 Task: Look for Airbnb properties in Tumbi, Tanzania from 20th December, 2023 to 25th December, 2023 for 3 adults, 1 child. Place can be shared room with 2 bedrooms having 3 beds and 2 bathrooms. Property type can be guest house. Amenities needed are: wifi, TV, free parkinig on premises, gym, breakfast.
Action: Mouse moved to (426, 76)
Screenshot: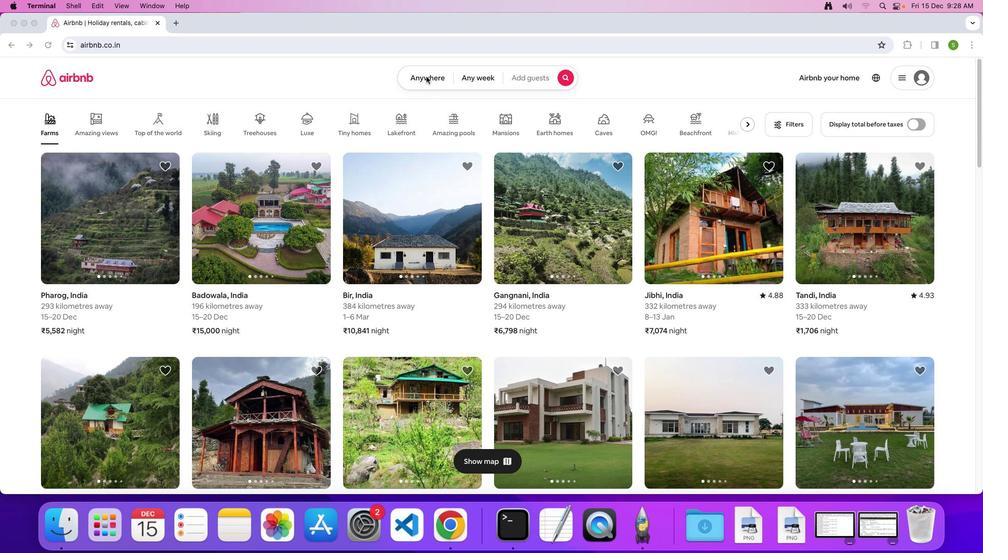 
Action: Mouse pressed left at (426, 76)
Screenshot: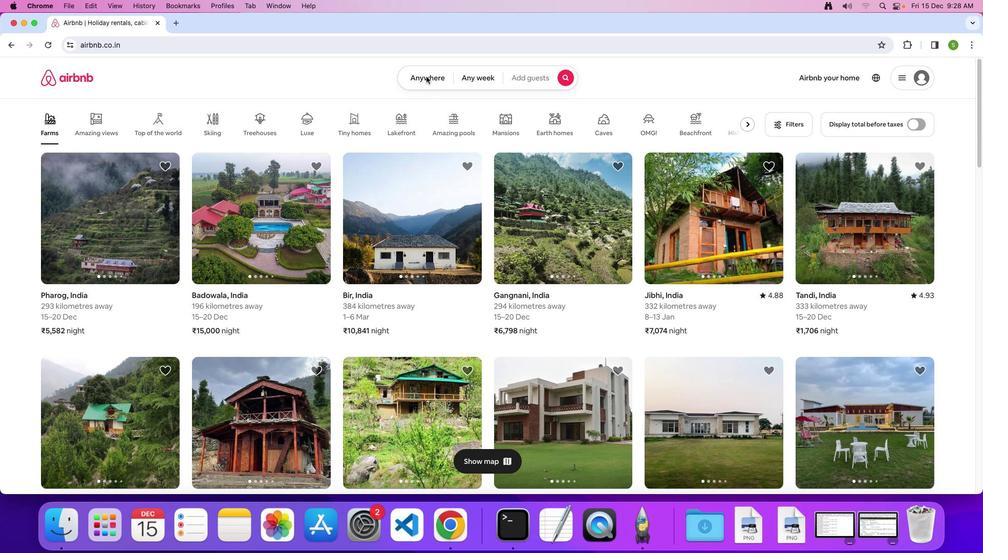
Action: Mouse moved to (415, 76)
Screenshot: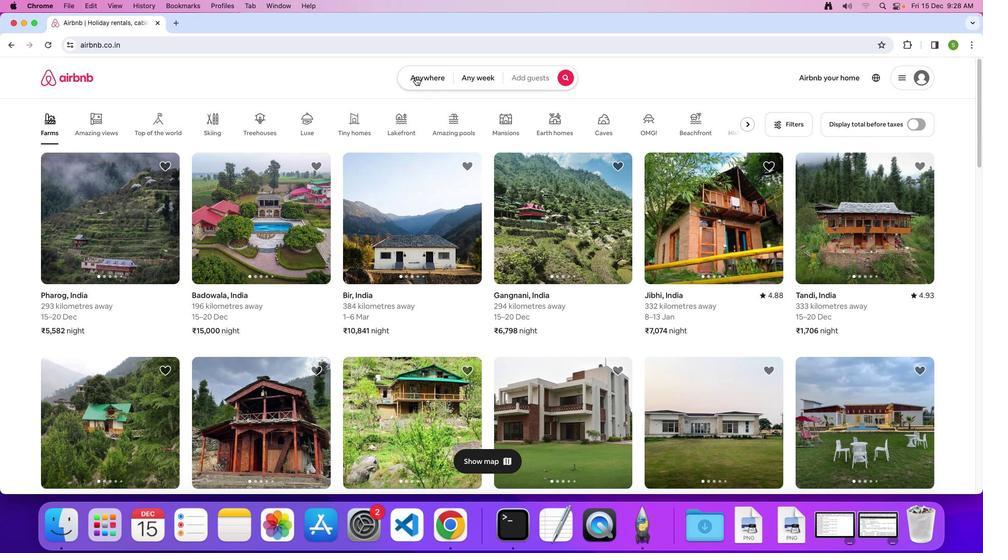 
Action: Mouse pressed left at (415, 76)
Screenshot: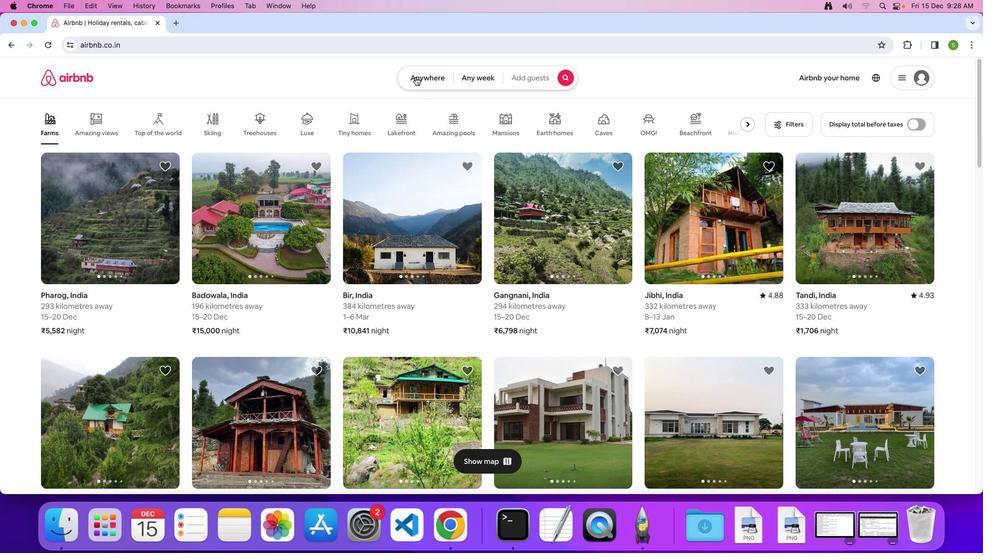 
Action: Mouse moved to (378, 114)
Screenshot: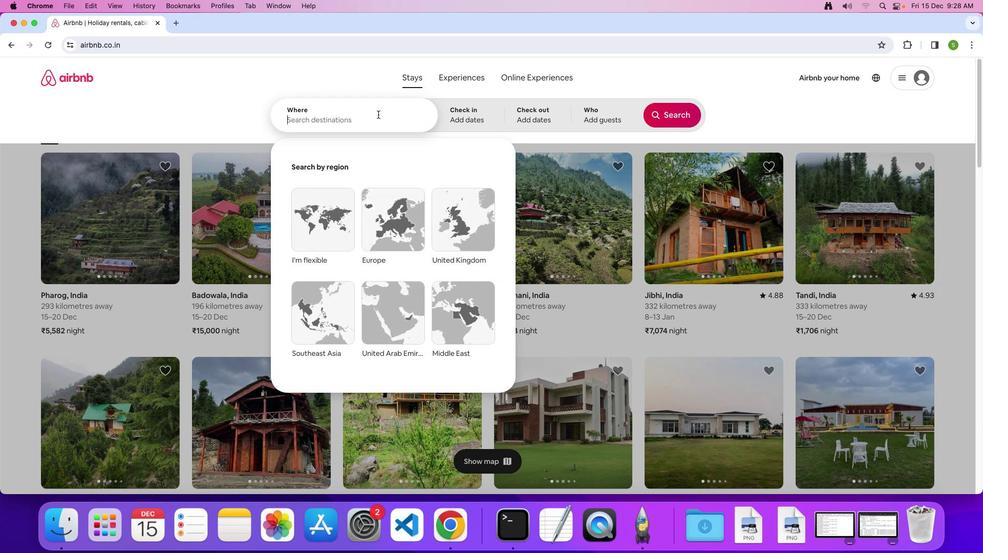 
Action: Mouse pressed left at (378, 114)
Screenshot: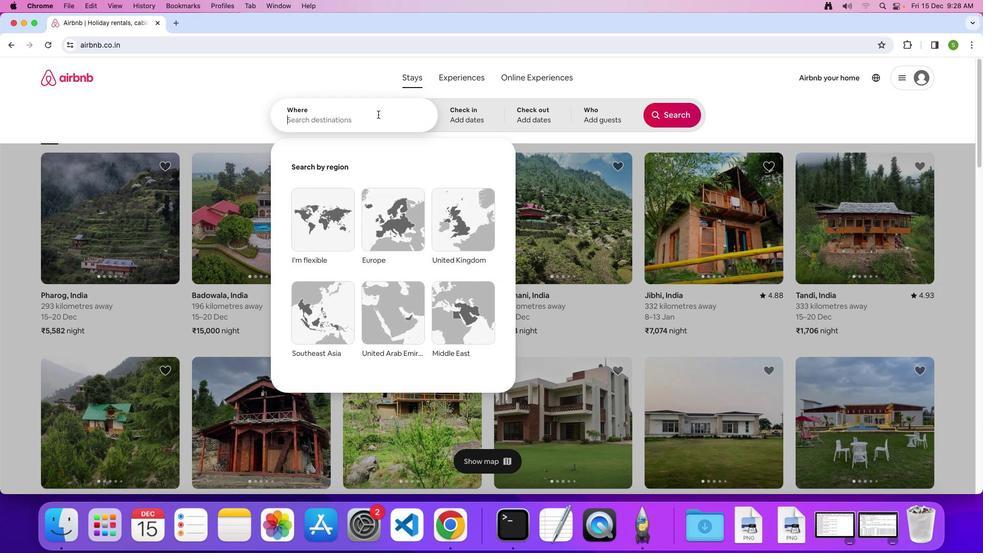 
Action: Key pressed 'T'Key.caps_lock'u''m''b''i'','Key.spaceKey.shift'T''a''n''z''a''n''i''a'Key.enter
Screenshot: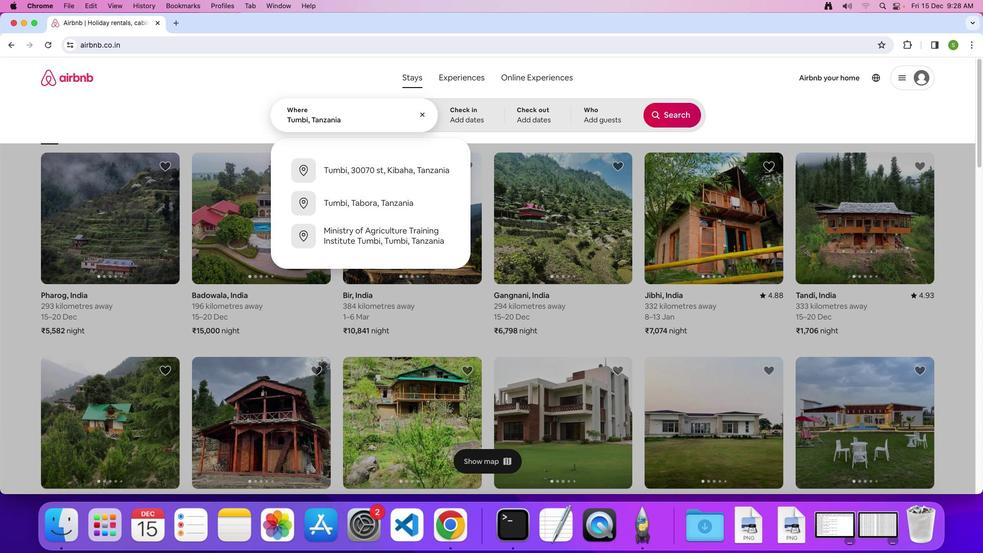 
Action: Mouse moved to (381, 311)
Screenshot: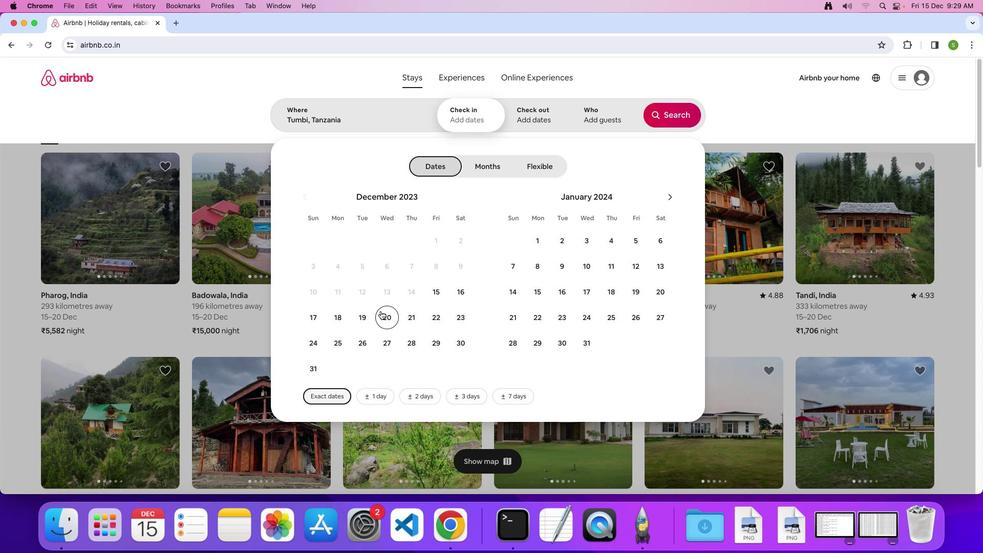 
Action: Mouse pressed left at (381, 311)
Screenshot: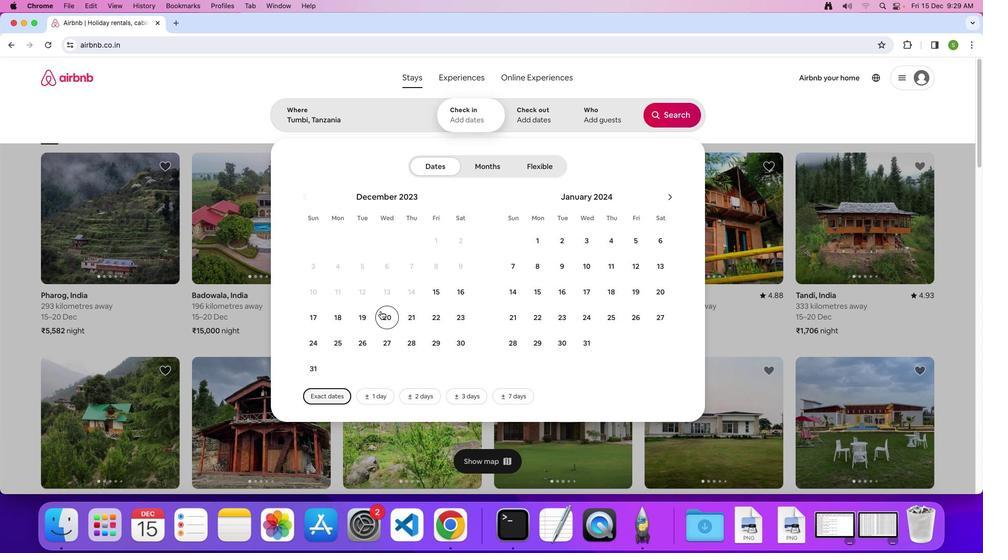 
Action: Mouse moved to (339, 342)
Screenshot: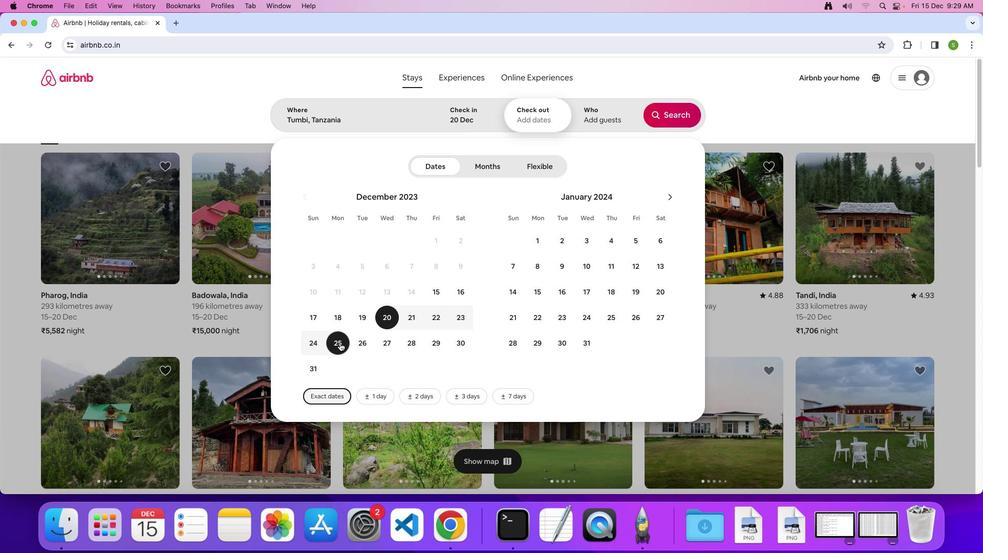 
Action: Mouse pressed left at (339, 342)
Screenshot: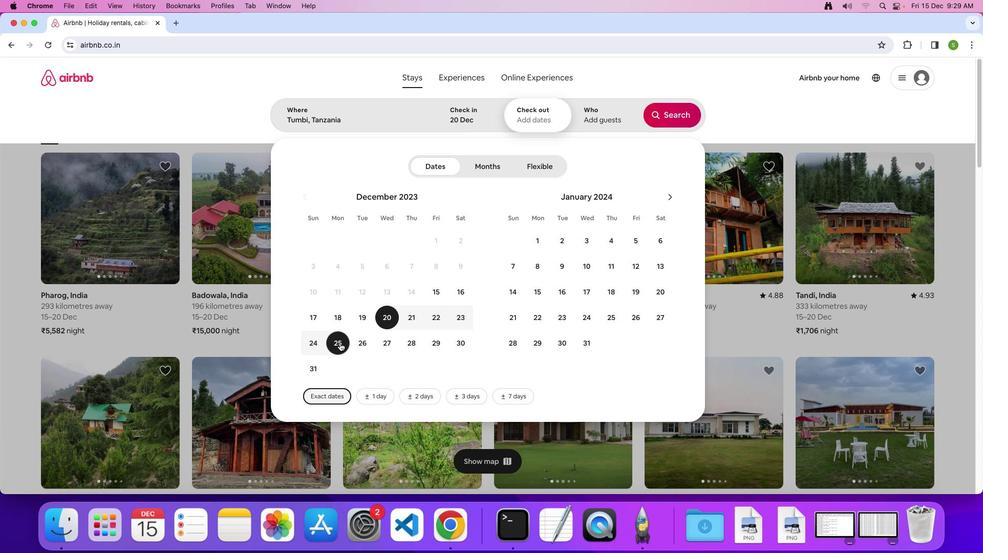 
Action: Mouse moved to (598, 116)
Screenshot: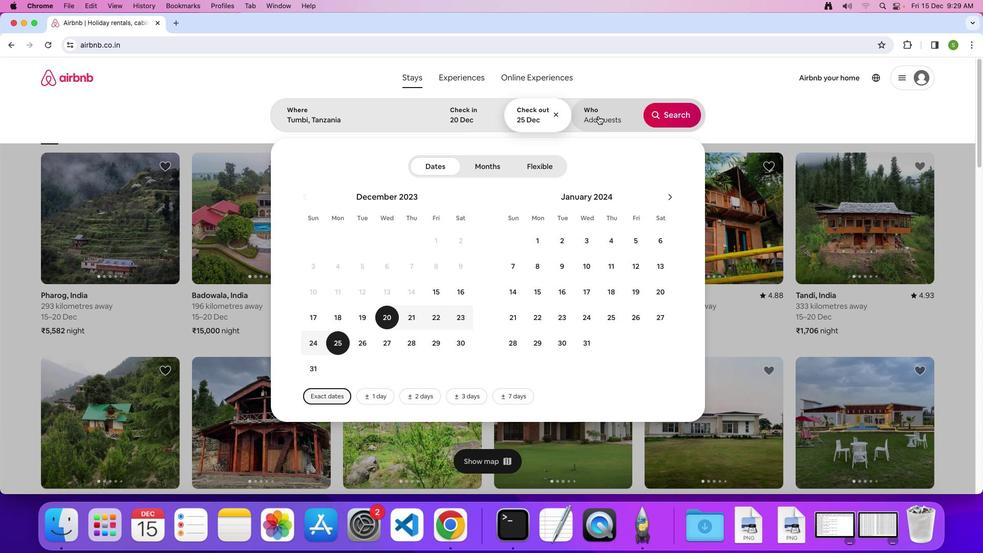 
Action: Mouse pressed left at (598, 116)
Screenshot: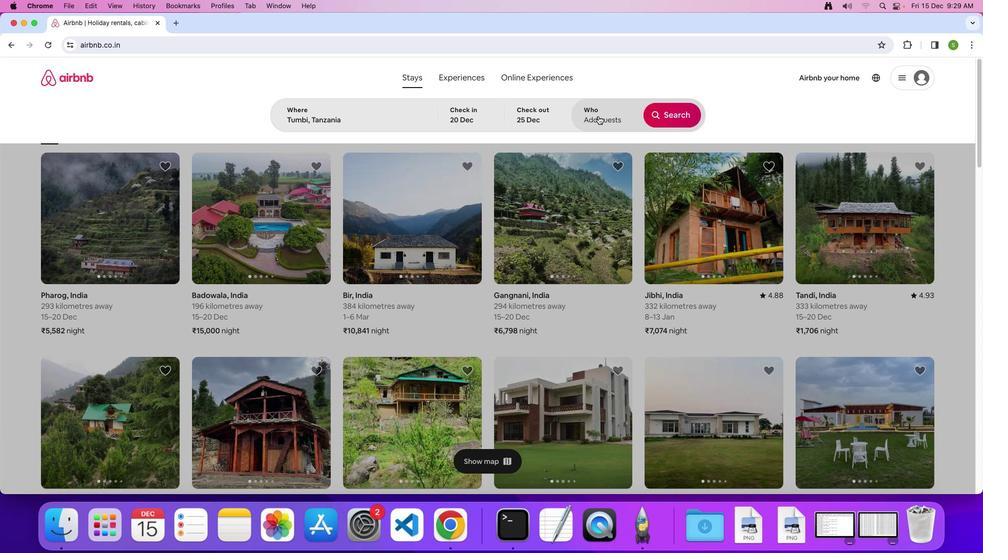 
Action: Mouse moved to (671, 168)
Screenshot: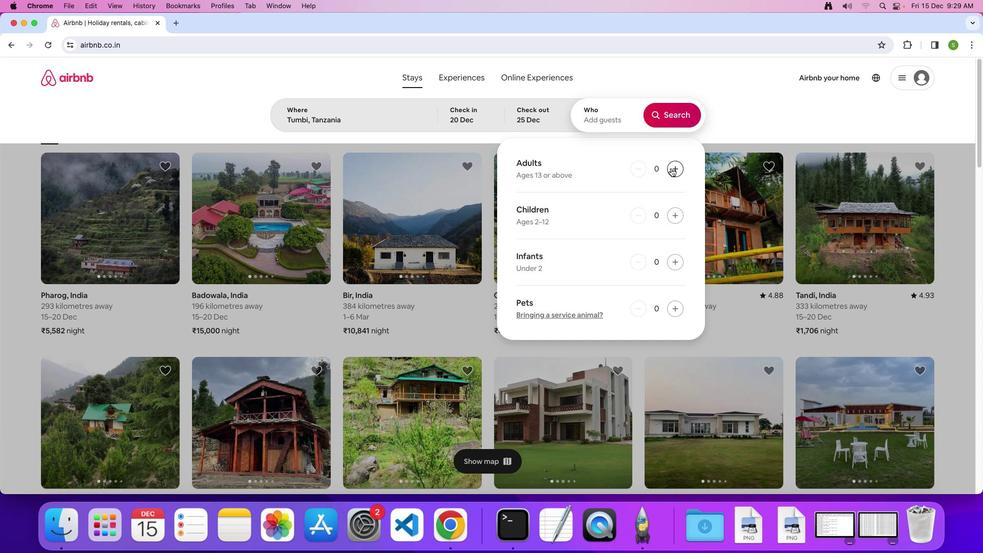 
Action: Mouse pressed left at (671, 168)
Screenshot: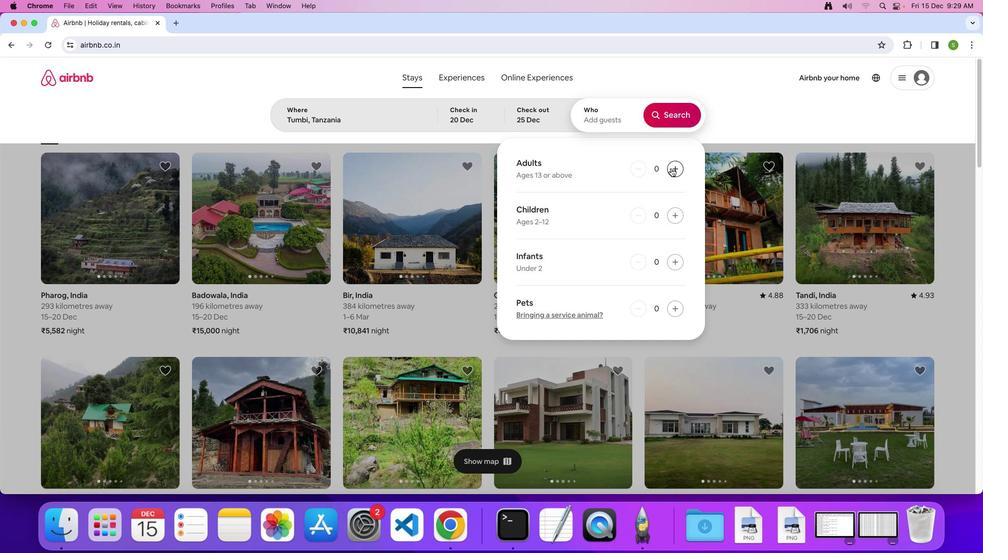 
Action: Mouse pressed left at (671, 168)
Screenshot: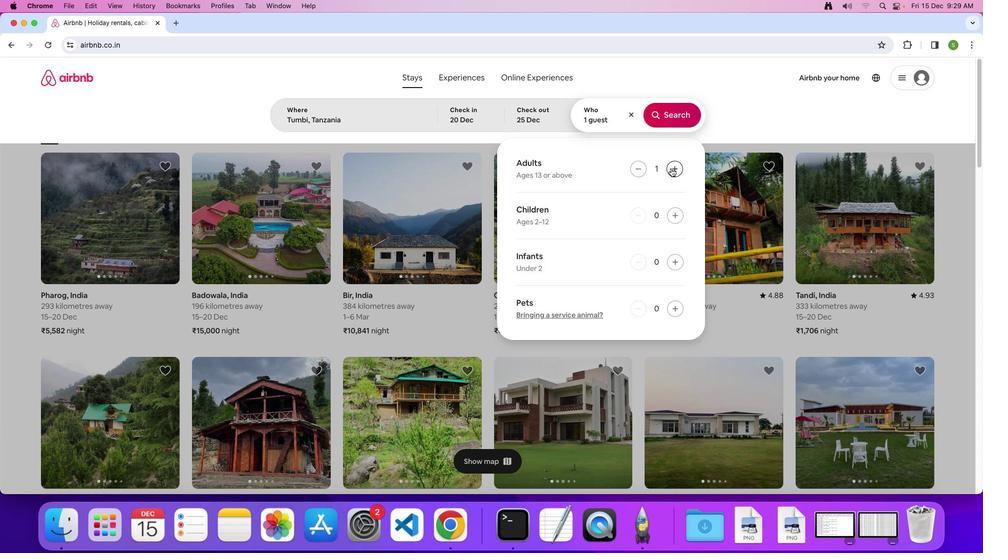 
Action: Mouse pressed left at (671, 168)
Screenshot: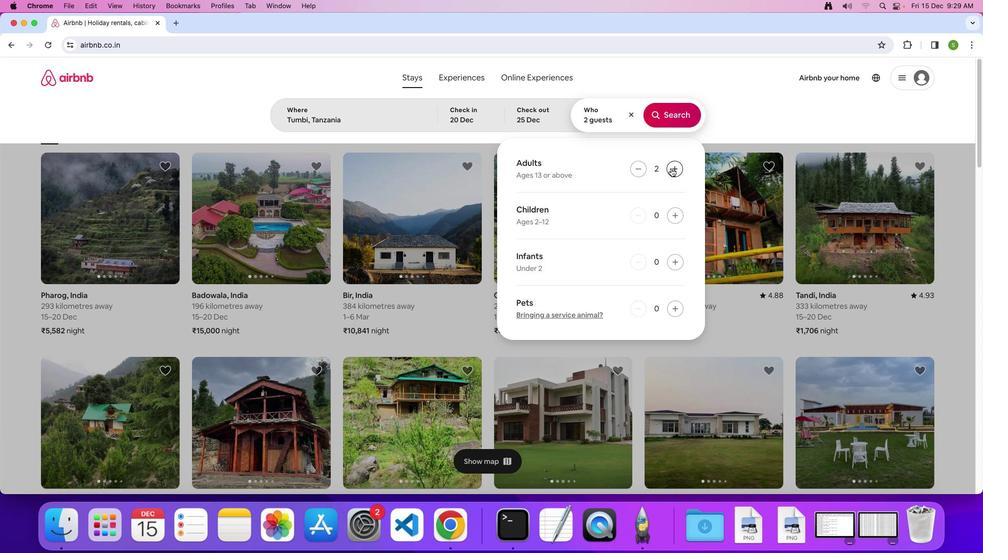 
Action: Mouse moved to (671, 217)
Screenshot: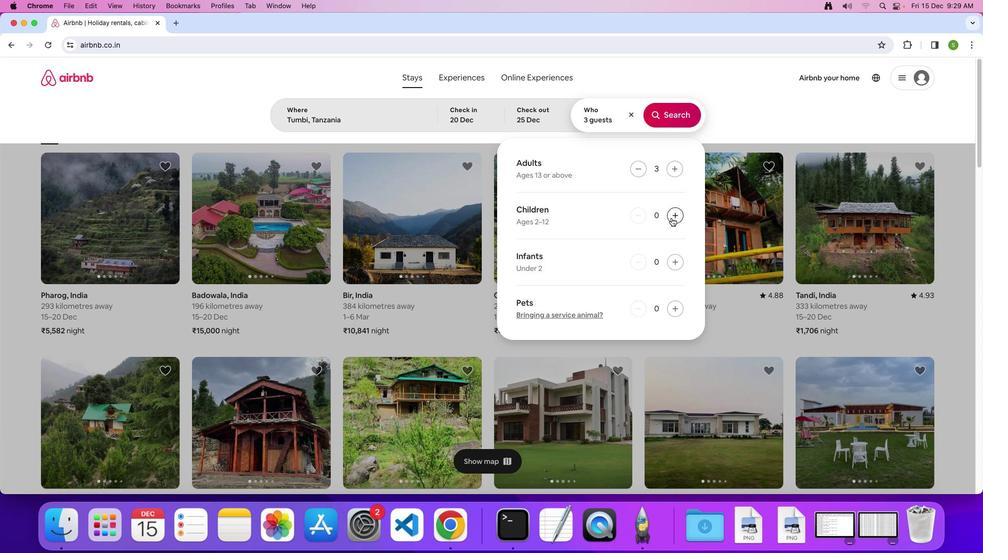 
Action: Mouse pressed left at (671, 217)
Screenshot: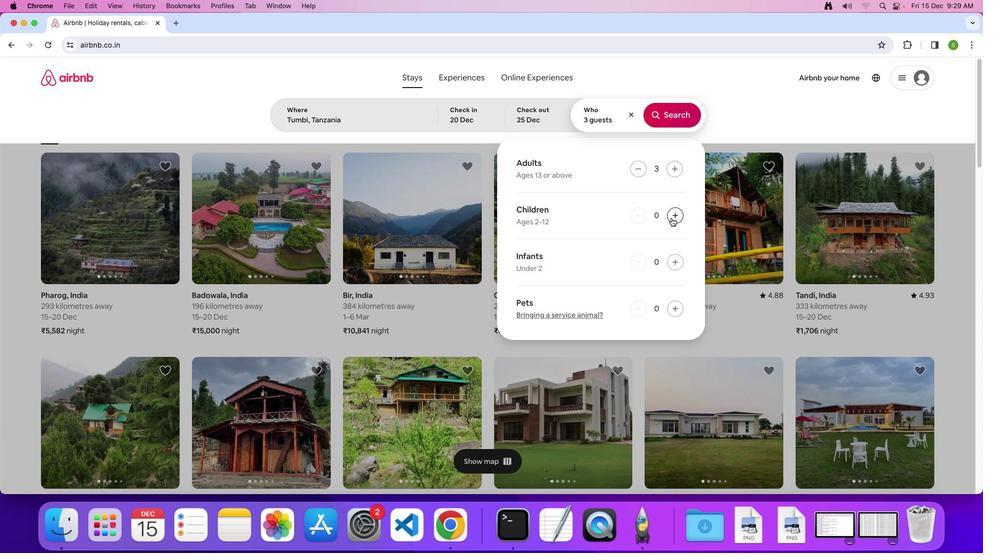 
Action: Mouse moved to (680, 115)
Screenshot: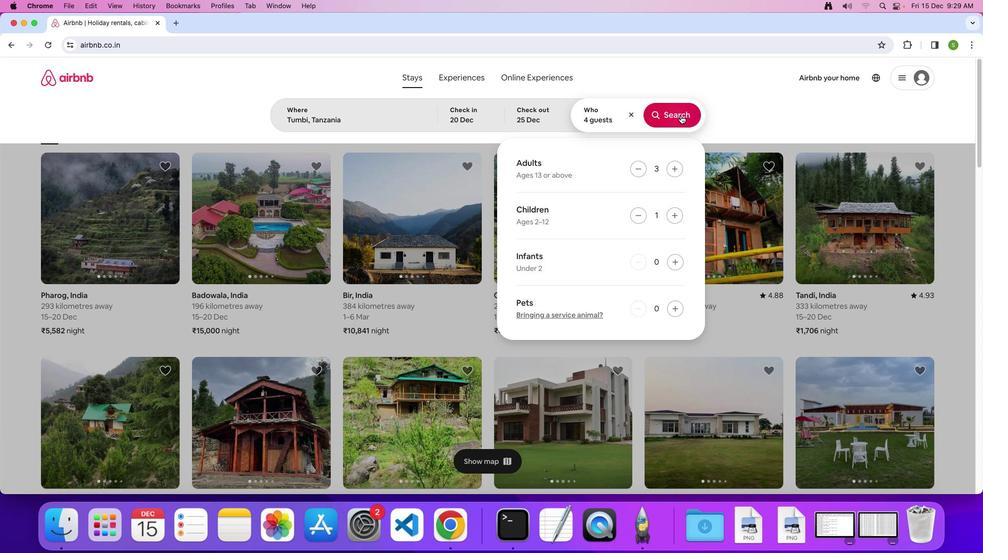 
Action: Mouse pressed left at (680, 115)
Screenshot: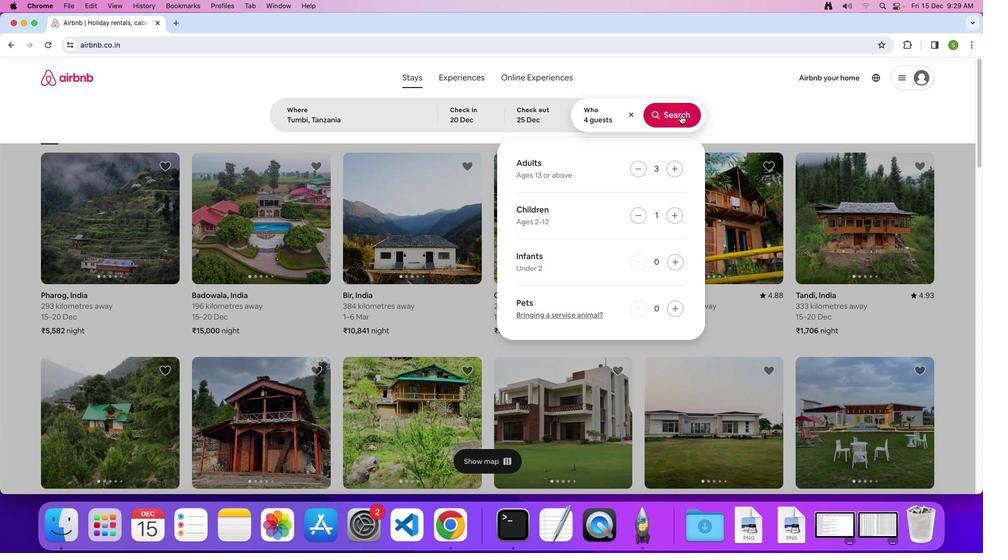 
Action: Mouse moved to (809, 119)
Screenshot: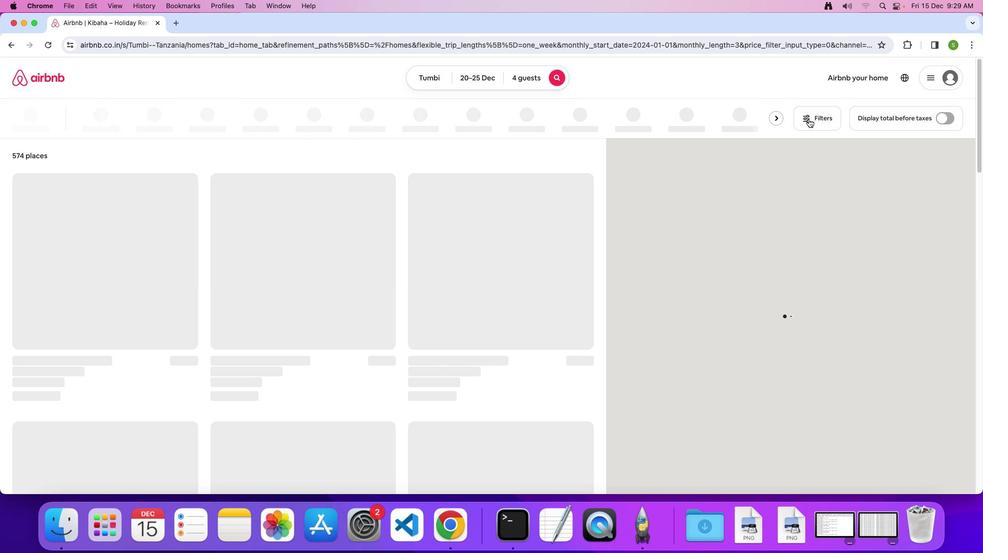 
Action: Mouse pressed left at (809, 119)
Screenshot: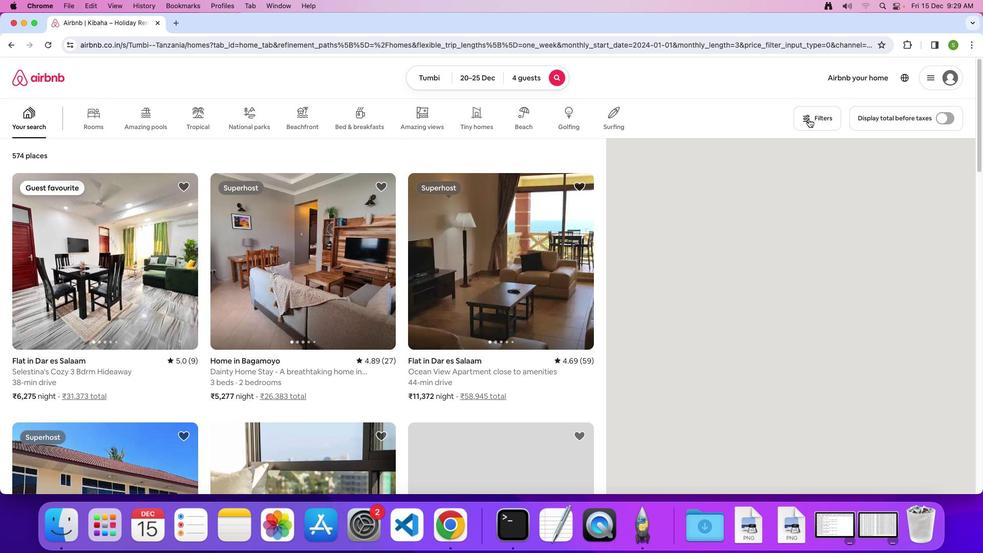 
Action: Mouse moved to (458, 345)
Screenshot: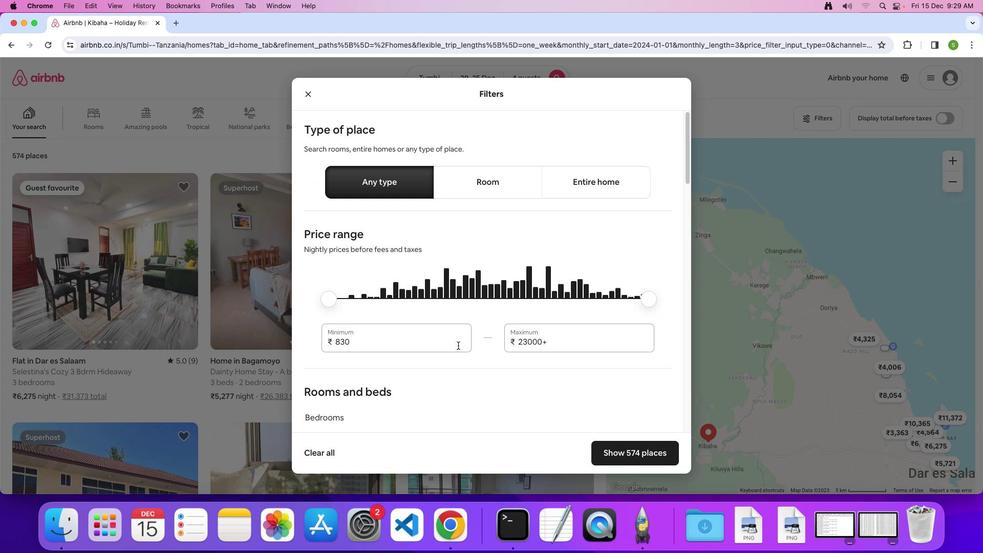 
Action: Mouse scrolled (458, 345) with delta (0, 0)
Screenshot: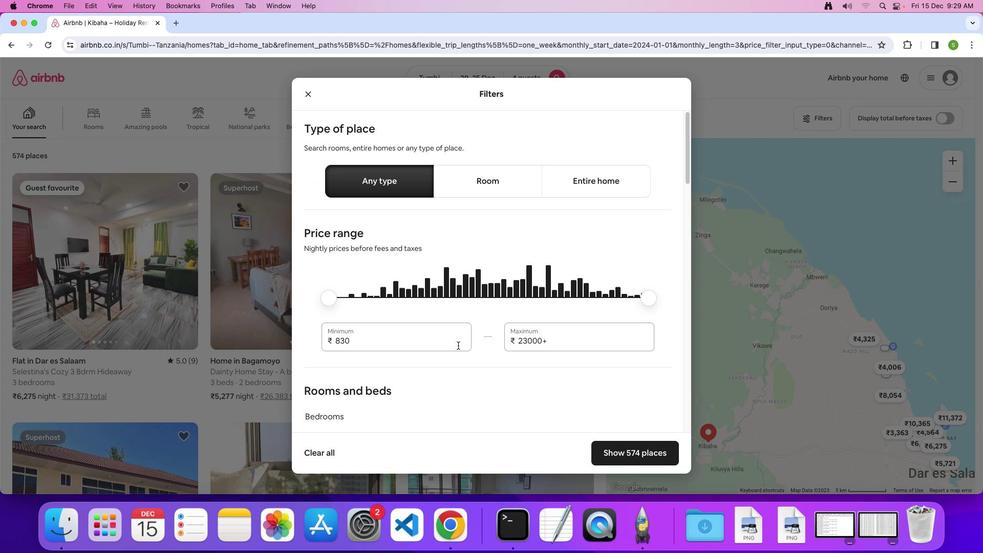 
Action: Mouse scrolled (458, 345) with delta (0, 0)
Screenshot: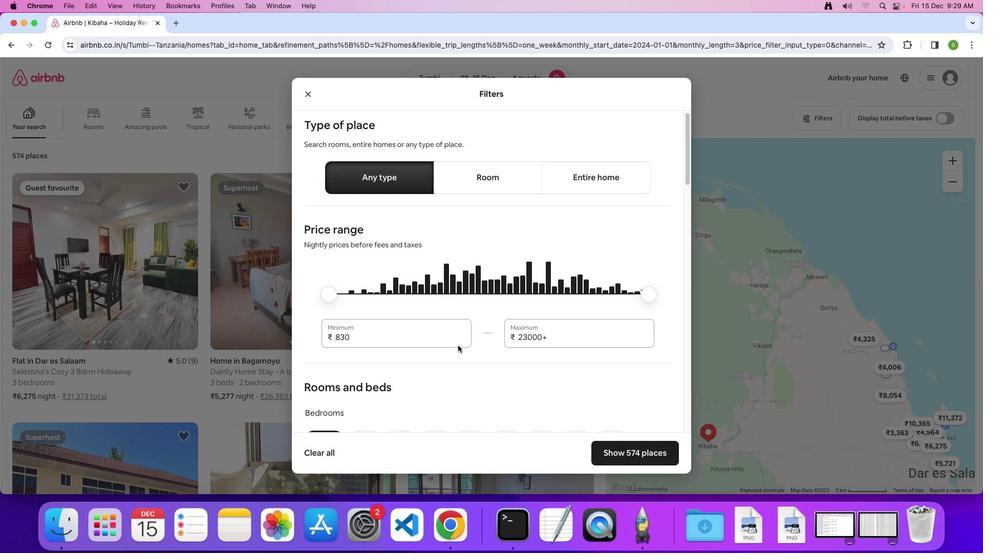 
Action: Mouse scrolled (458, 345) with delta (0, 0)
Screenshot: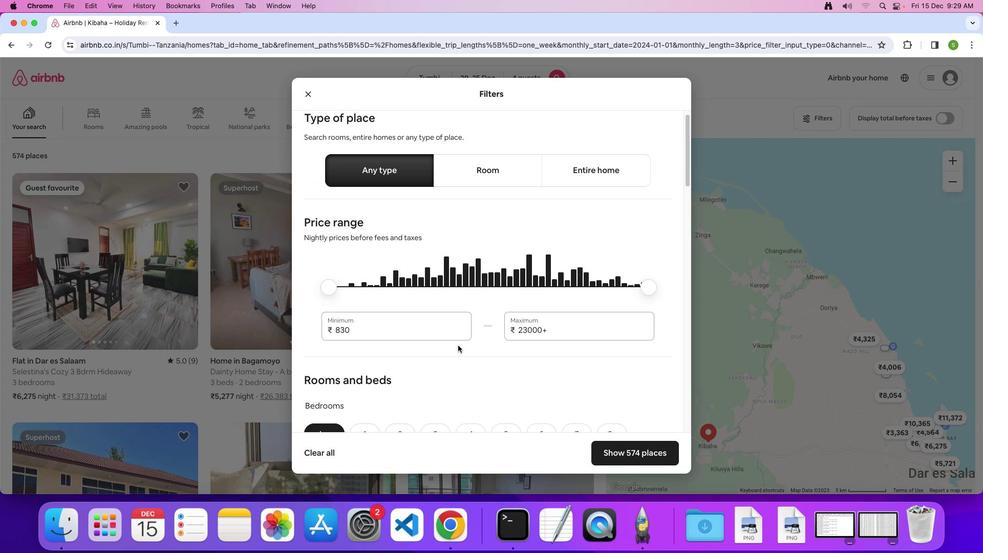 
Action: Mouse scrolled (458, 345) with delta (0, 0)
Screenshot: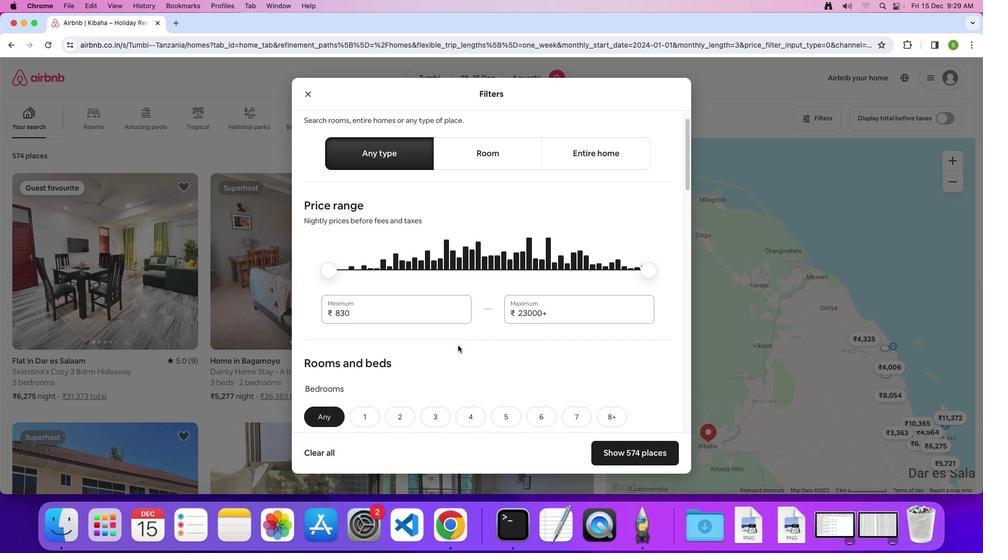 
Action: Mouse scrolled (458, 345) with delta (0, 0)
Screenshot: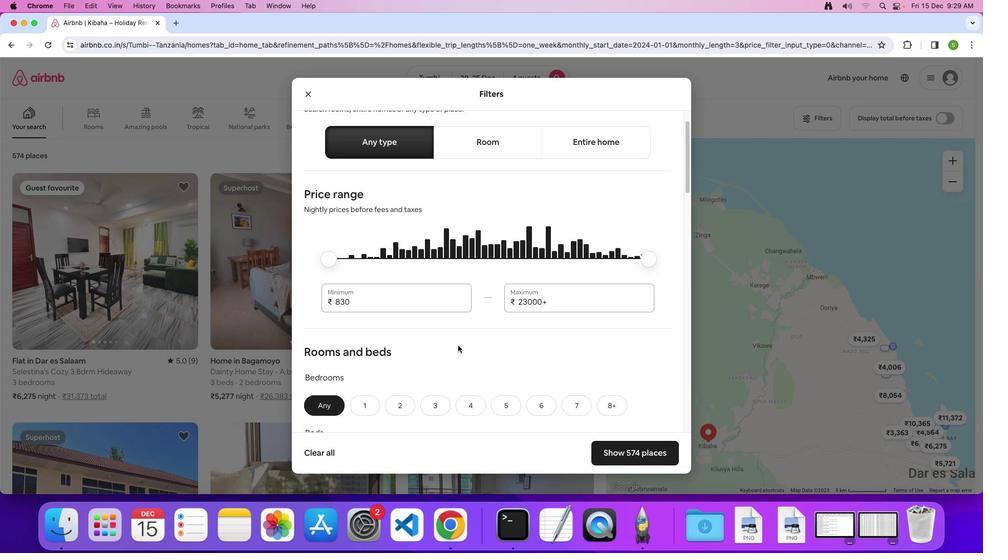 
Action: Mouse scrolled (458, 345) with delta (0, 0)
Screenshot: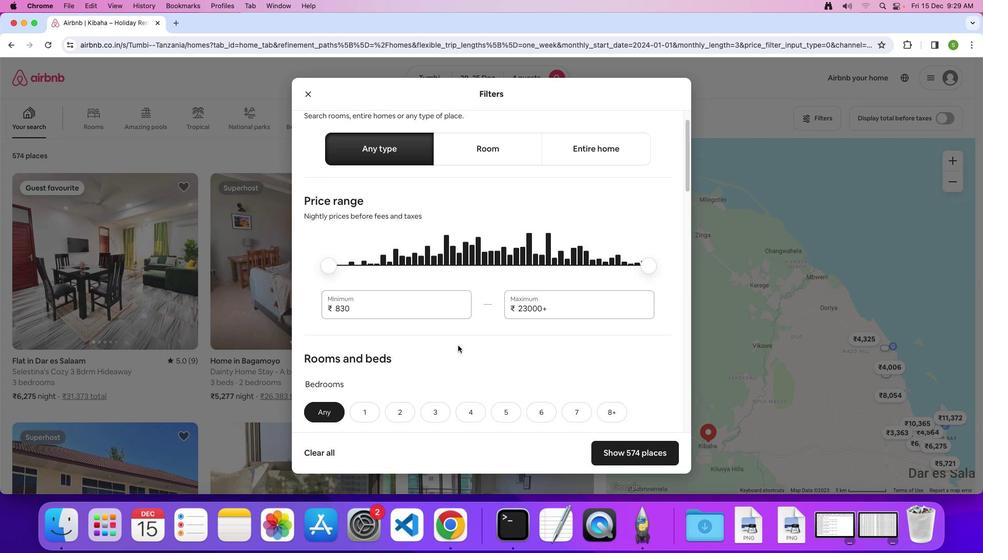 
Action: Mouse moved to (462, 162)
Screenshot: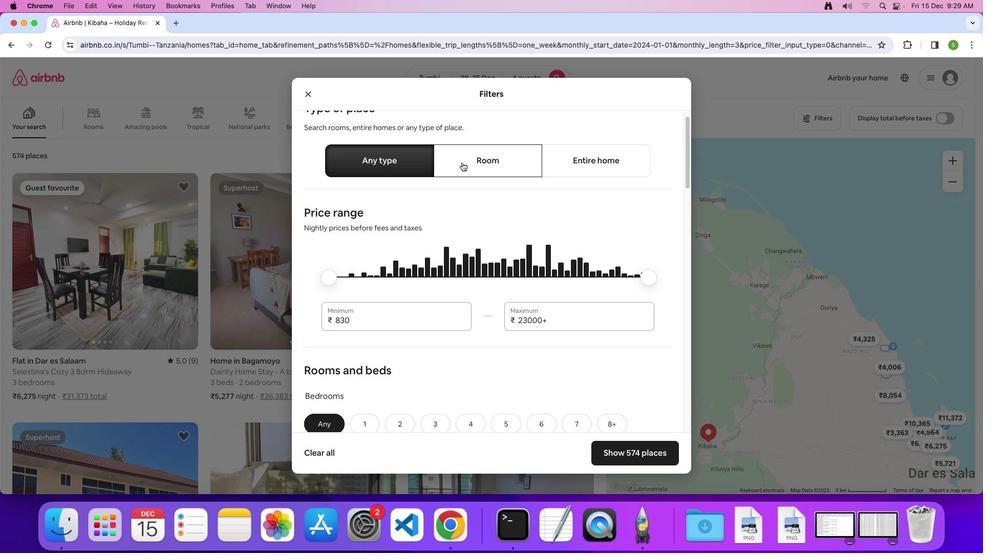 
Action: Mouse pressed left at (462, 162)
Screenshot: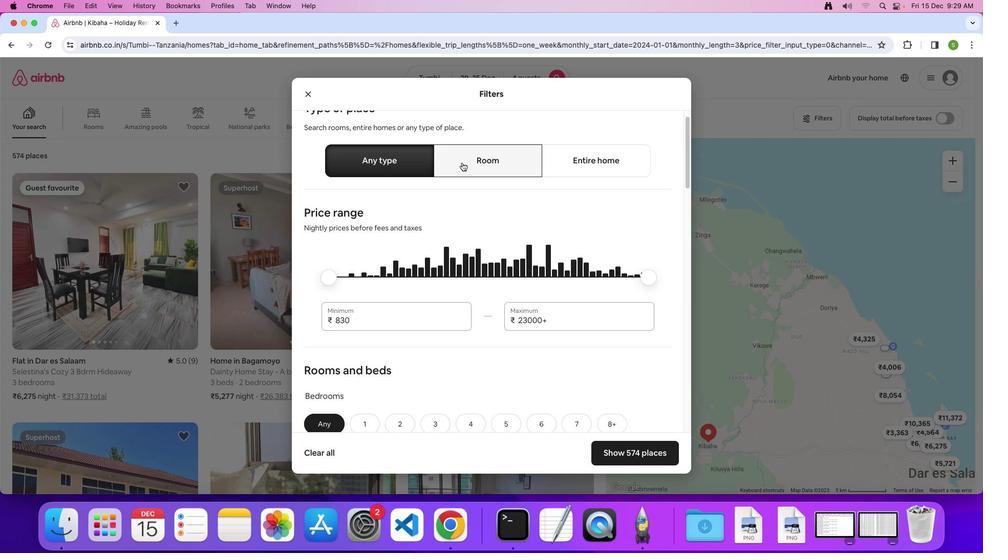 
Action: Mouse moved to (502, 360)
Screenshot: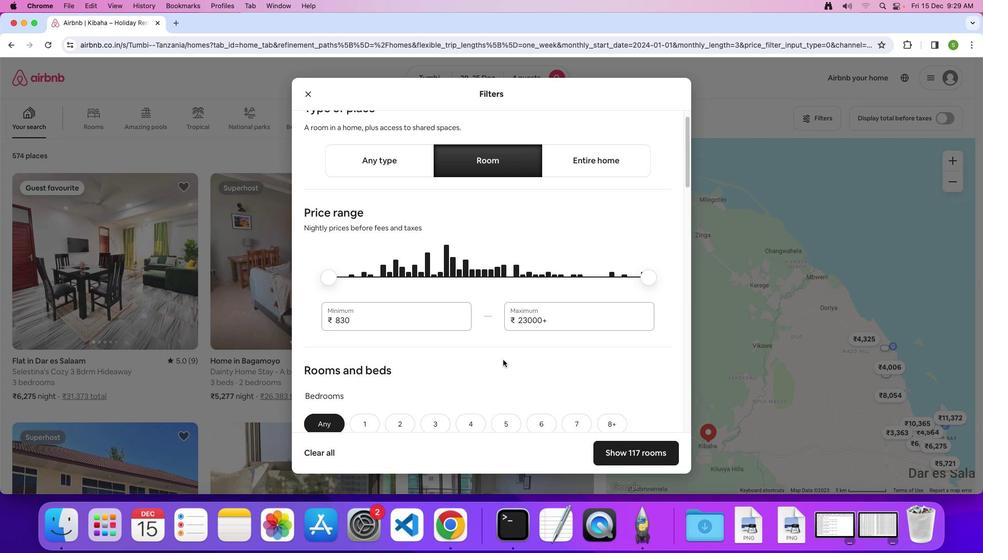 
Action: Mouse scrolled (502, 360) with delta (0, 0)
Screenshot: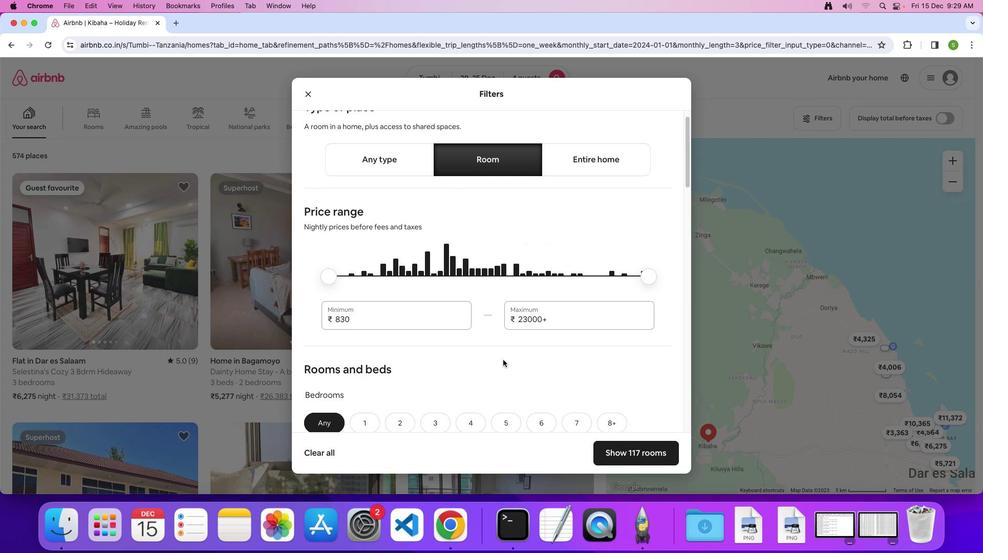 
Action: Mouse scrolled (502, 360) with delta (0, 0)
Screenshot: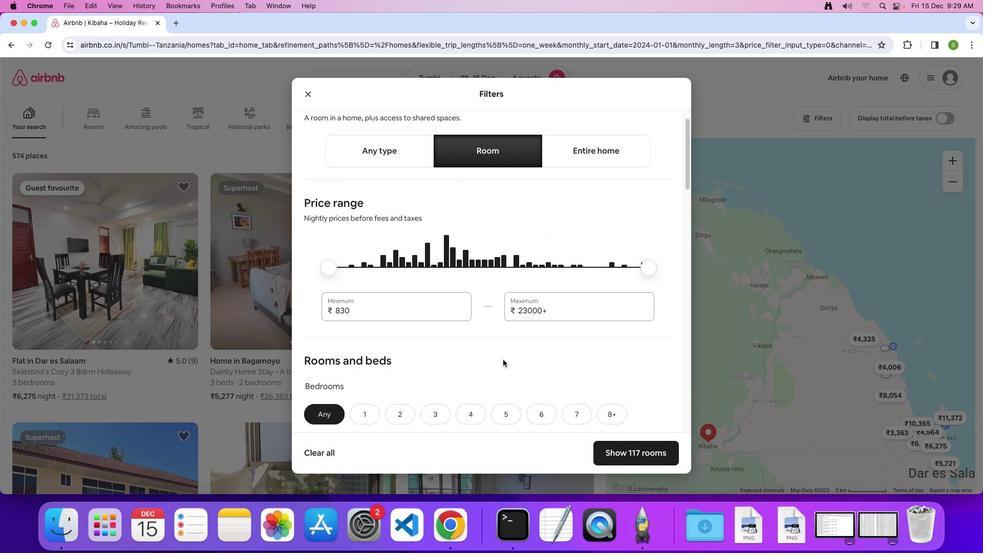 
Action: Mouse scrolled (502, 360) with delta (0, 0)
Screenshot: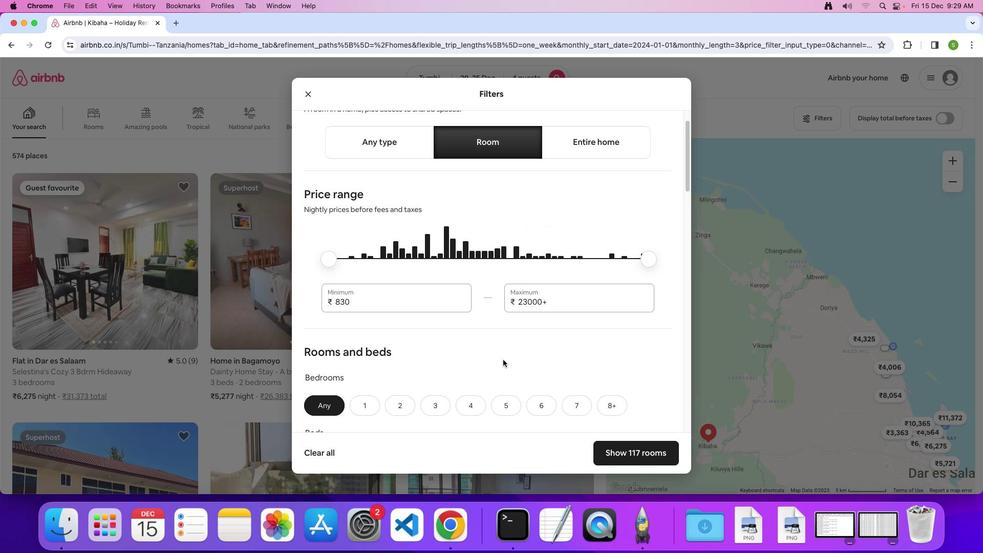 
Action: Mouse scrolled (502, 360) with delta (0, 0)
Screenshot: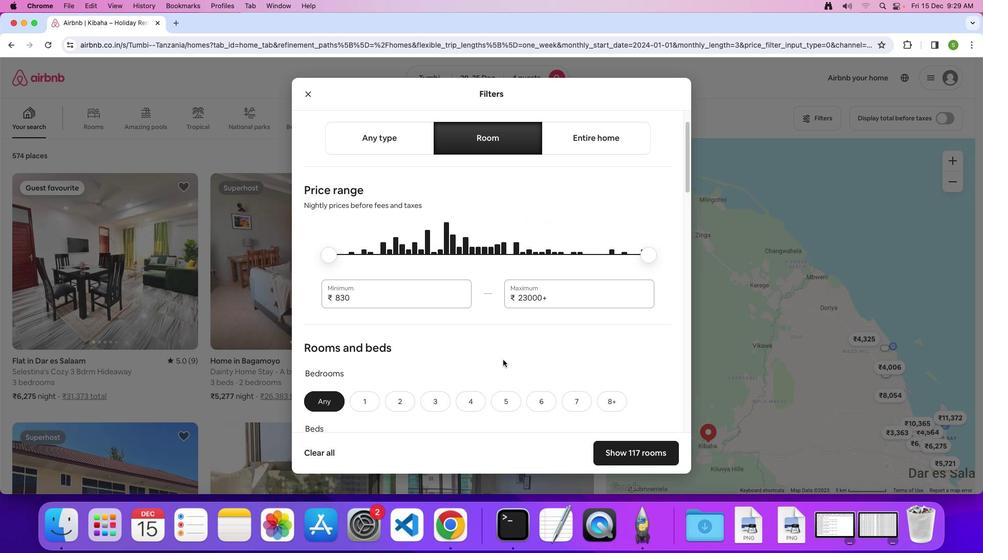 
Action: Mouse scrolled (502, 360) with delta (0, 0)
Screenshot: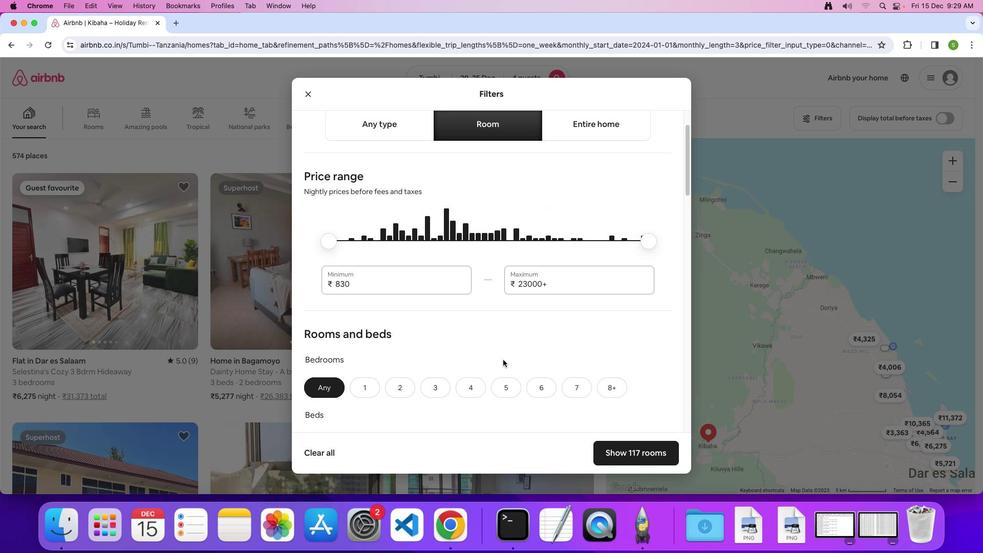 
Action: Mouse scrolled (502, 360) with delta (0, 0)
Screenshot: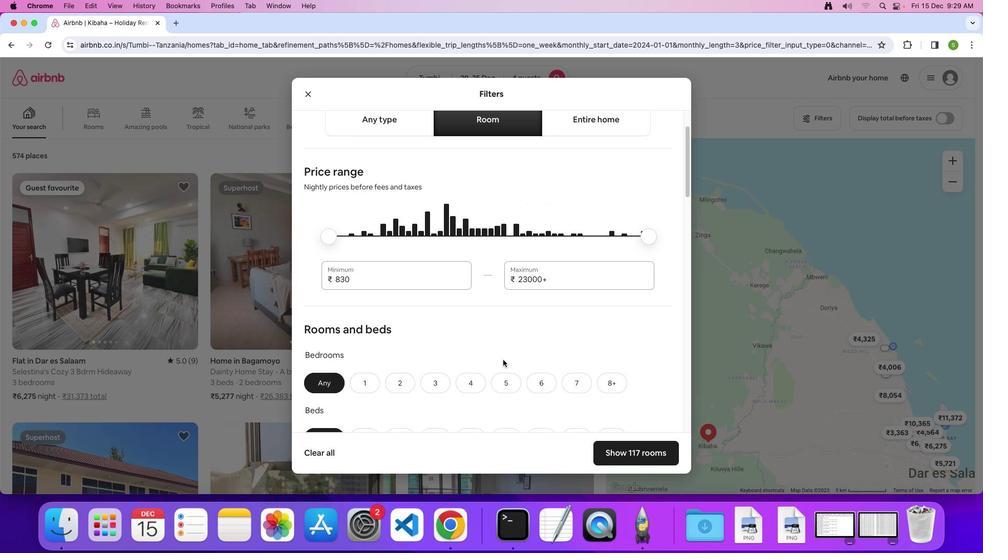 
Action: Mouse scrolled (502, 360) with delta (0, 0)
Screenshot: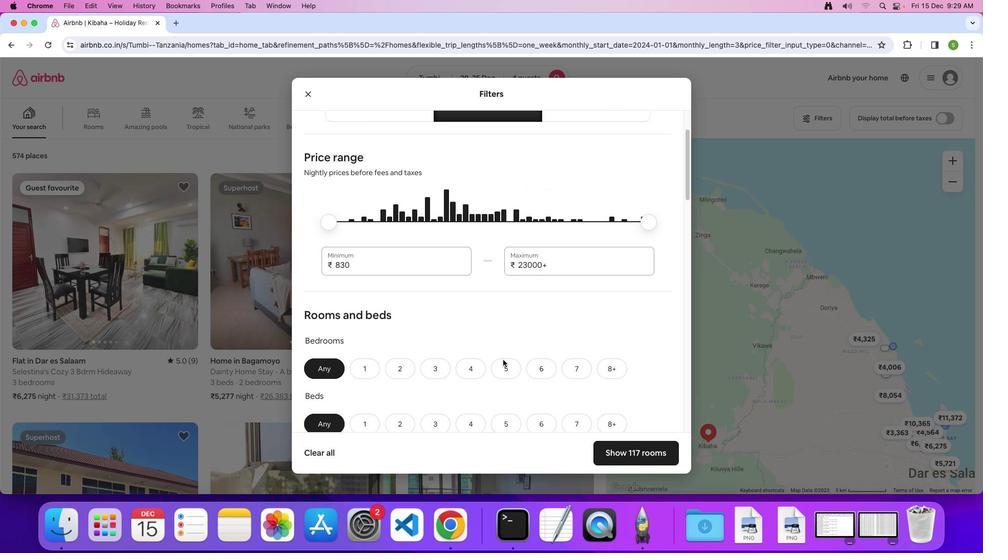 
Action: Mouse scrolled (502, 360) with delta (0, 0)
Screenshot: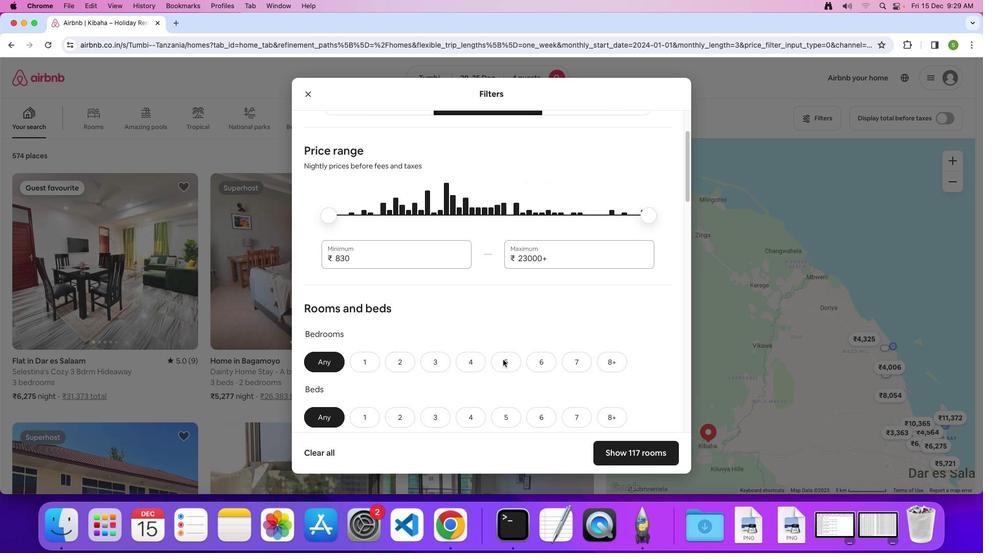 
Action: Mouse scrolled (502, 360) with delta (0, 0)
Screenshot: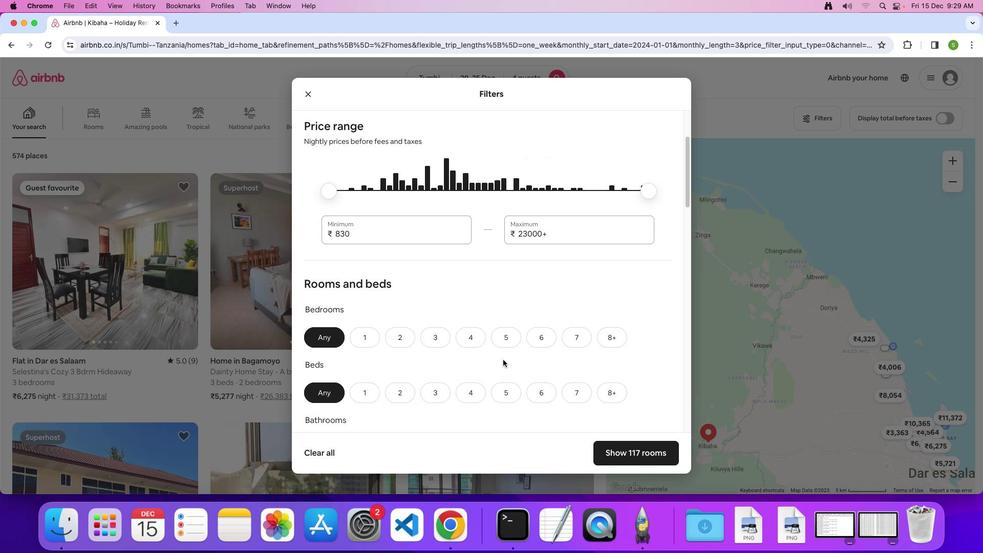 
Action: Mouse scrolled (502, 360) with delta (0, 0)
Screenshot: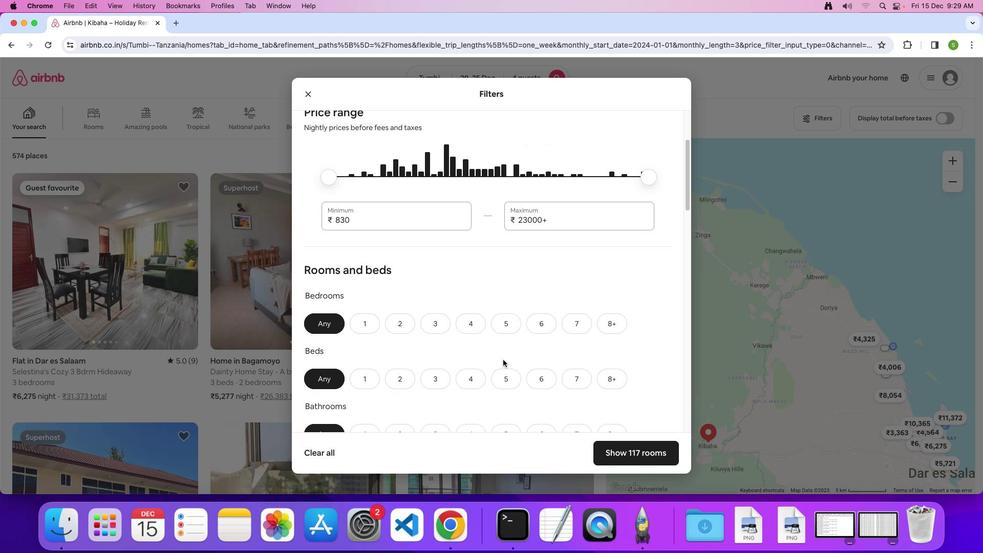 
Action: Mouse scrolled (502, 360) with delta (0, 0)
Screenshot: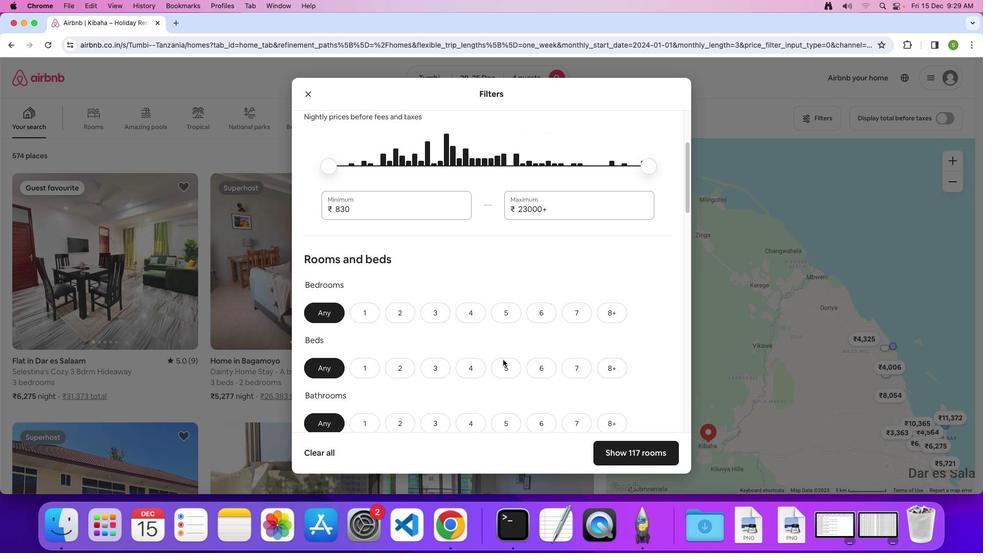 
Action: Mouse scrolled (502, 360) with delta (0, 0)
Screenshot: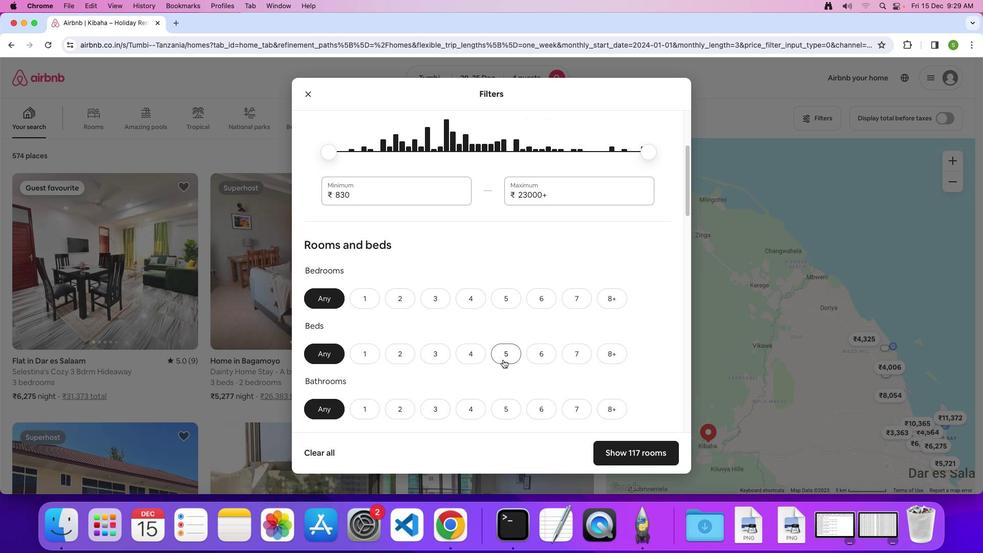 
Action: Mouse scrolled (502, 360) with delta (0, 0)
Screenshot: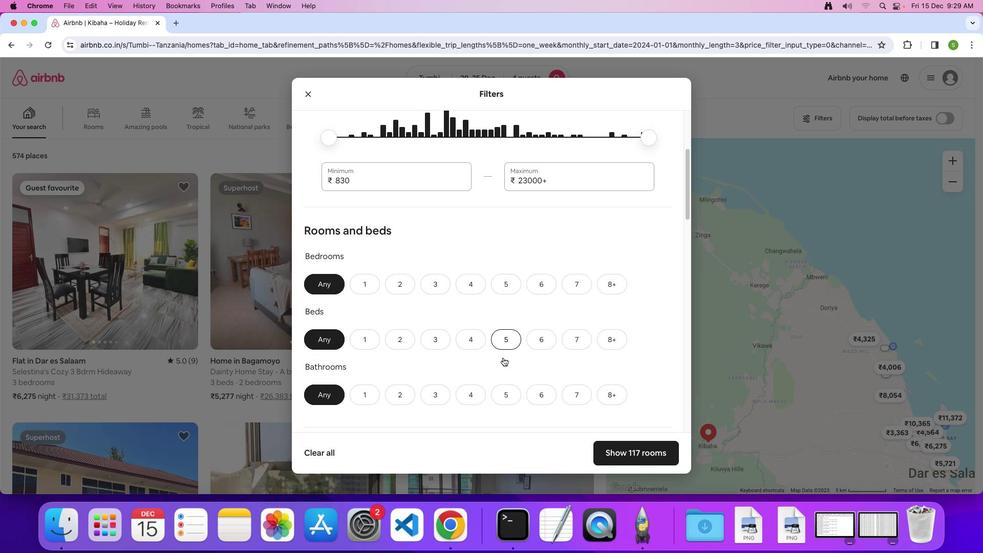 
Action: Mouse scrolled (502, 360) with delta (0, -1)
Screenshot: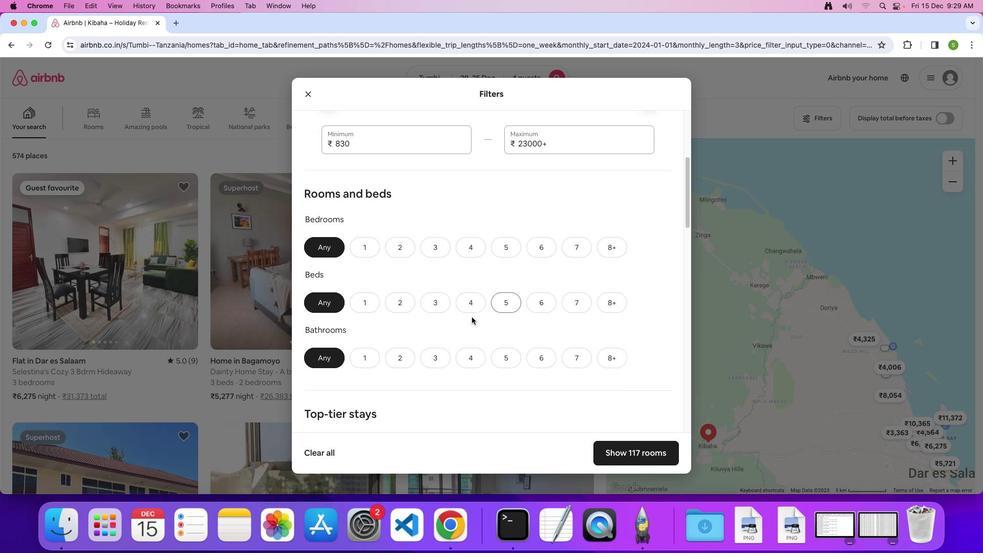 
Action: Mouse moved to (405, 228)
Screenshot: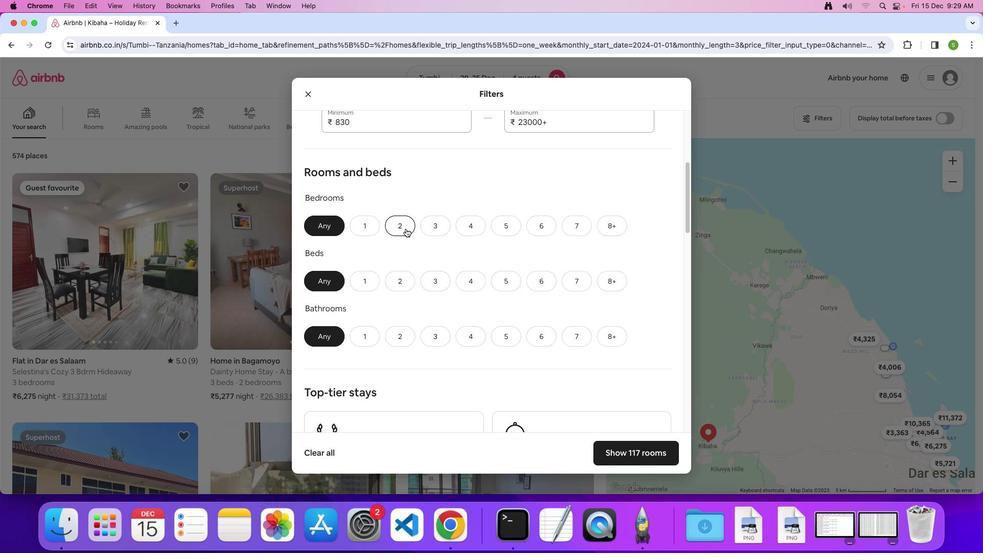 
Action: Mouse pressed left at (405, 228)
Screenshot: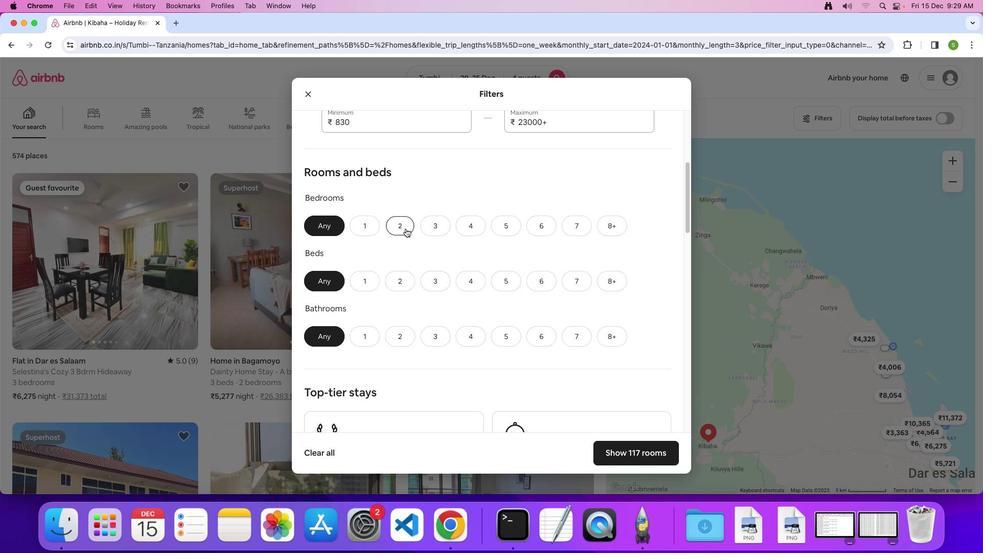 
Action: Mouse moved to (431, 284)
Screenshot: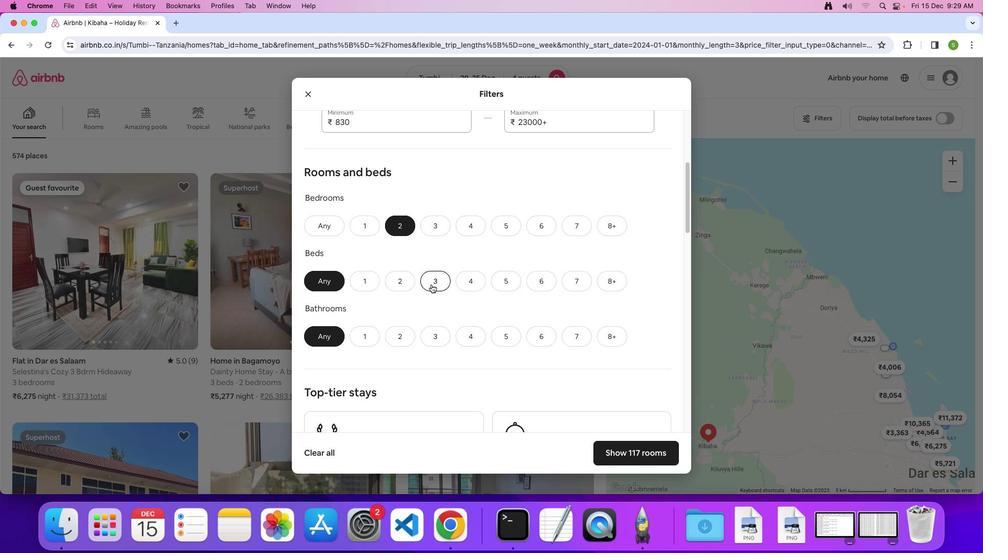 
Action: Mouse pressed left at (431, 284)
Screenshot: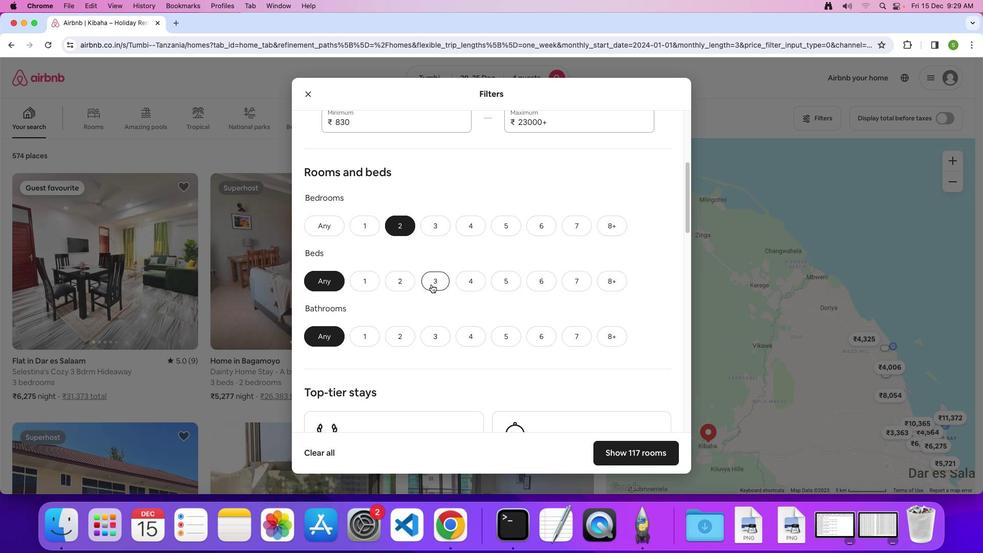 
Action: Mouse moved to (400, 334)
Screenshot: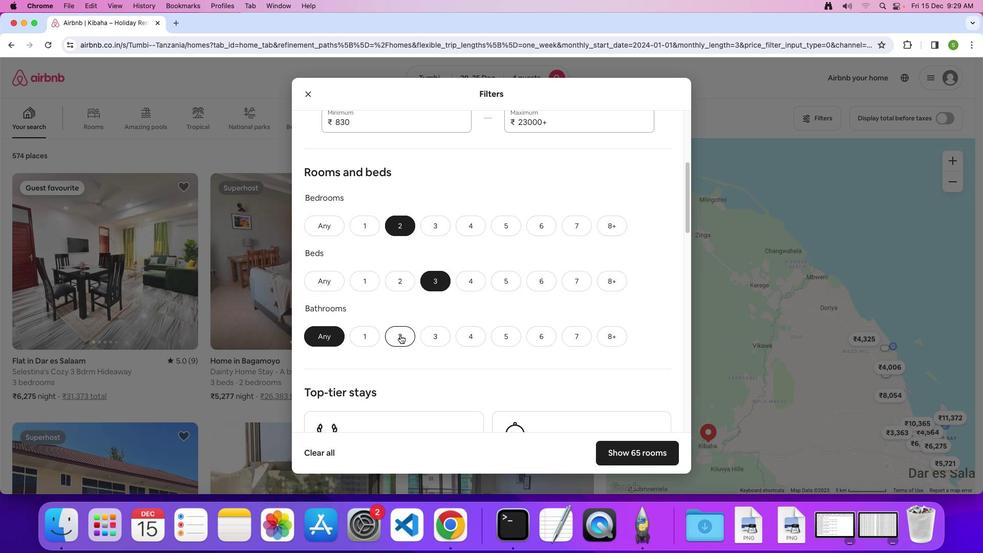 
Action: Mouse pressed left at (400, 334)
Screenshot: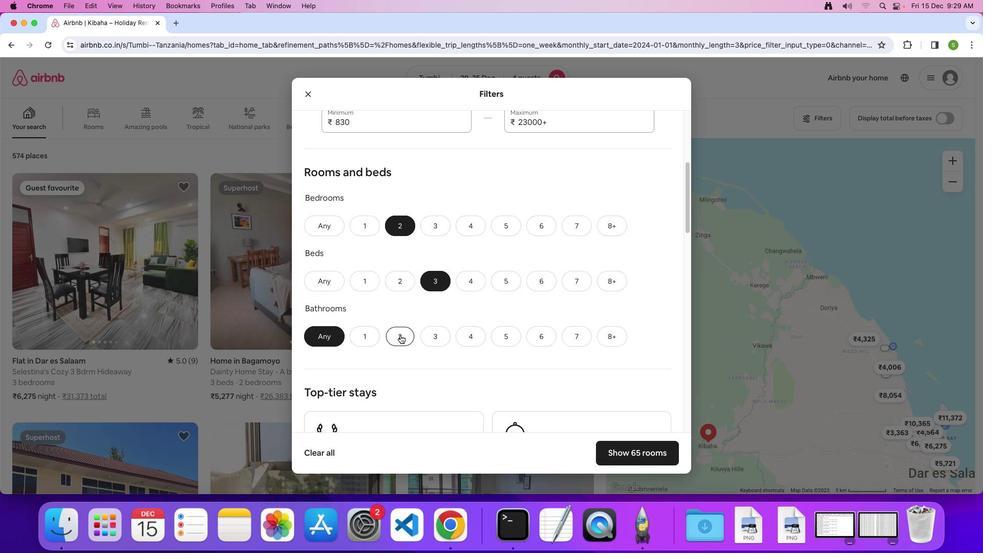 
Action: Mouse moved to (487, 332)
Screenshot: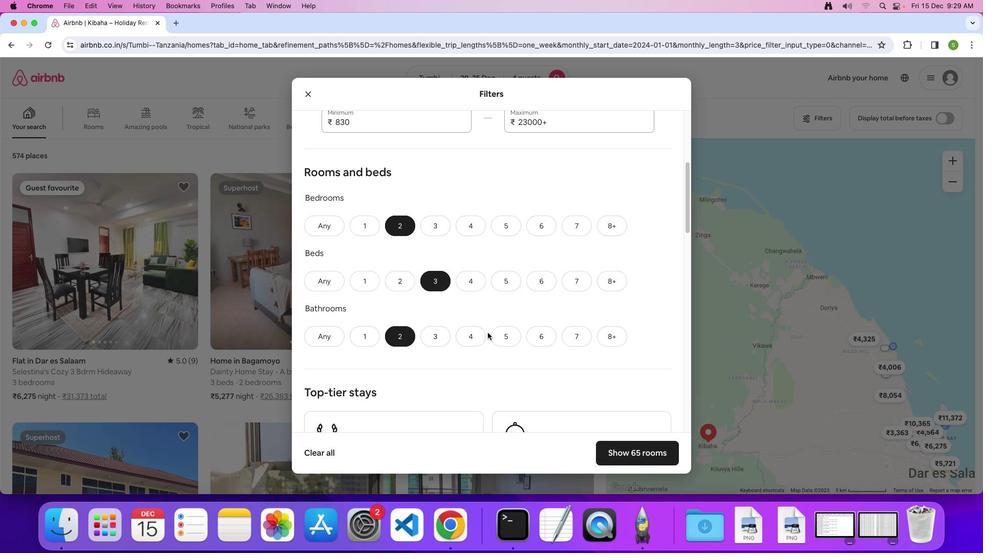 
Action: Mouse scrolled (487, 332) with delta (0, 0)
Screenshot: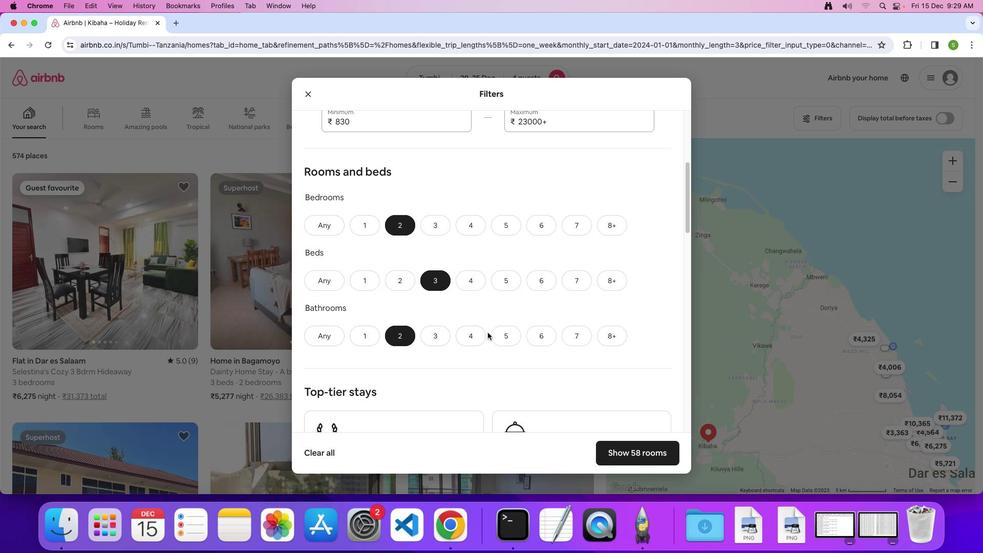 
Action: Mouse scrolled (487, 332) with delta (0, 0)
Screenshot: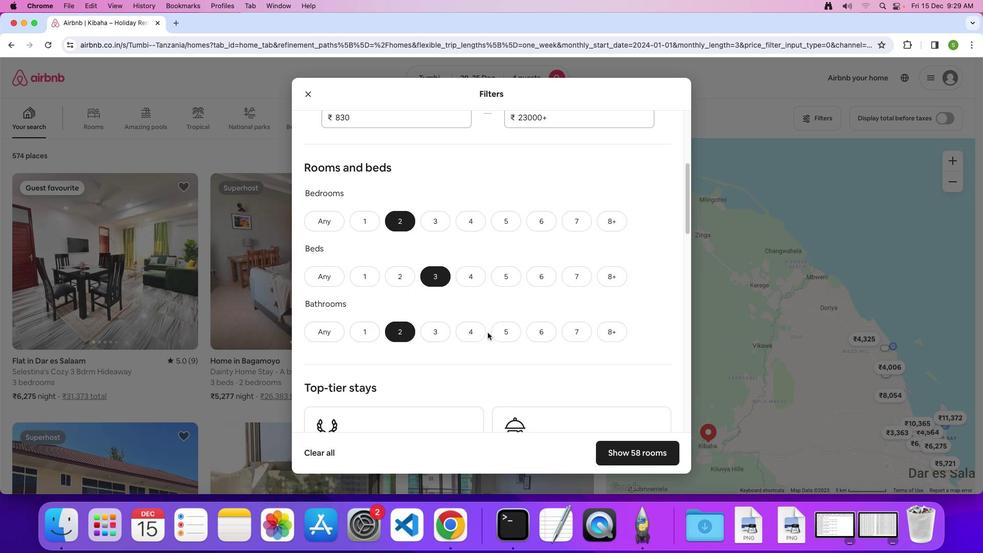 
Action: Mouse scrolled (487, 332) with delta (0, 0)
Screenshot: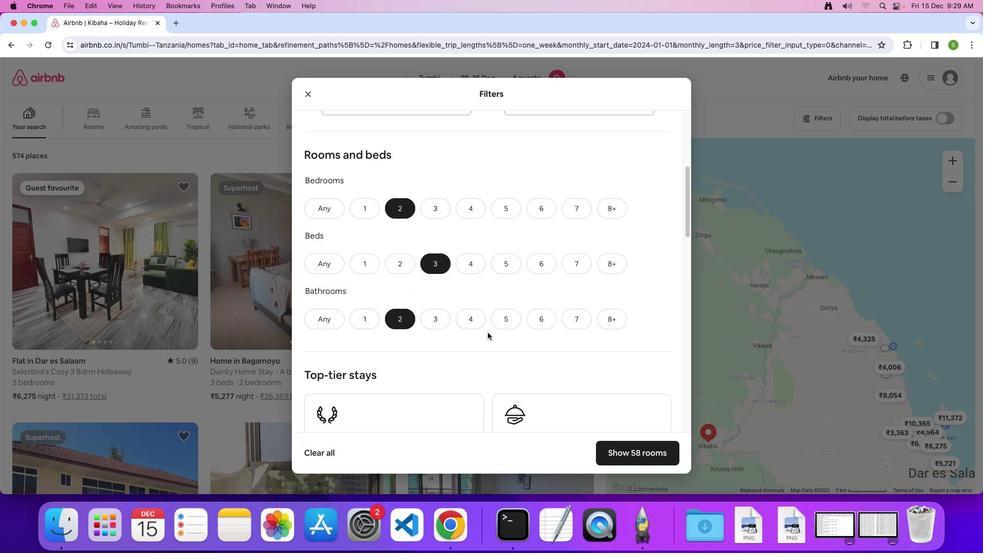 
Action: Mouse scrolled (487, 332) with delta (0, 0)
Screenshot: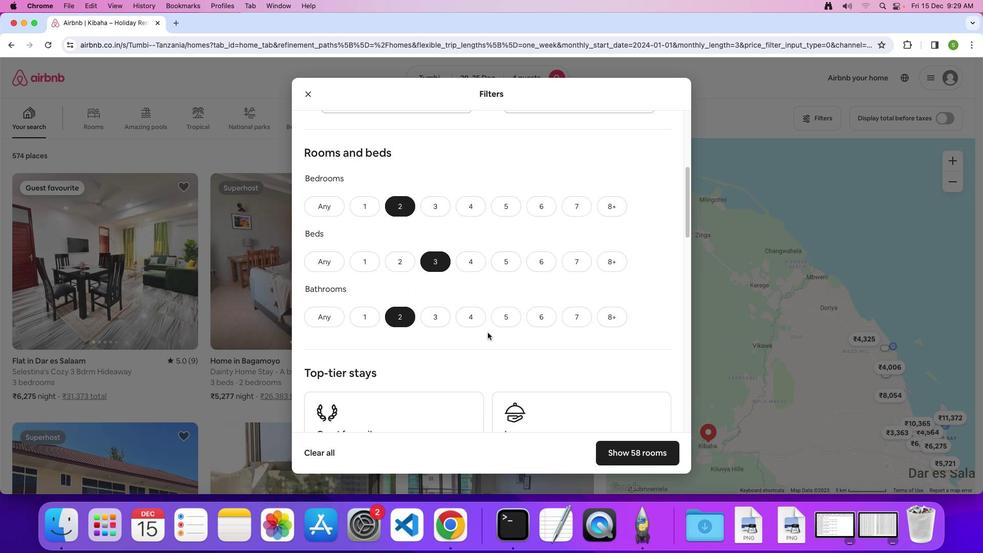 
Action: Mouse scrolled (487, 332) with delta (0, 0)
Screenshot: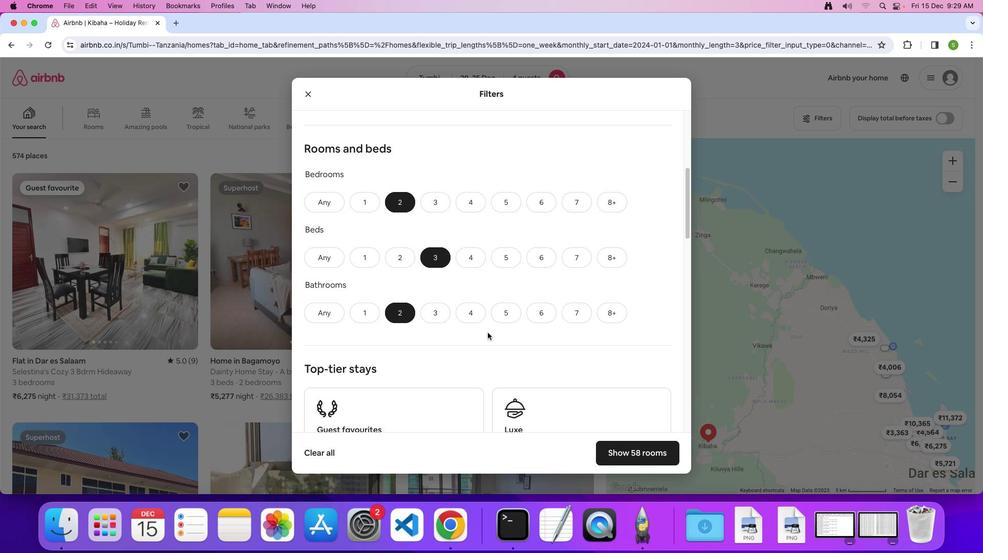 
Action: Mouse scrolled (487, 332) with delta (0, 0)
Screenshot: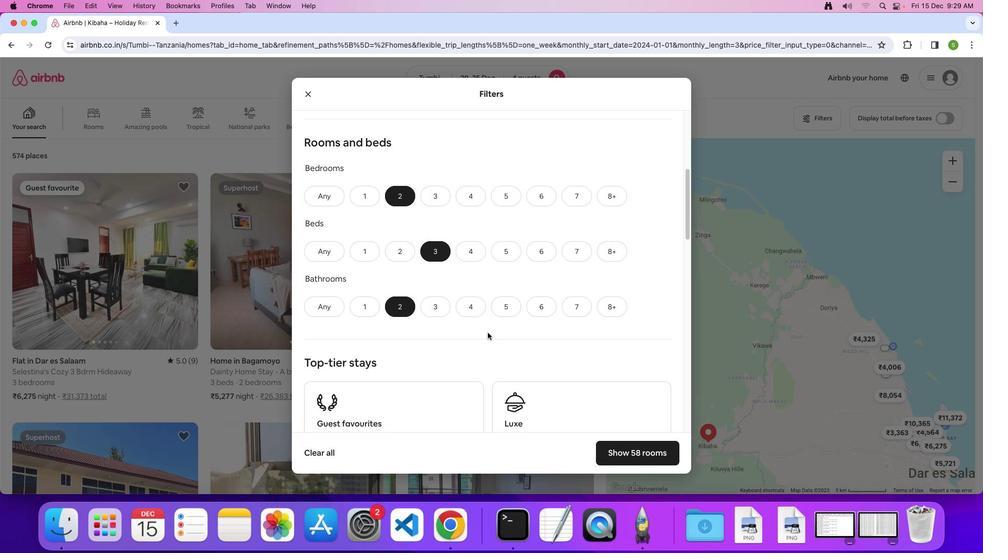 
Action: Mouse scrolled (487, 332) with delta (0, 0)
Screenshot: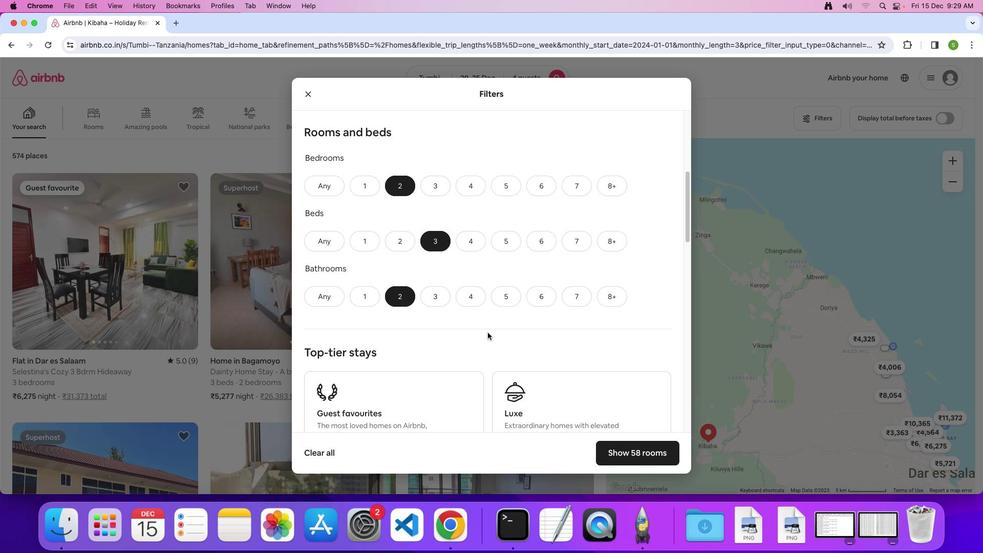 
Action: Mouse scrolled (487, 332) with delta (0, 0)
Screenshot: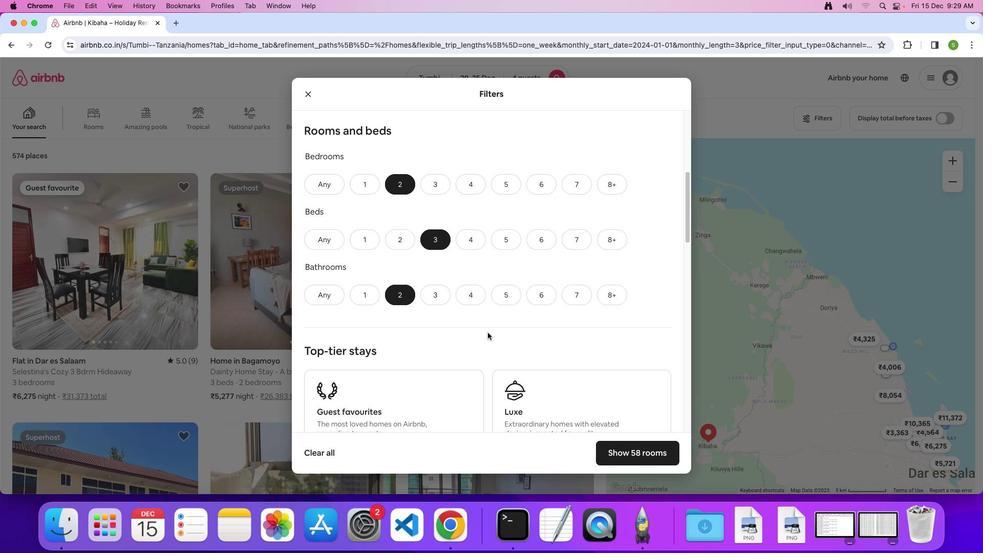 
Action: Mouse scrolled (487, 332) with delta (0, 0)
Screenshot: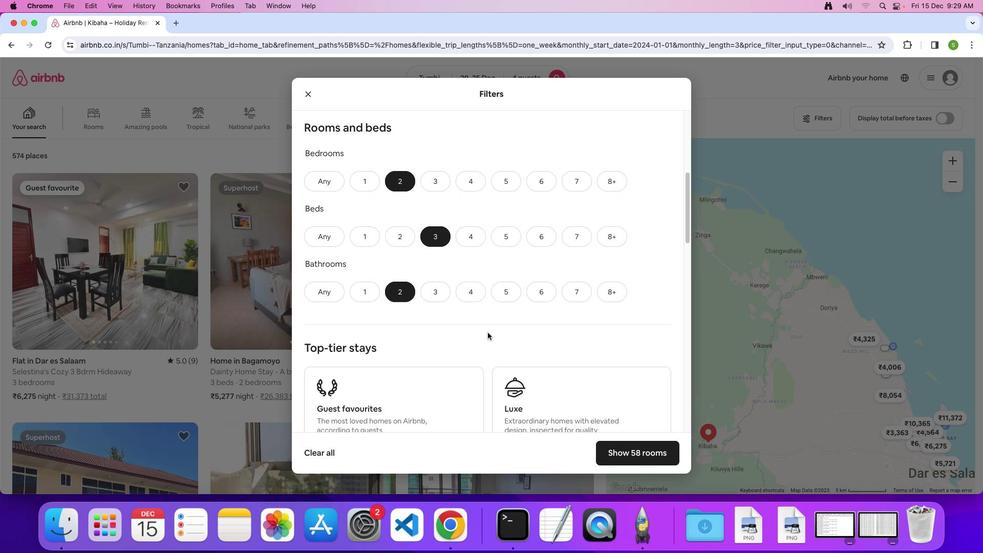 
Action: Mouse scrolled (487, 332) with delta (0, 0)
Screenshot: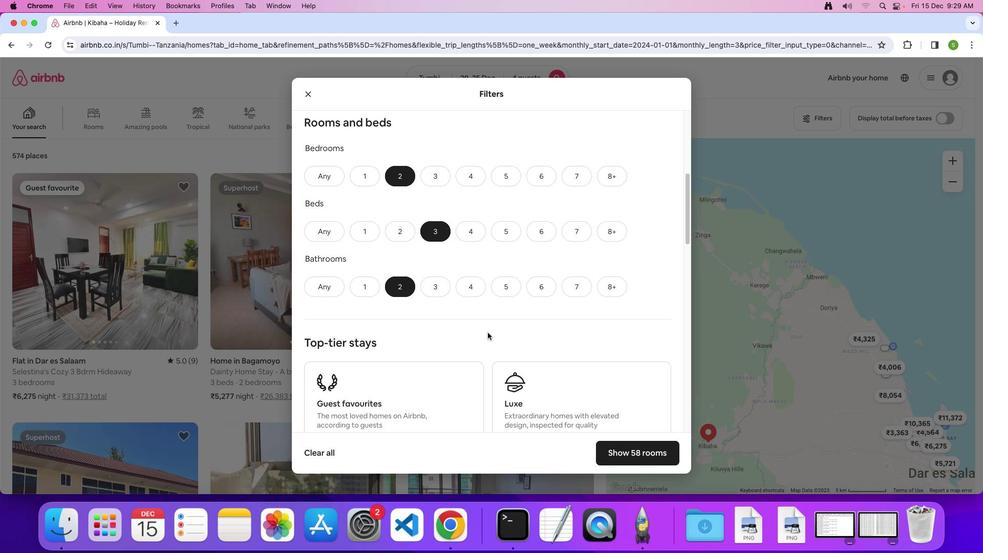 
Action: Mouse scrolled (487, 332) with delta (0, 0)
Screenshot: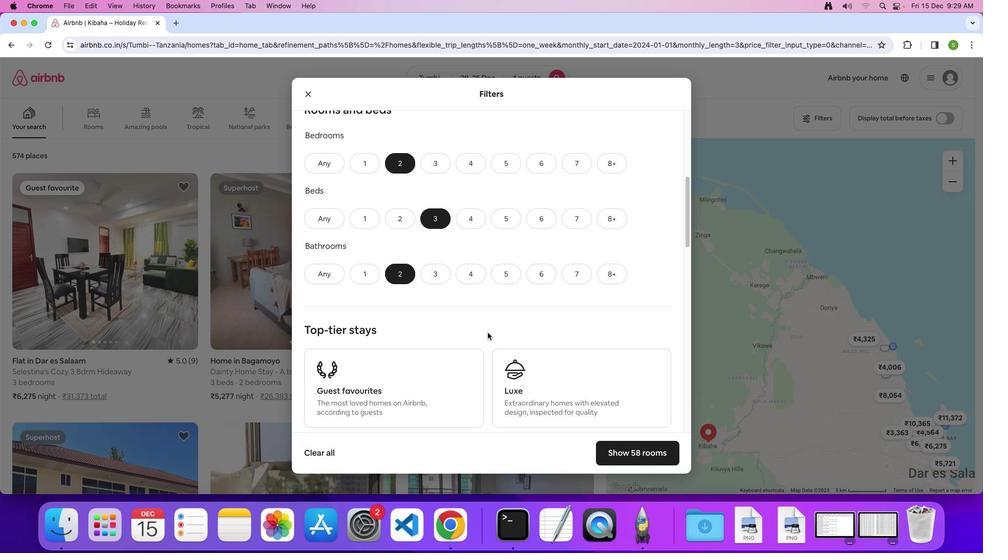 
Action: Mouse scrolled (487, 332) with delta (0, 0)
Screenshot: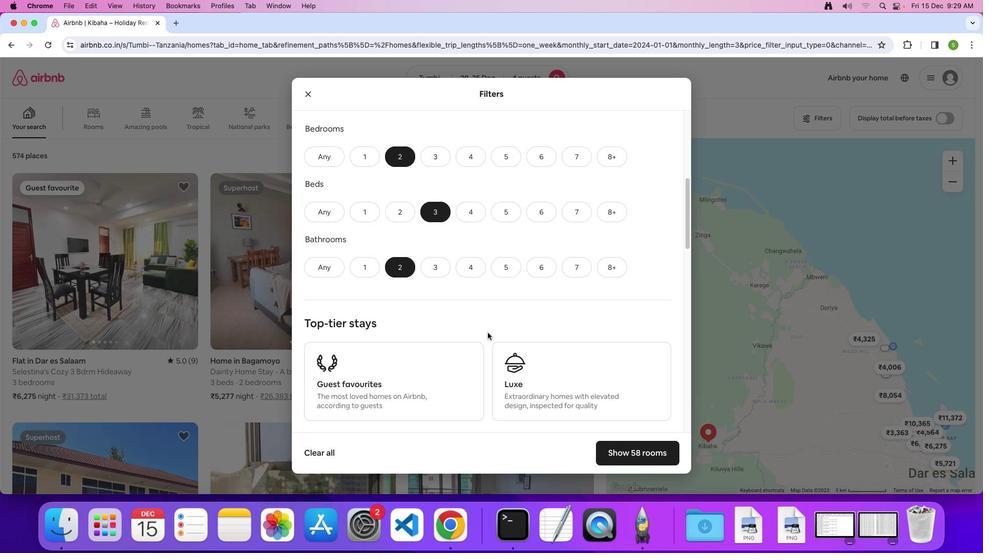 
Action: Mouse scrolled (487, 332) with delta (0, -1)
Screenshot: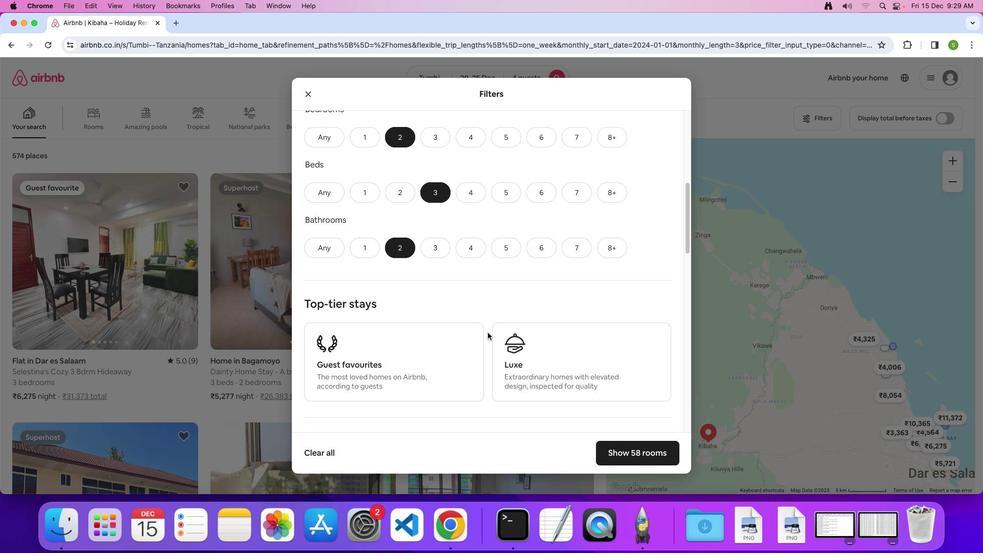 
Action: Mouse scrolled (487, 332) with delta (0, 0)
Screenshot: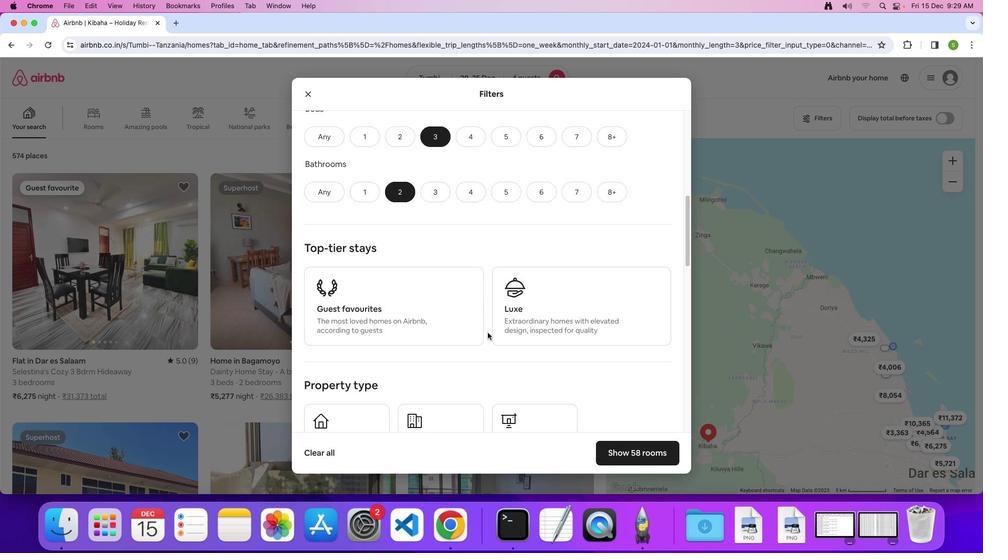 
Action: Mouse scrolled (487, 332) with delta (0, 0)
Screenshot: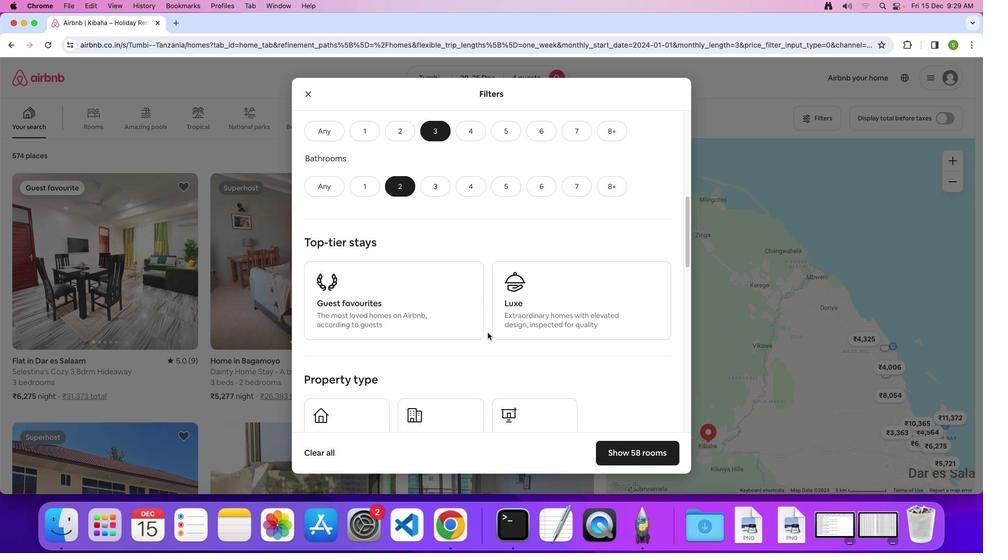 
Action: Mouse scrolled (487, 332) with delta (0, 0)
Screenshot: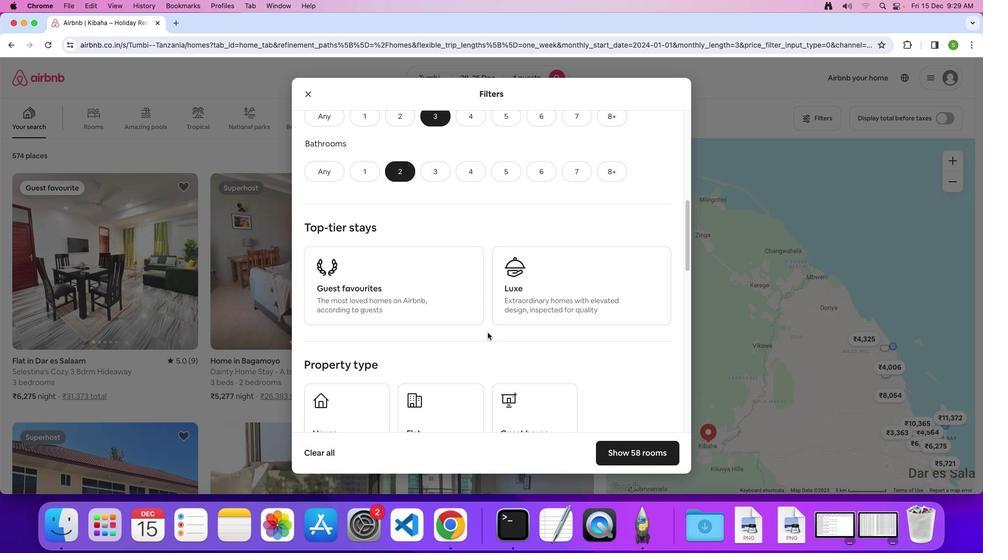 
Action: Mouse scrolled (487, 332) with delta (0, 0)
Screenshot: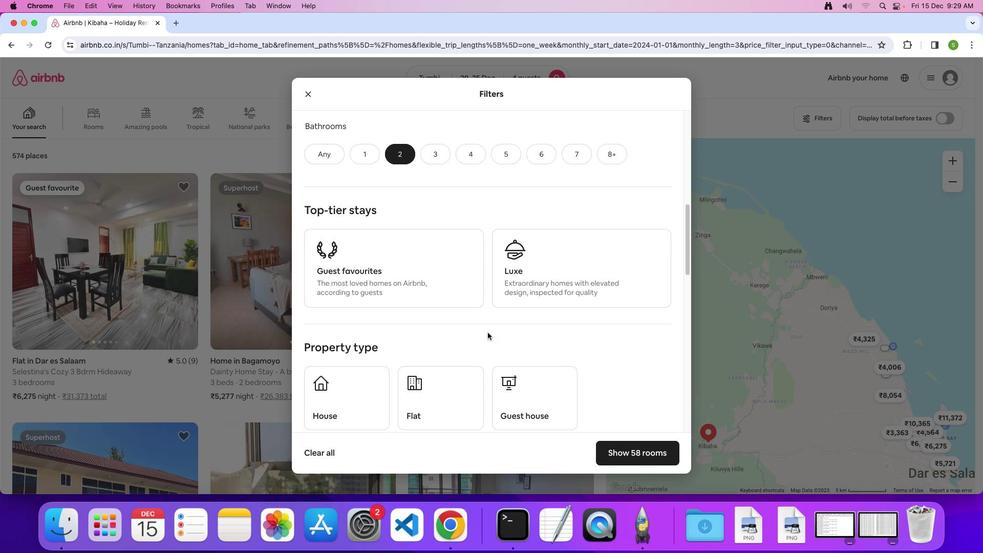 
Action: Mouse scrolled (487, 332) with delta (0, -1)
Screenshot: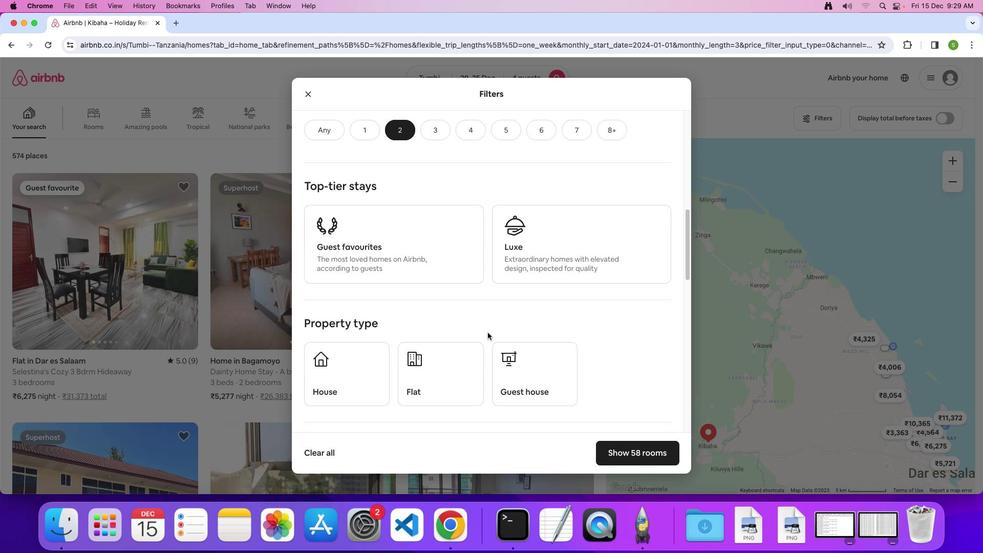 
Action: Mouse scrolled (487, 332) with delta (0, 0)
Screenshot: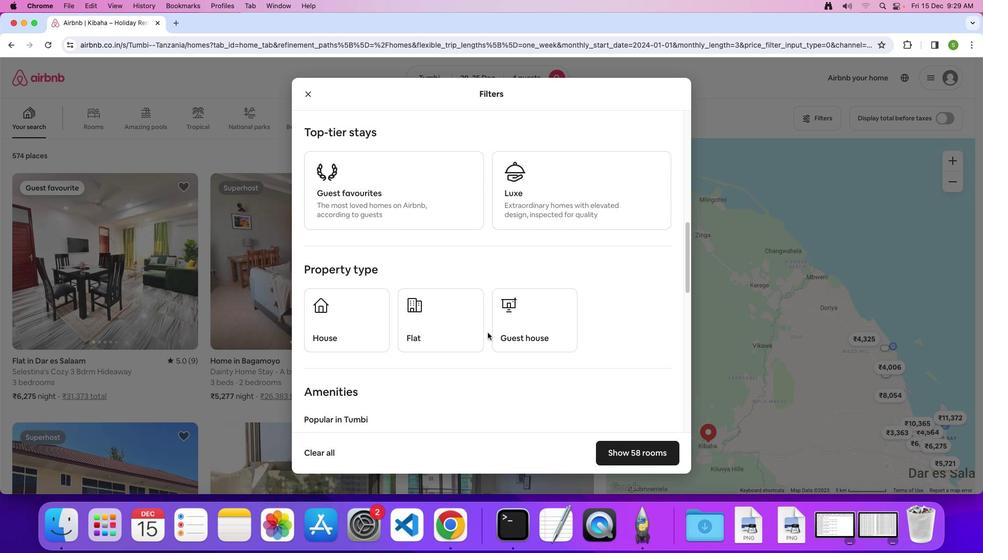 
Action: Mouse moved to (542, 319)
Screenshot: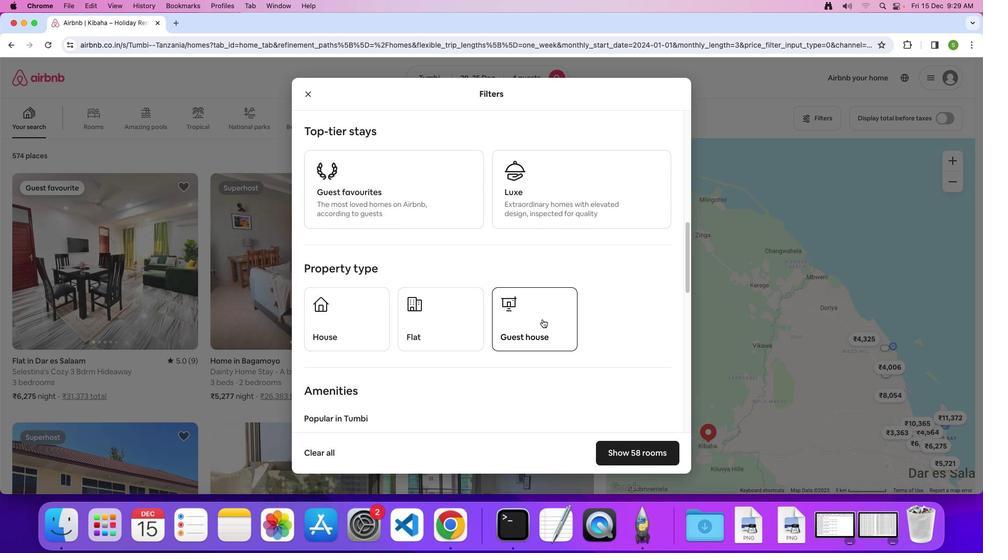 
Action: Mouse pressed left at (542, 319)
Screenshot: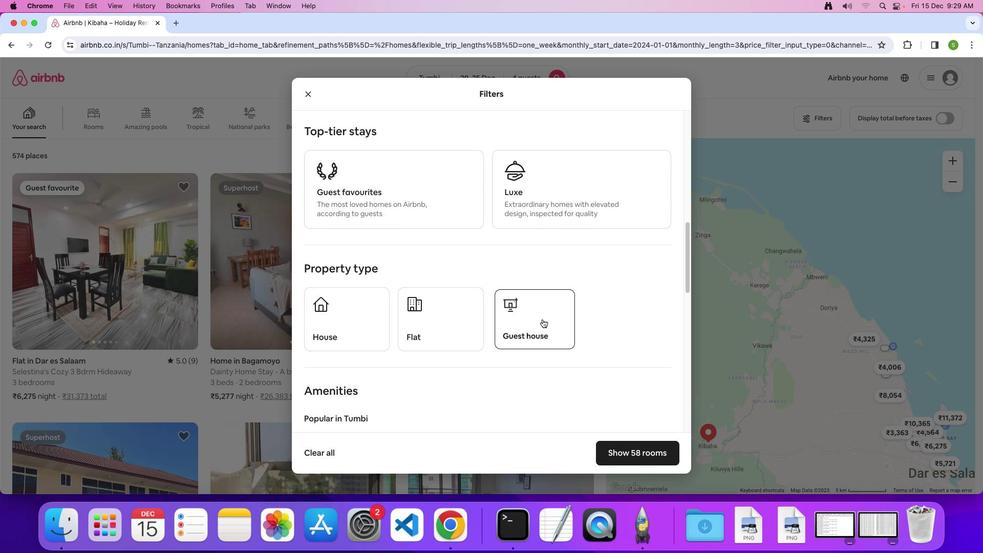 
Action: Mouse moved to (477, 345)
Screenshot: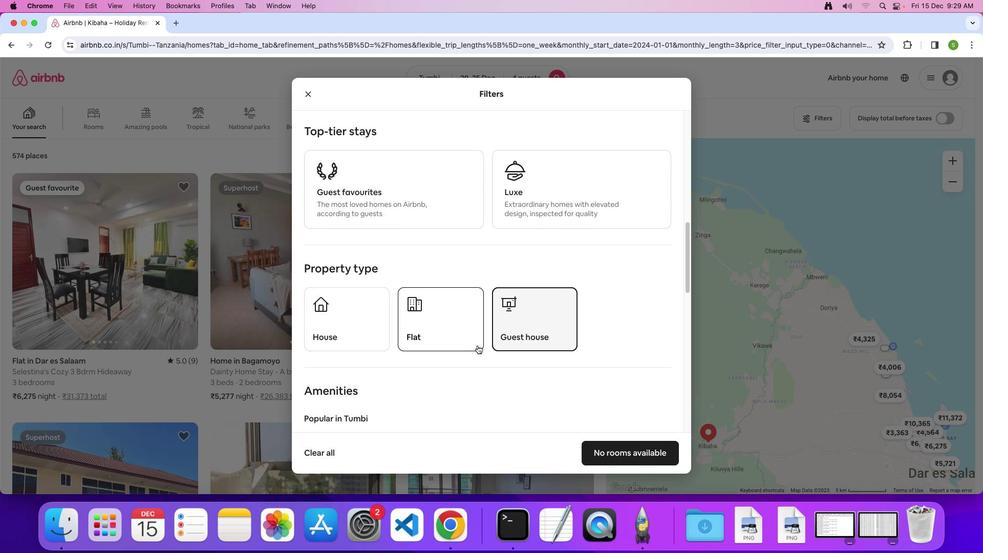 
Action: Mouse scrolled (477, 345) with delta (0, 0)
Screenshot: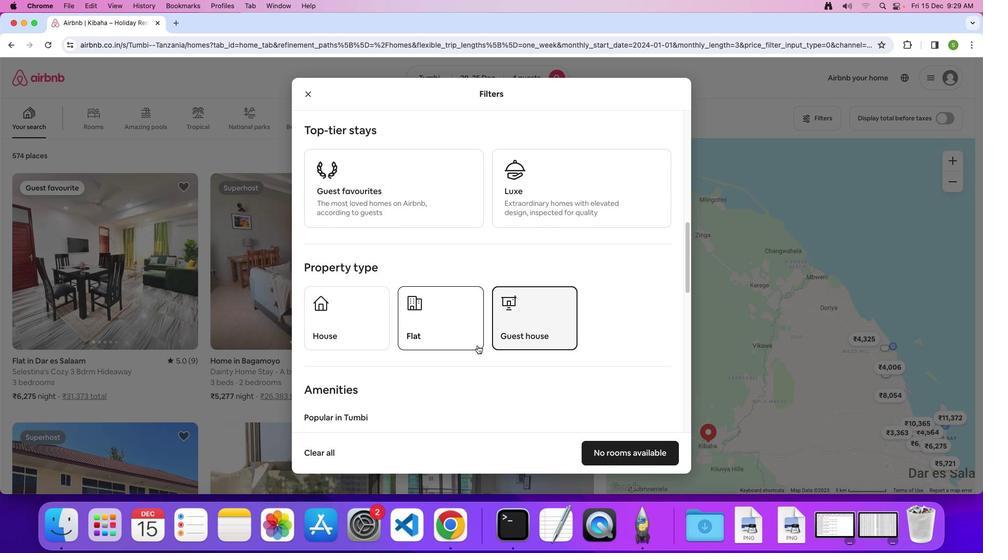 
Action: Mouse scrolled (477, 345) with delta (0, 0)
Screenshot: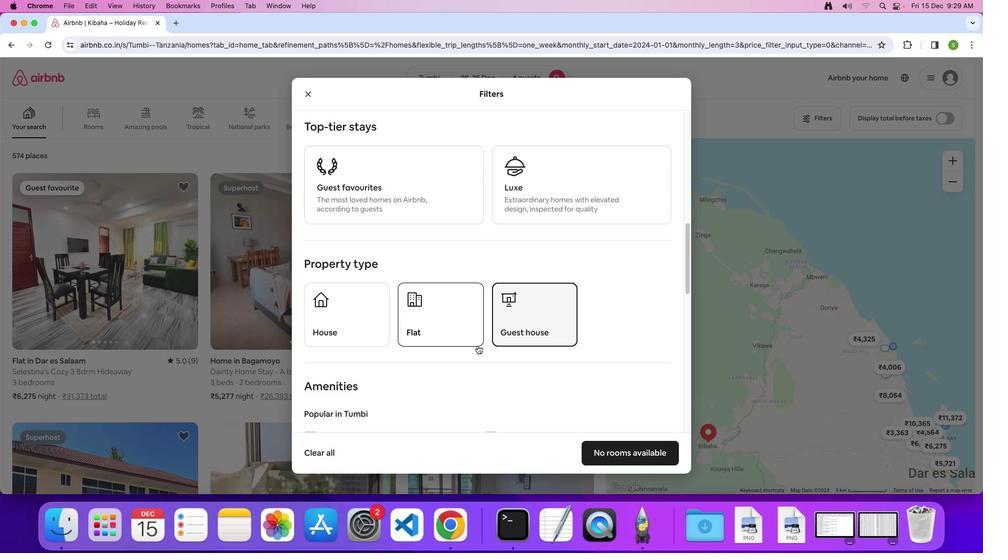 
Action: Mouse scrolled (477, 345) with delta (0, -1)
Screenshot: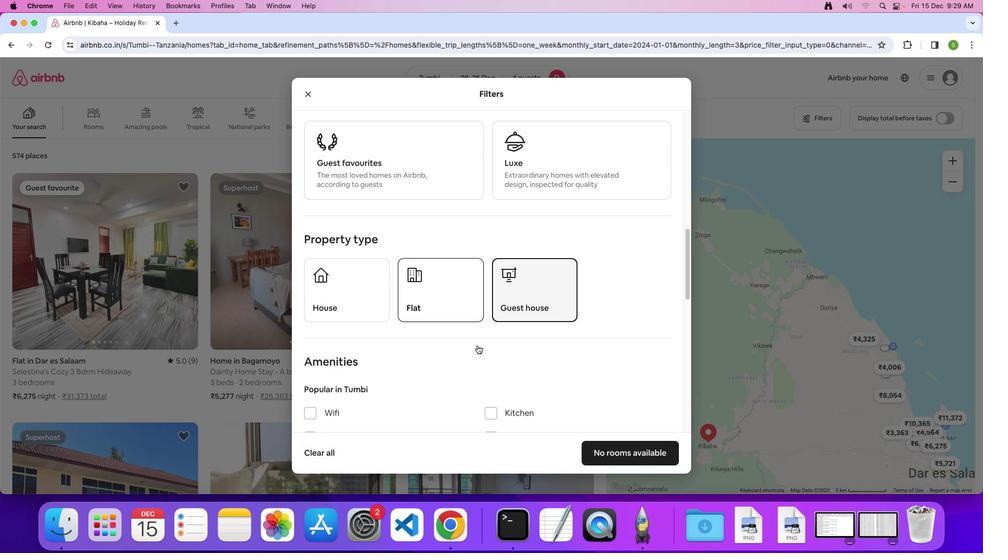 
Action: Mouse scrolled (477, 345) with delta (0, 0)
Screenshot: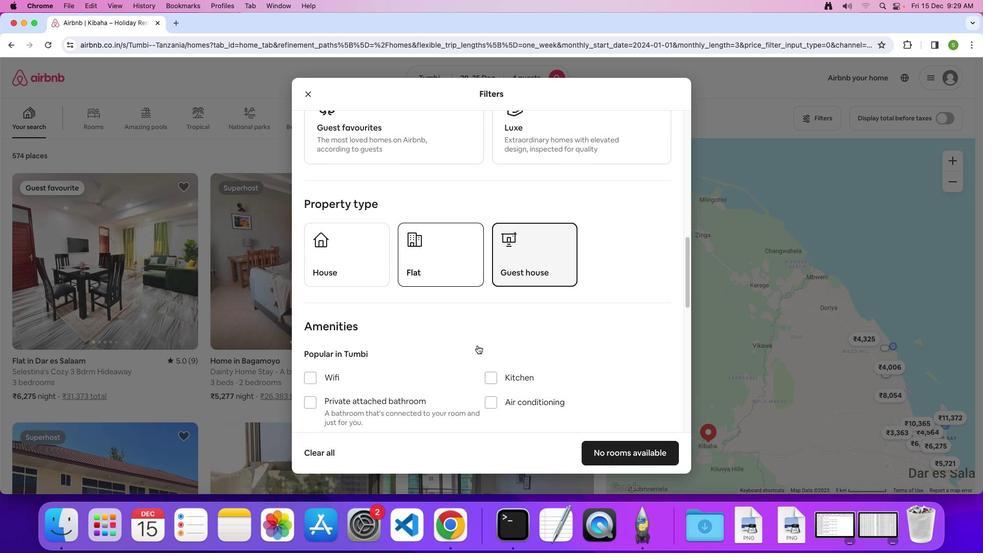 
Action: Mouse scrolled (477, 345) with delta (0, 0)
Screenshot: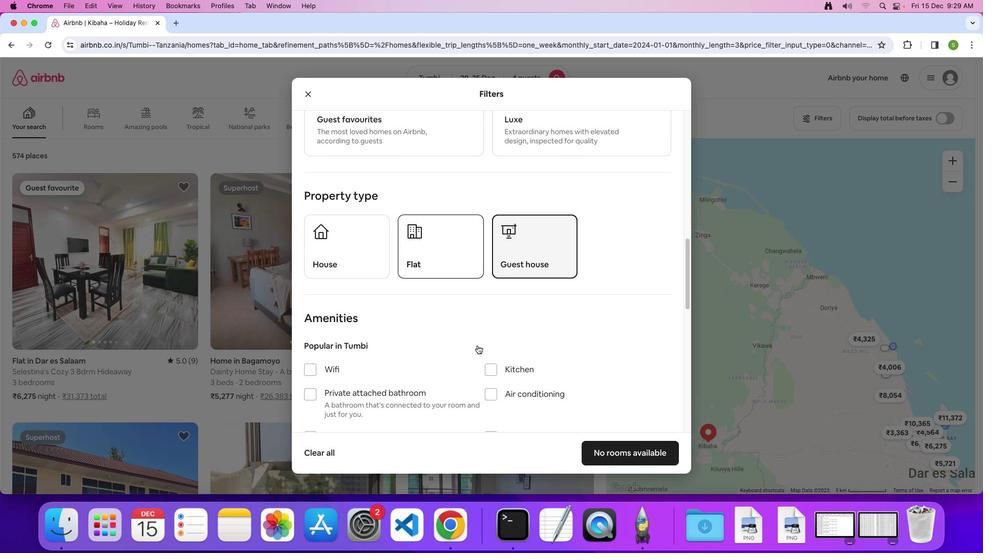 
Action: Mouse scrolled (477, 345) with delta (0, -1)
Screenshot: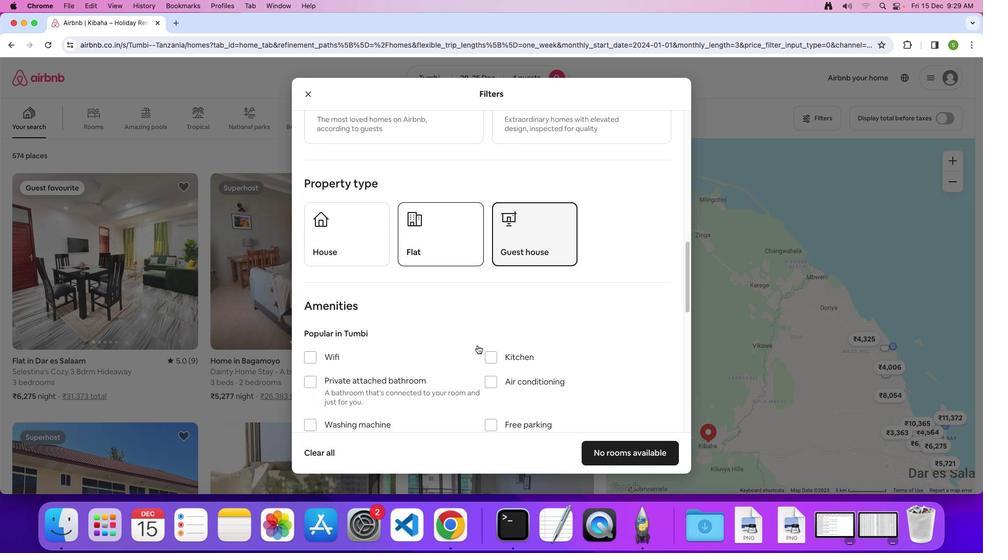 
Action: Mouse scrolled (477, 345) with delta (0, 0)
Screenshot: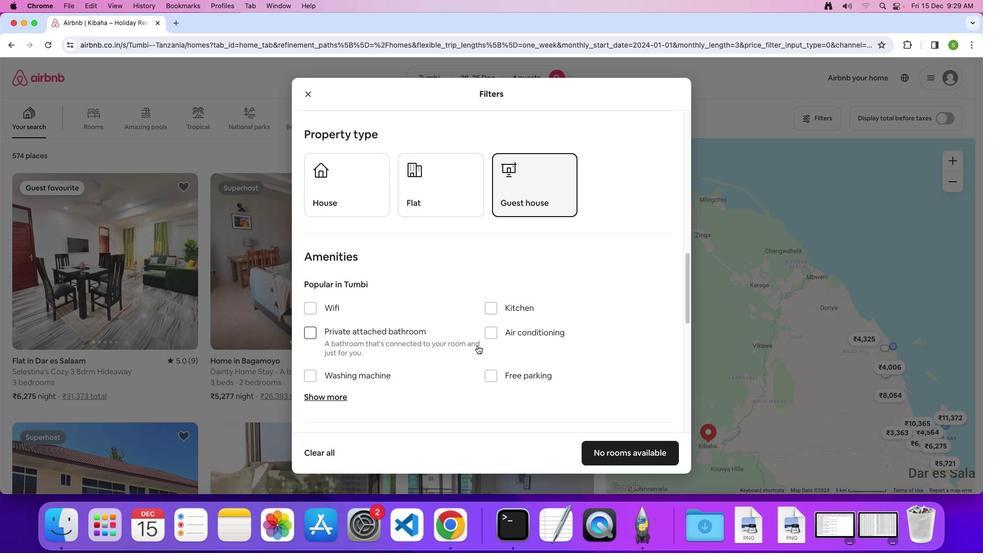 
Action: Mouse scrolled (477, 345) with delta (0, 0)
Screenshot: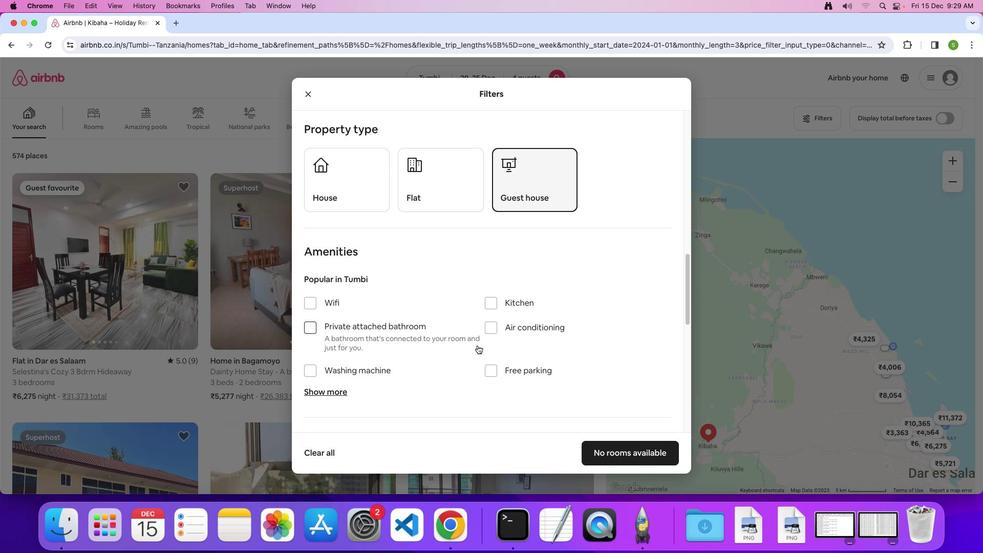 
Action: Mouse scrolled (477, 345) with delta (0, 0)
Screenshot: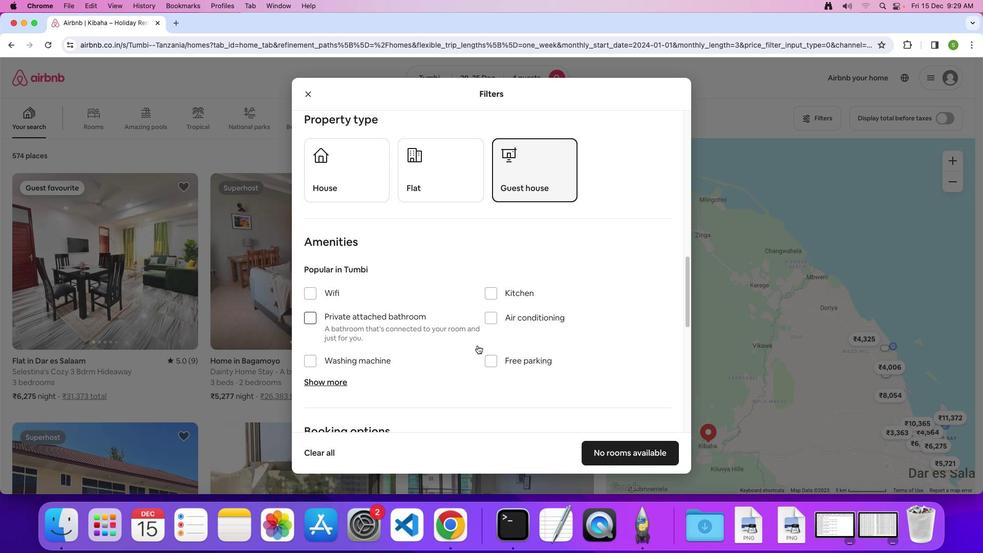 
Action: Mouse scrolled (477, 345) with delta (0, 0)
Screenshot: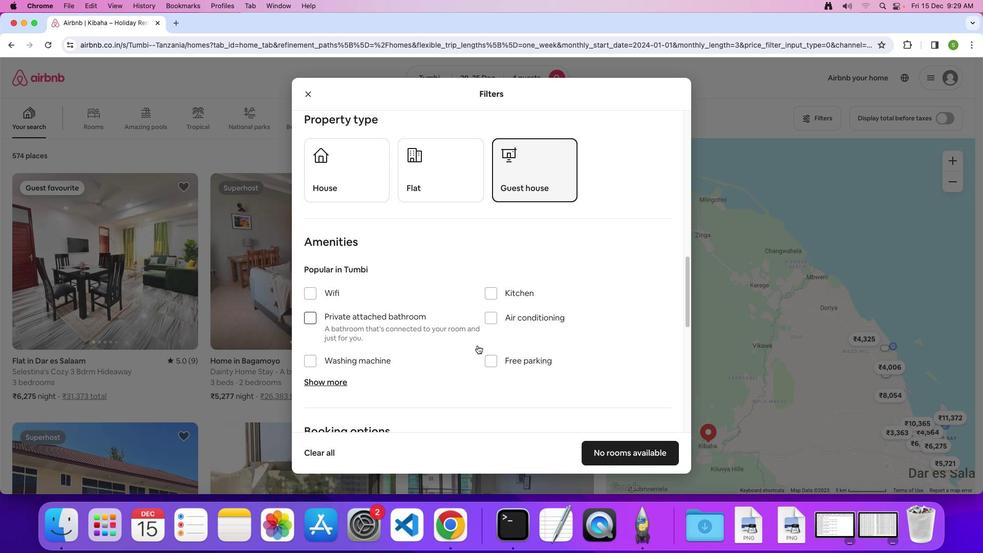 
Action: Mouse scrolled (477, 345) with delta (0, -1)
Screenshot: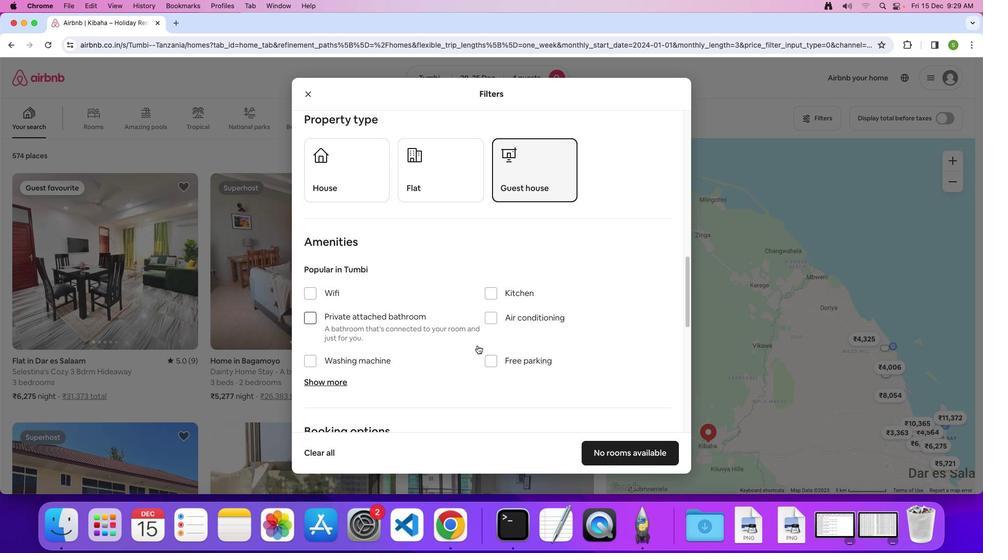 
Action: Mouse moved to (477, 345)
Screenshot: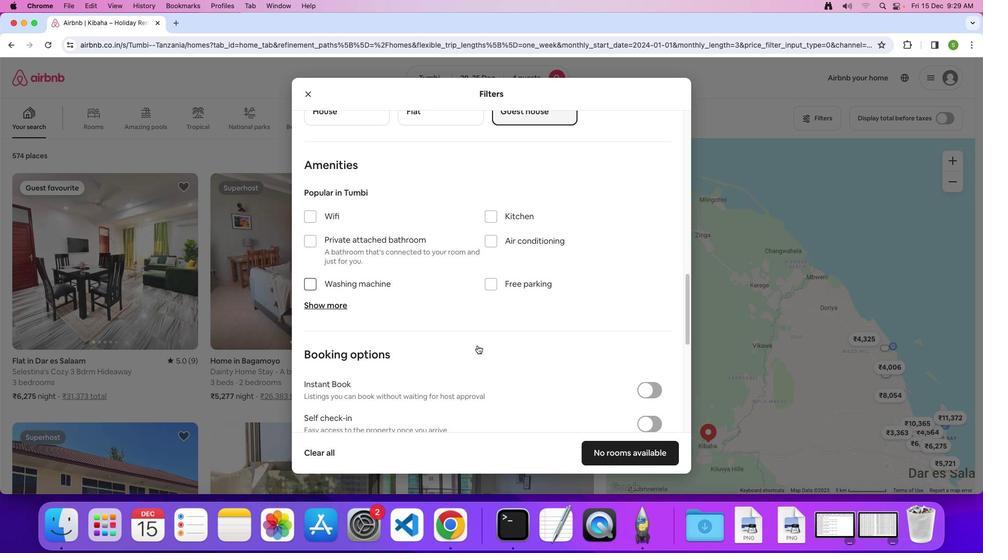 
Action: Mouse scrolled (477, 345) with delta (0, 0)
Screenshot: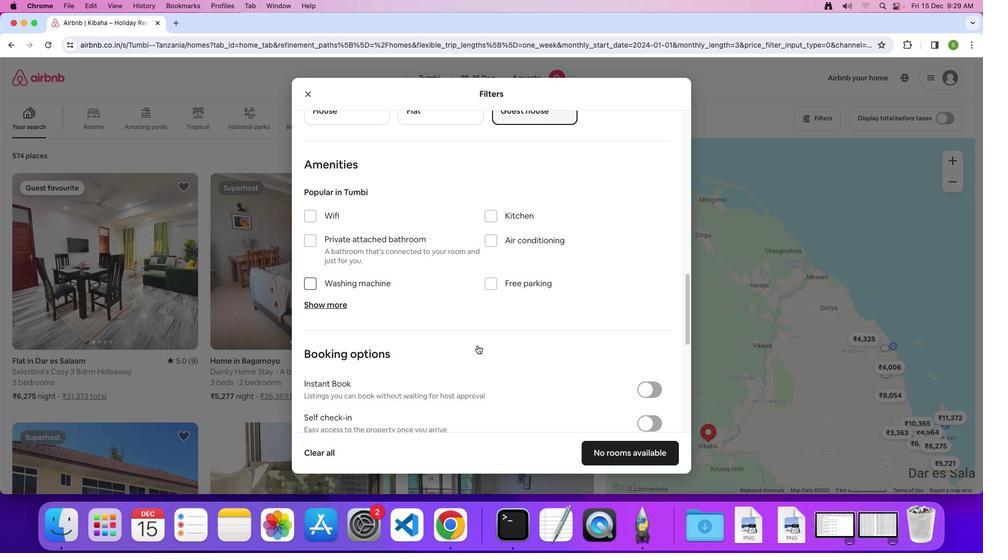 
Action: Mouse scrolled (477, 345) with delta (0, 0)
Screenshot: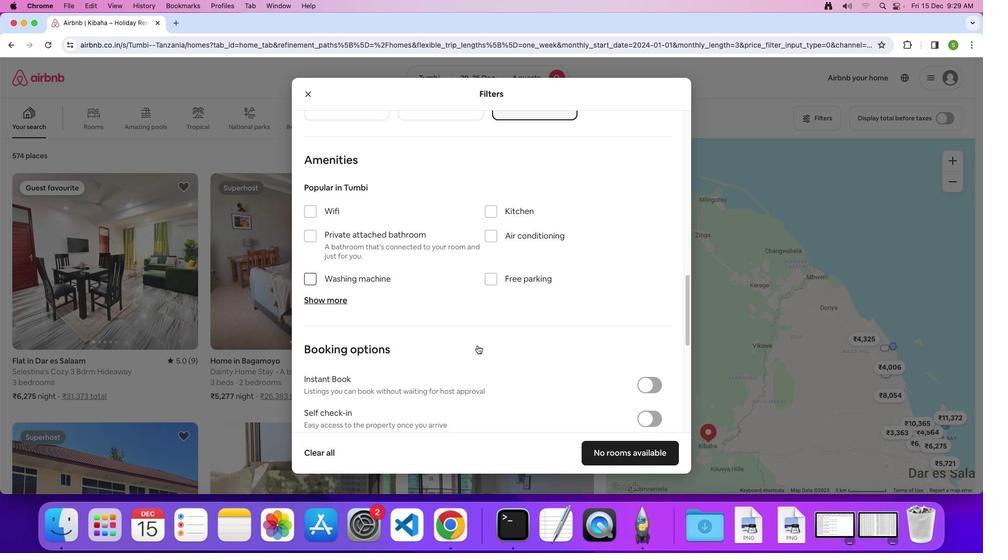 
Action: Mouse scrolled (477, 345) with delta (0, 0)
Screenshot: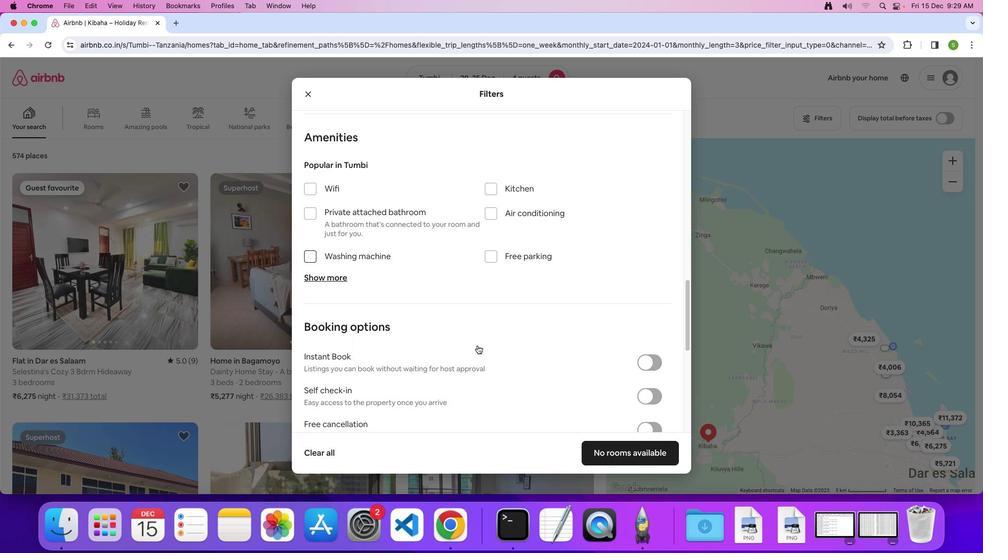 
Action: Mouse scrolled (477, 345) with delta (0, 0)
Screenshot: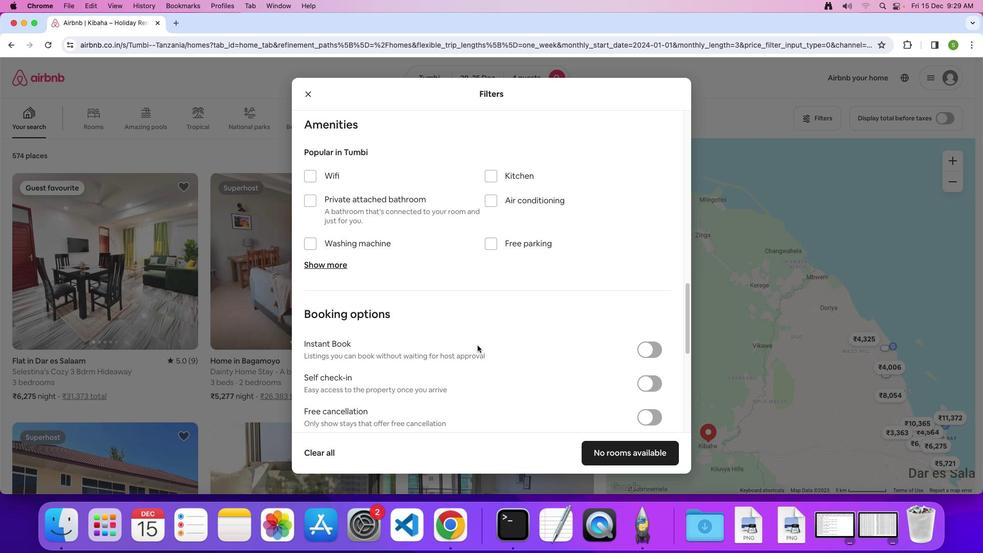 
Action: Mouse scrolled (477, 345) with delta (0, 0)
Screenshot: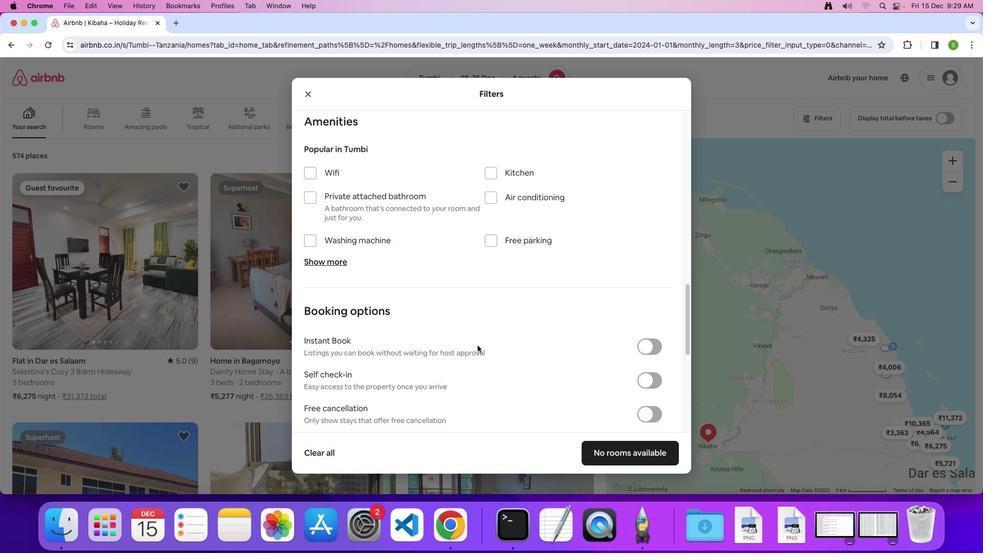 
Action: Mouse scrolled (477, 345) with delta (0, 0)
Screenshot: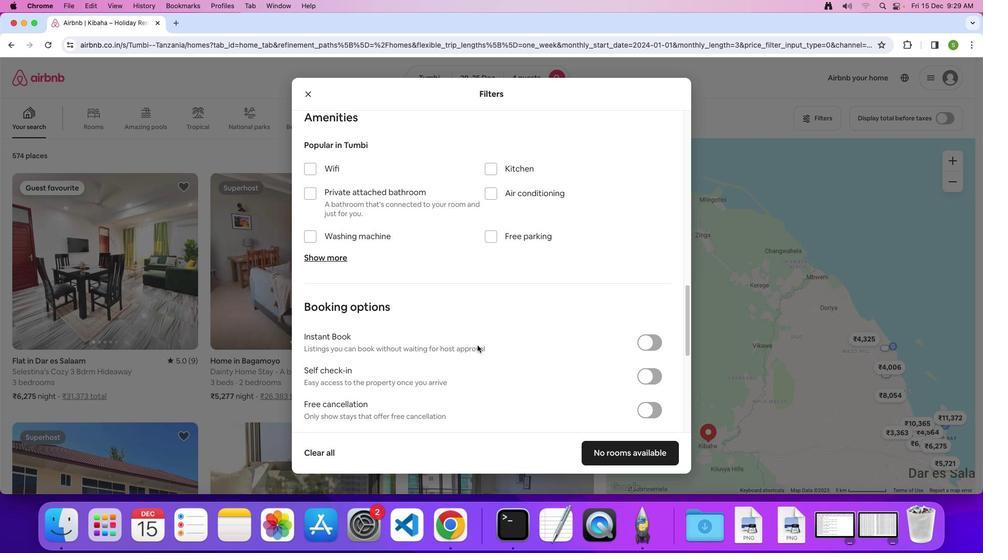 
Action: Mouse scrolled (477, 345) with delta (0, -1)
Screenshot: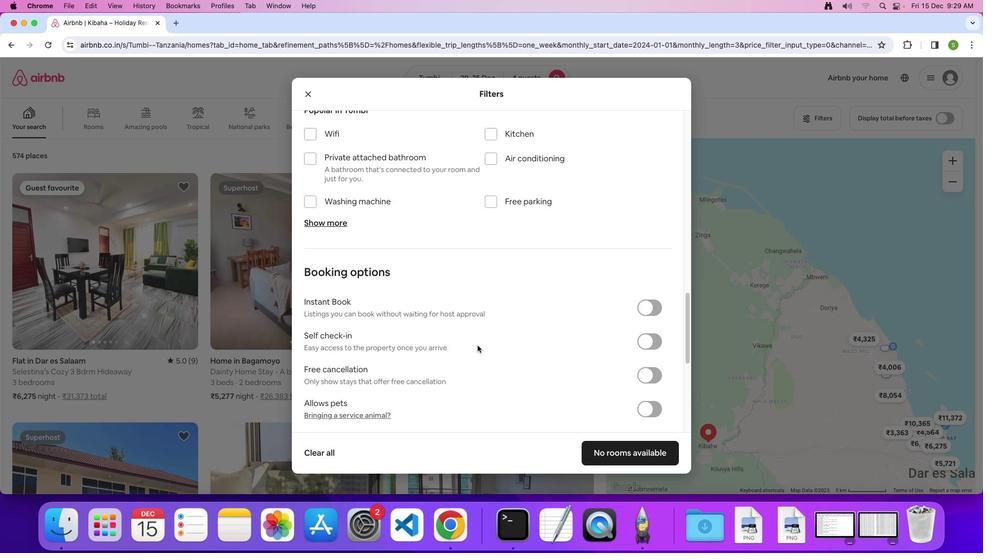 
Action: Mouse scrolled (477, 345) with delta (0, 0)
Screenshot: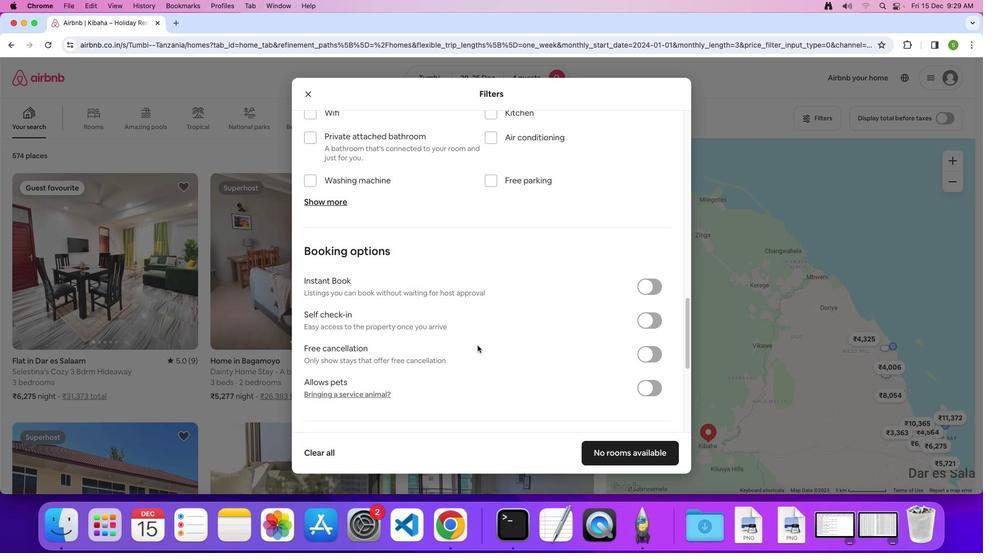 
Action: Mouse scrolled (477, 345) with delta (0, 0)
Screenshot: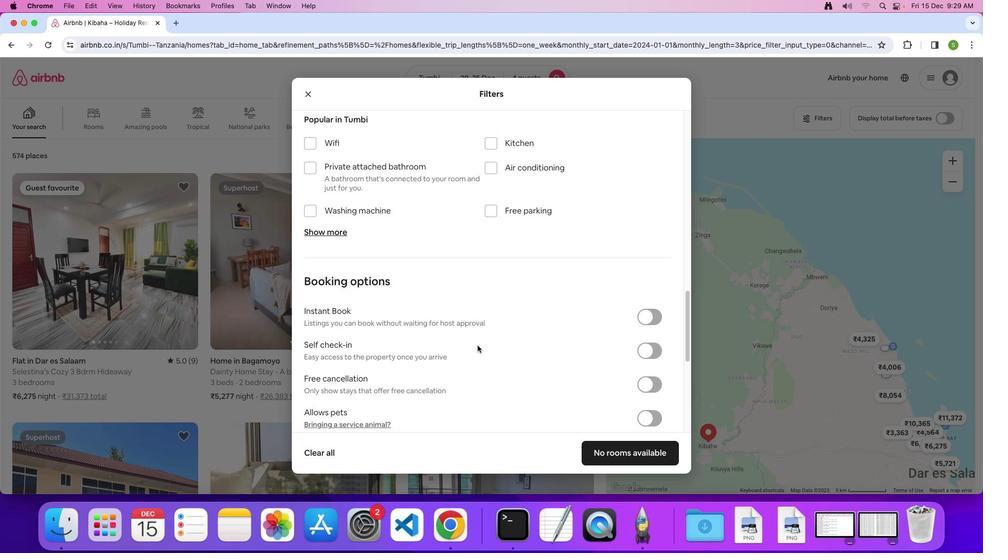 
Action: Mouse scrolled (477, 345) with delta (0, 2)
Screenshot: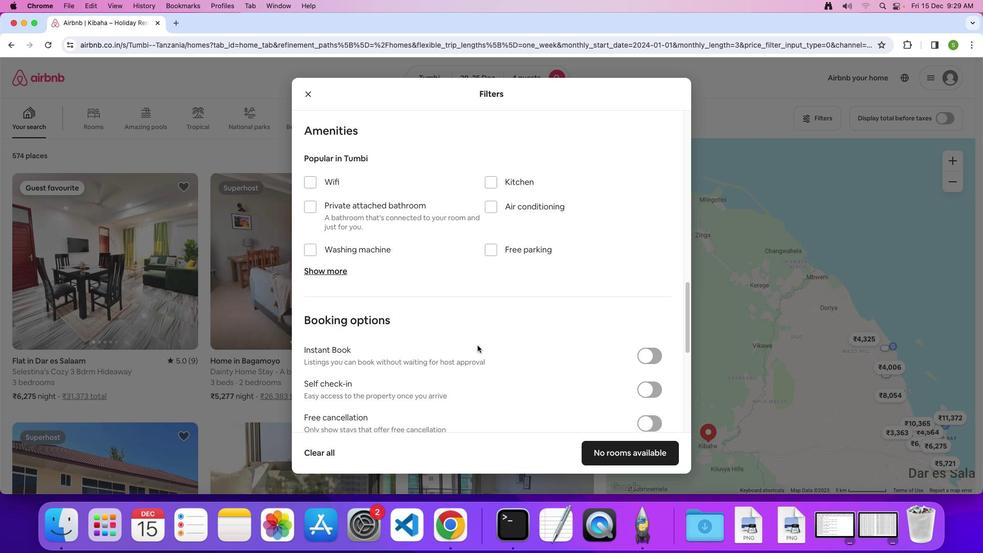
Action: Mouse moved to (316, 222)
Screenshot: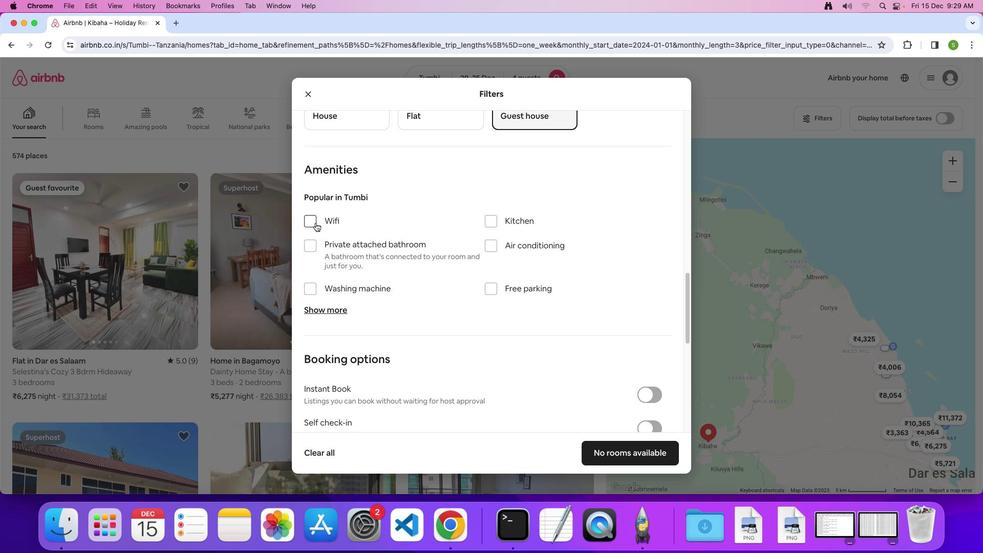 
Action: Mouse pressed left at (316, 222)
Screenshot: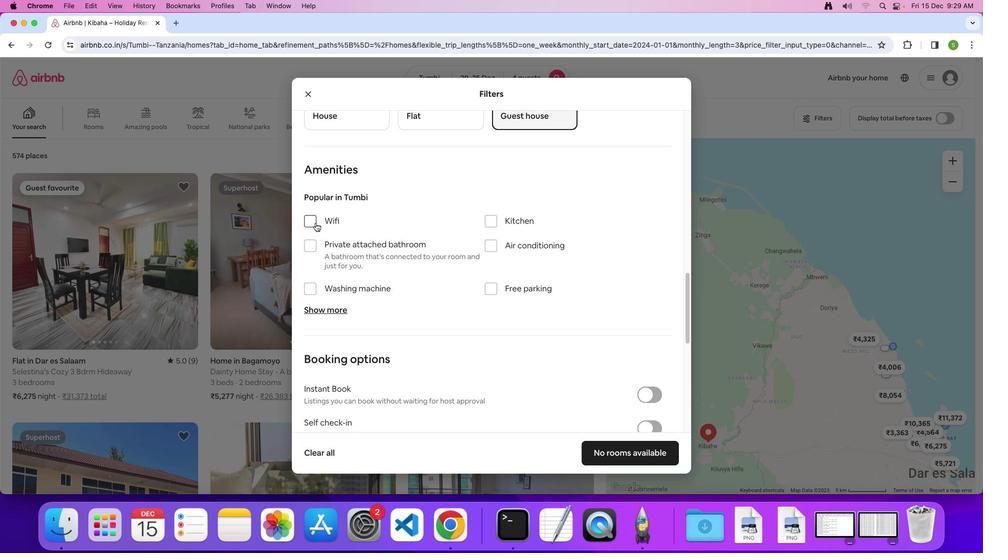 
Action: Mouse moved to (487, 290)
Screenshot: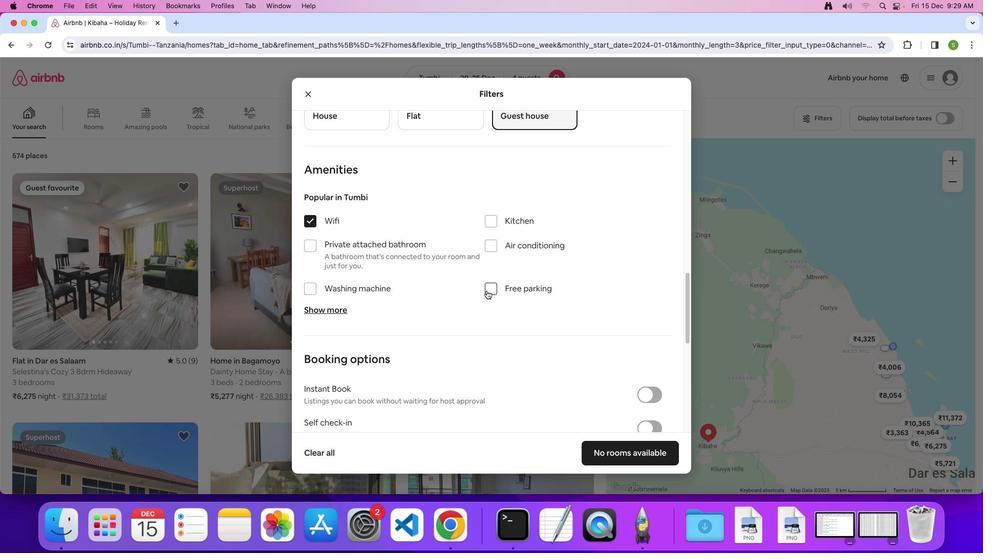 
Action: Mouse pressed left at (487, 290)
Screenshot: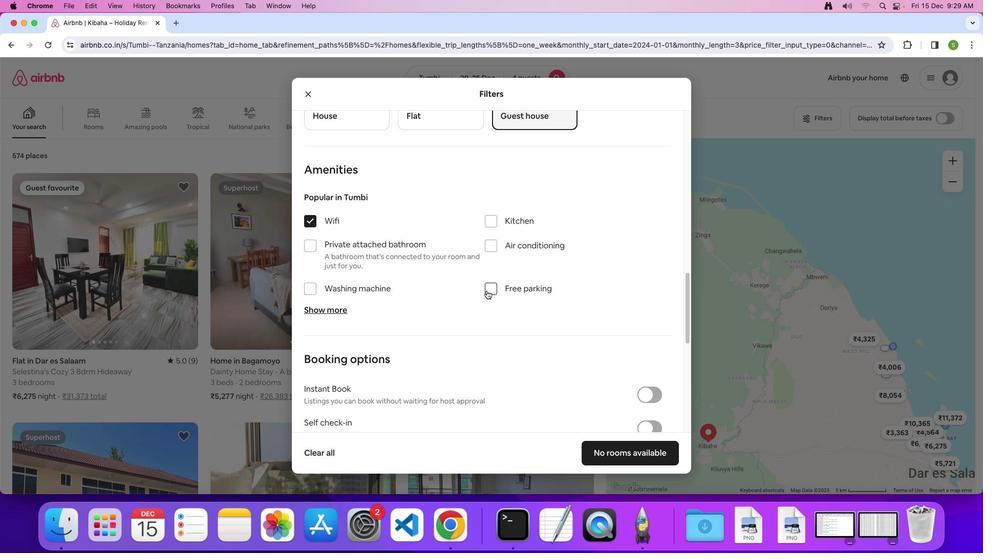 
Action: Mouse moved to (328, 309)
Screenshot: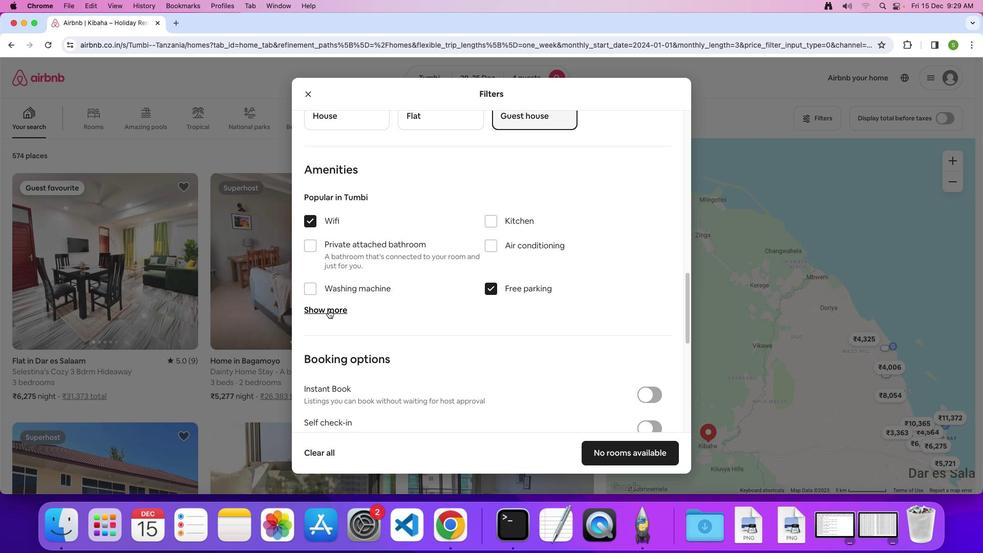 
Action: Mouse pressed left at (328, 309)
Screenshot: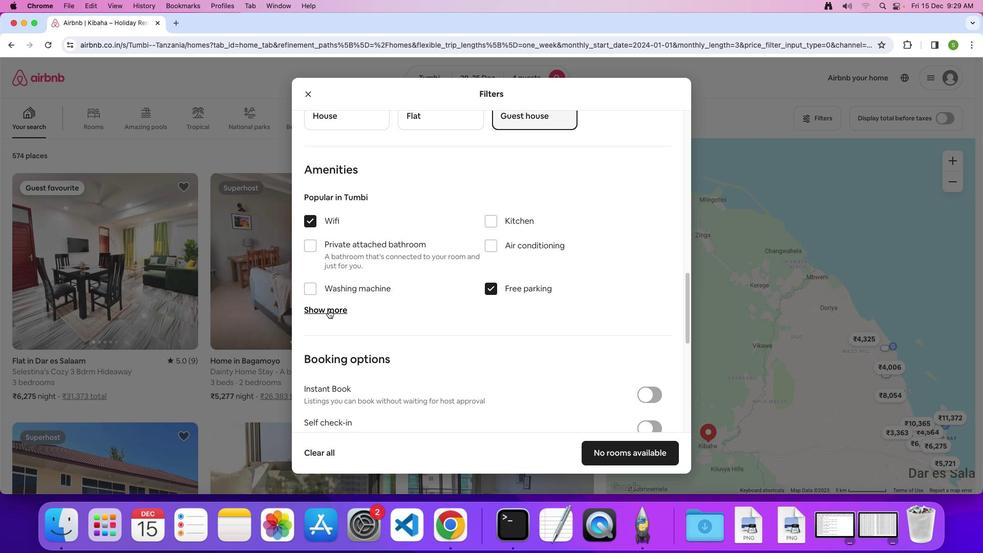 
Action: Mouse moved to (449, 311)
Screenshot: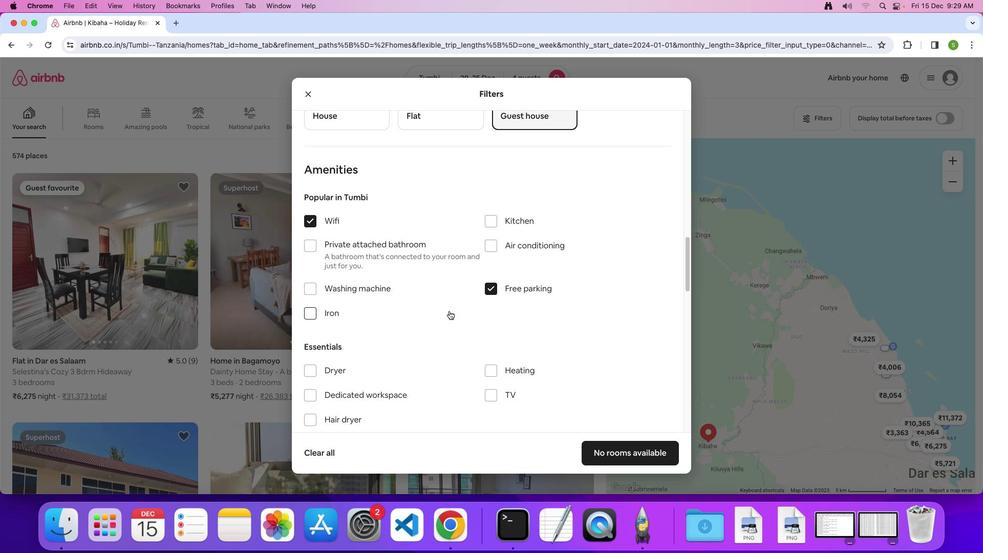 
Action: Mouse scrolled (449, 311) with delta (0, 0)
Screenshot: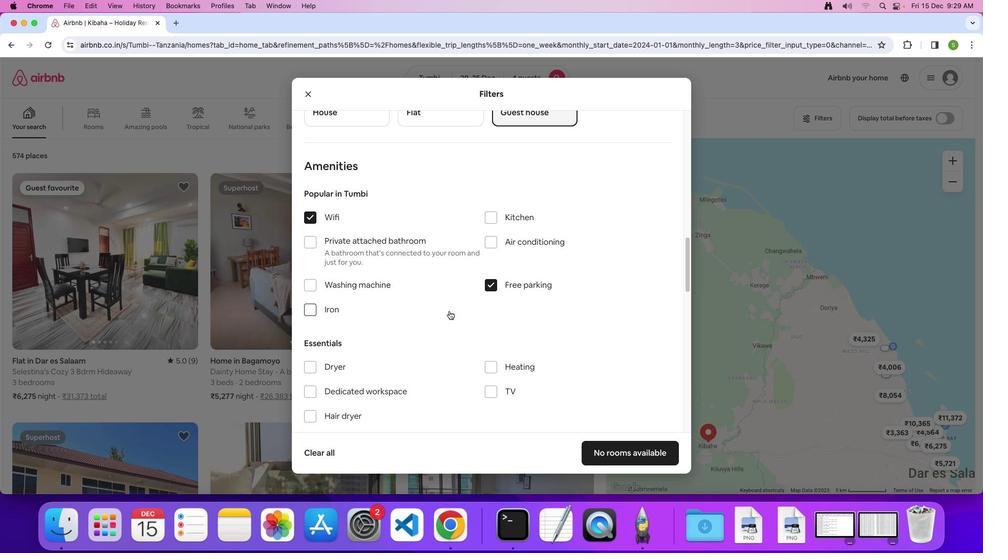 
Action: Mouse scrolled (449, 311) with delta (0, 0)
Screenshot: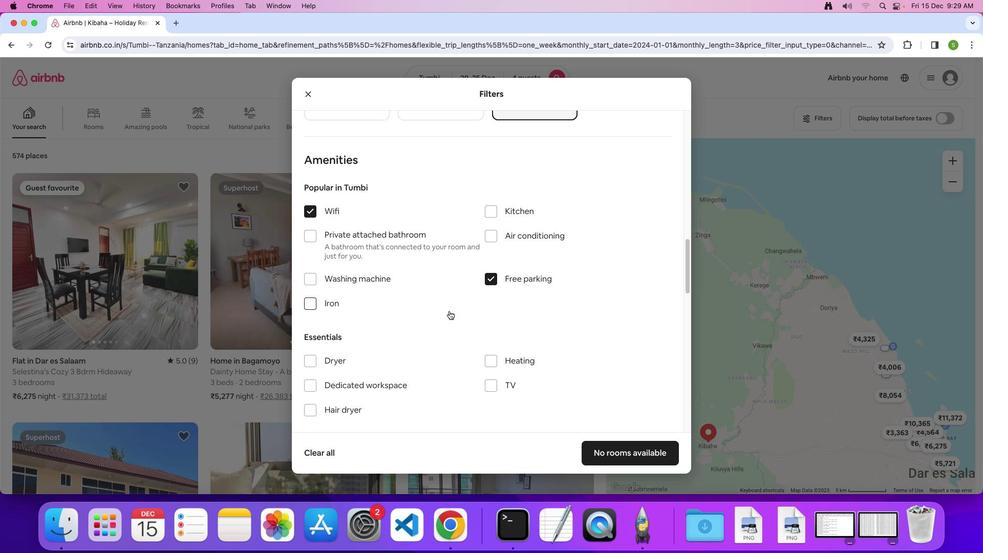 
Action: Mouse scrolled (449, 311) with delta (0, -1)
Screenshot: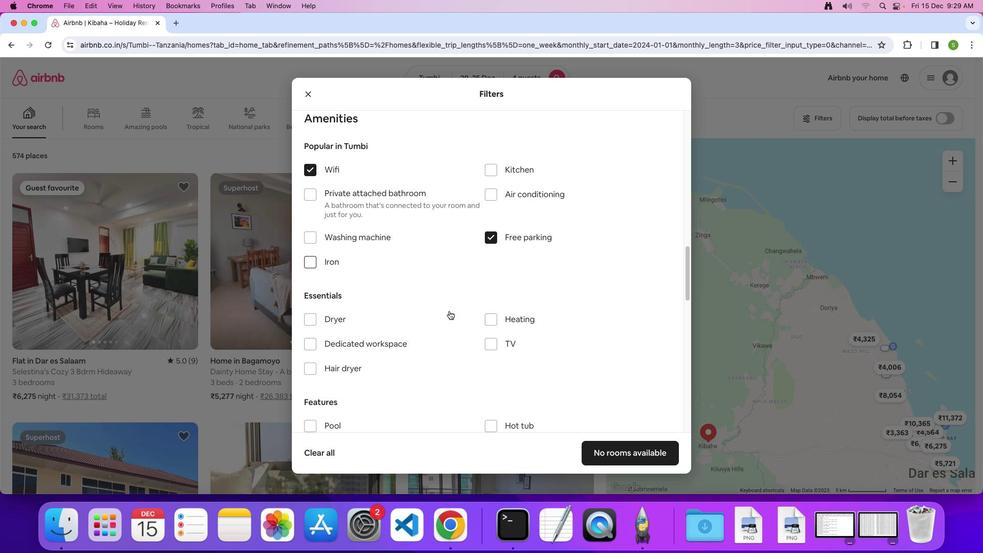 
Action: Mouse moved to (497, 299)
Screenshot: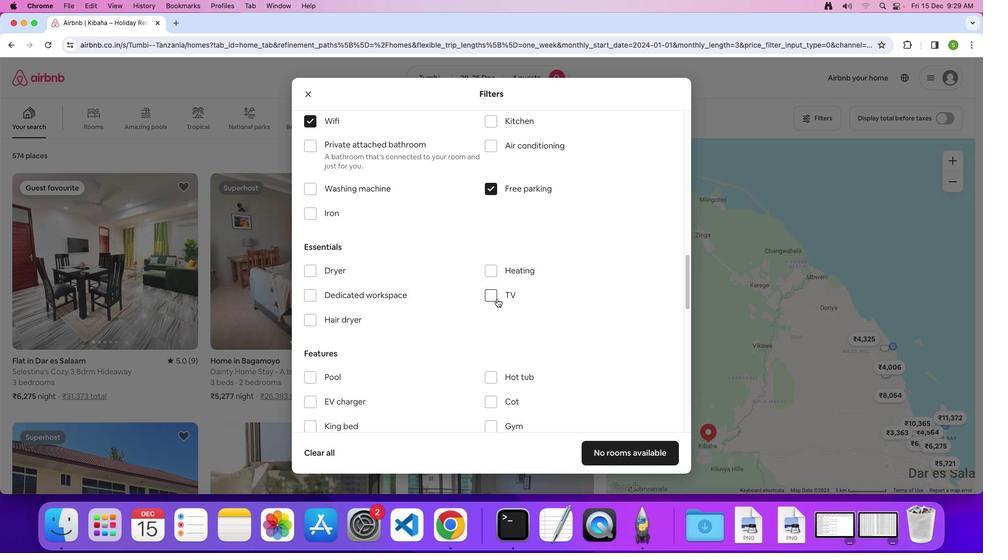 
Action: Mouse pressed left at (497, 299)
Screenshot: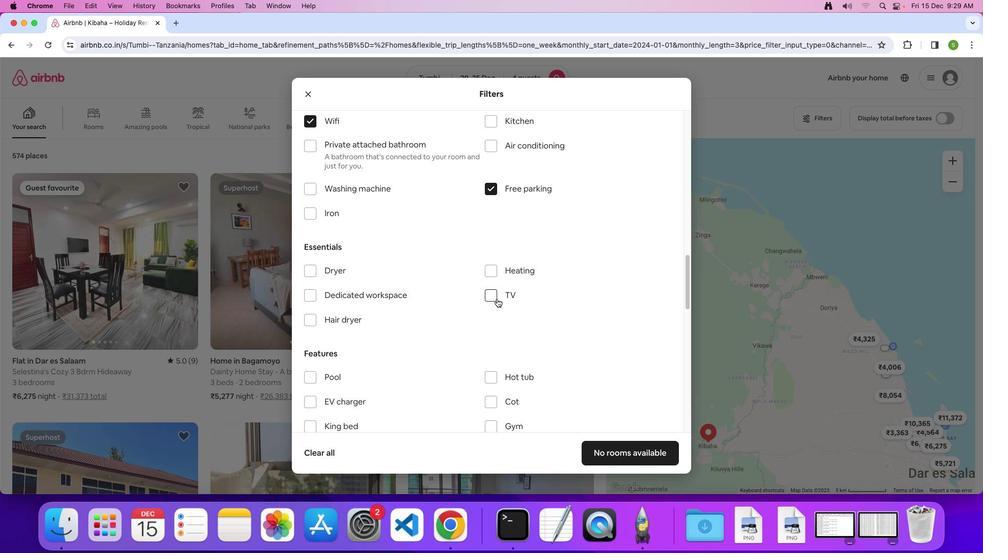 
Action: Mouse moved to (465, 310)
Screenshot: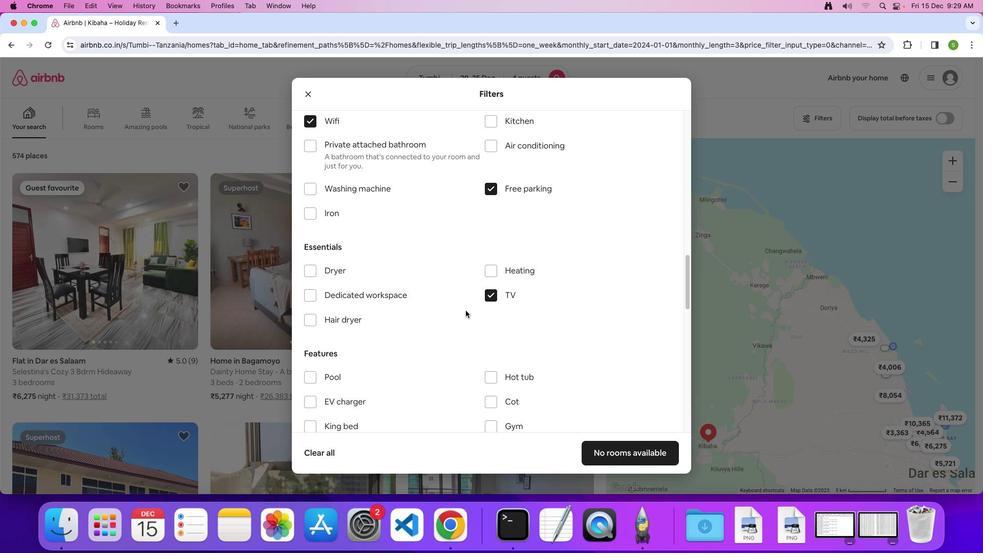 
Action: Mouse scrolled (465, 310) with delta (0, 0)
Screenshot: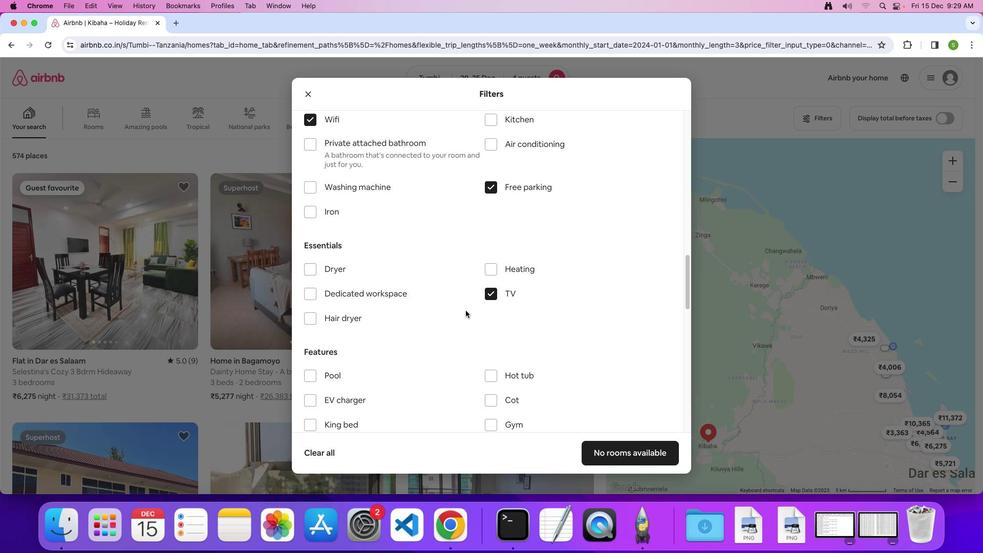 
Action: Mouse scrolled (465, 310) with delta (0, 0)
Screenshot: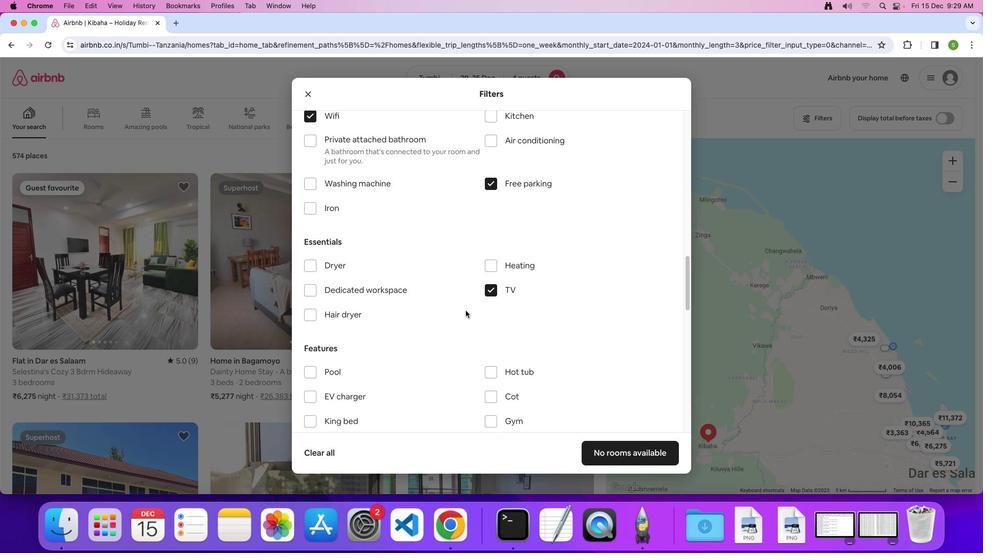 
Action: Mouse scrolled (465, 310) with delta (0, 0)
Screenshot: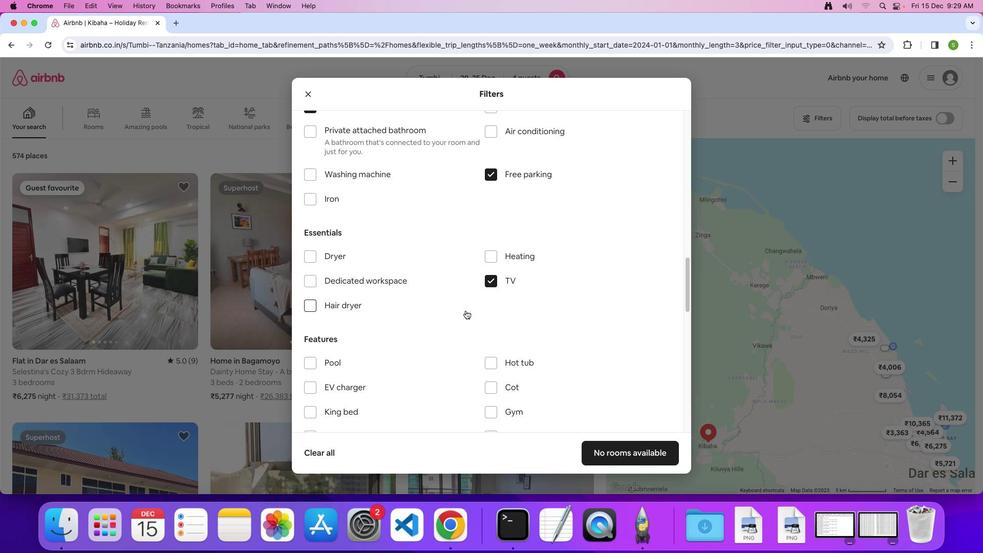 
Action: Mouse scrolled (465, 310) with delta (0, 0)
Screenshot: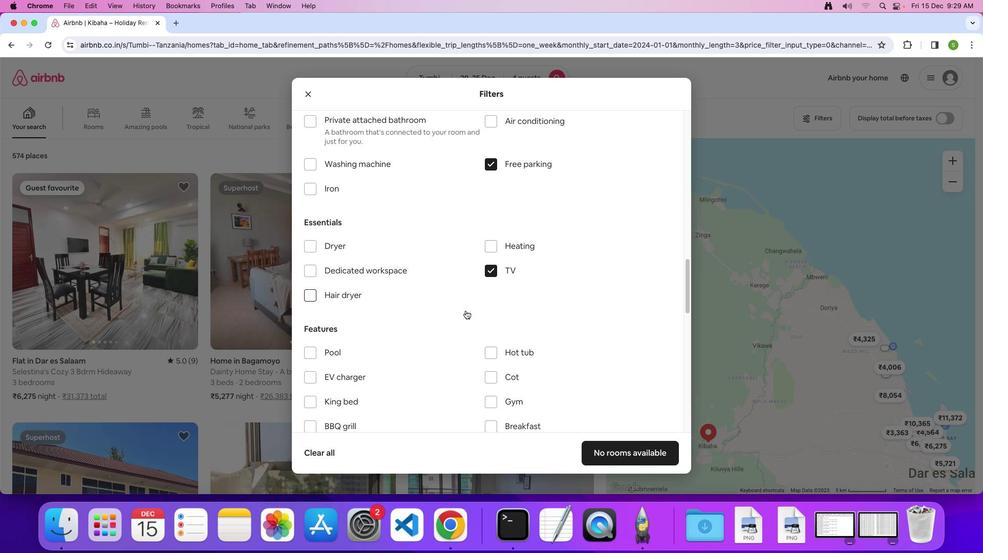 
Action: Mouse scrolled (465, 310) with delta (0, -1)
Screenshot: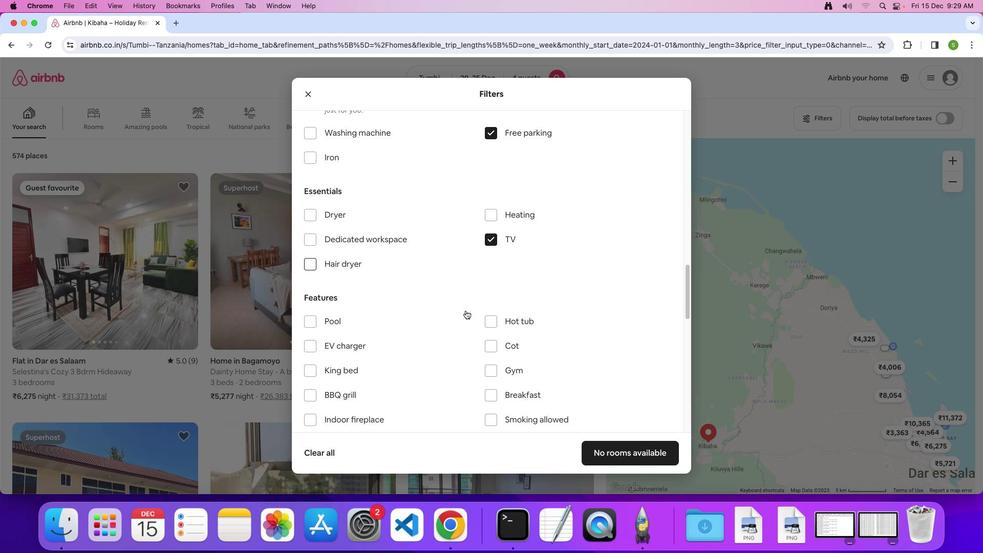 
Action: Mouse scrolled (465, 310) with delta (0, 0)
Screenshot: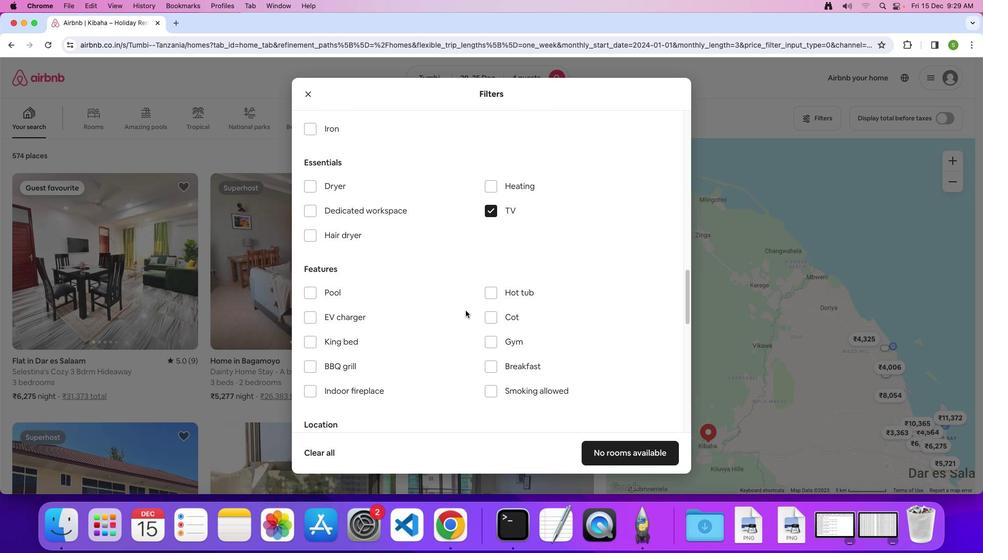 
Action: Mouse scrolled (465, 310) with delta (0, 0)
Screenshot: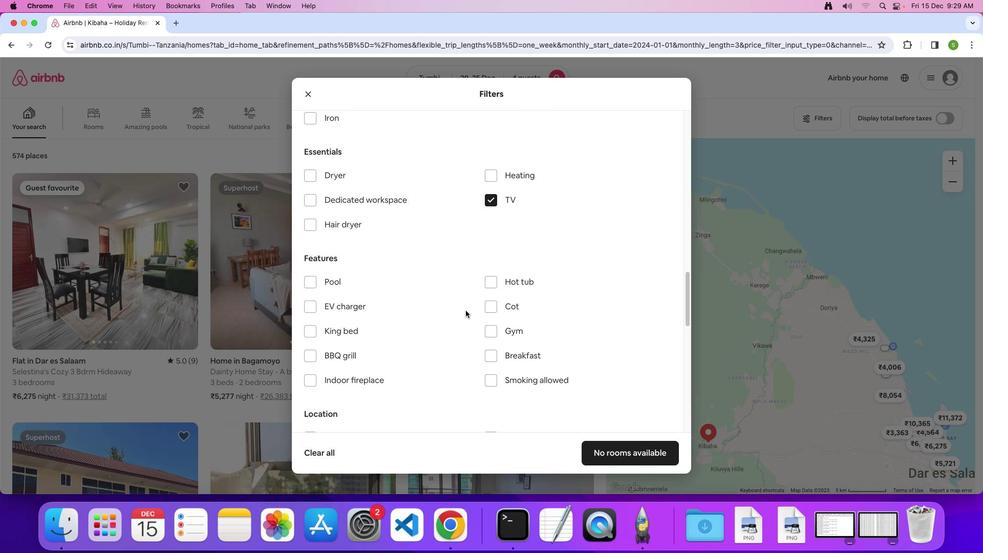 
Action: Mouse scrolled (465, 310) with delta (0, 0)
Screenshot: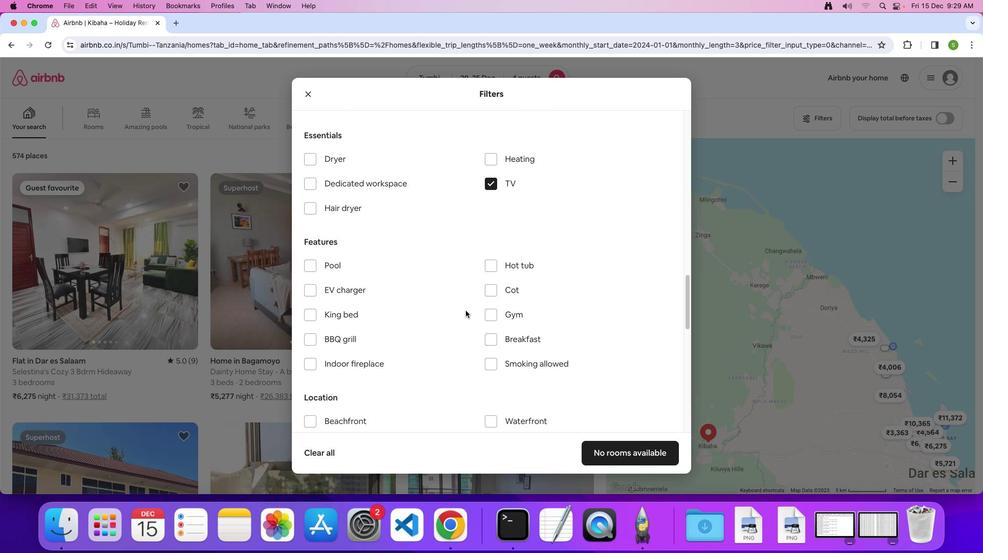 
Action: Mouse moved to (488, 297)
Screenshot: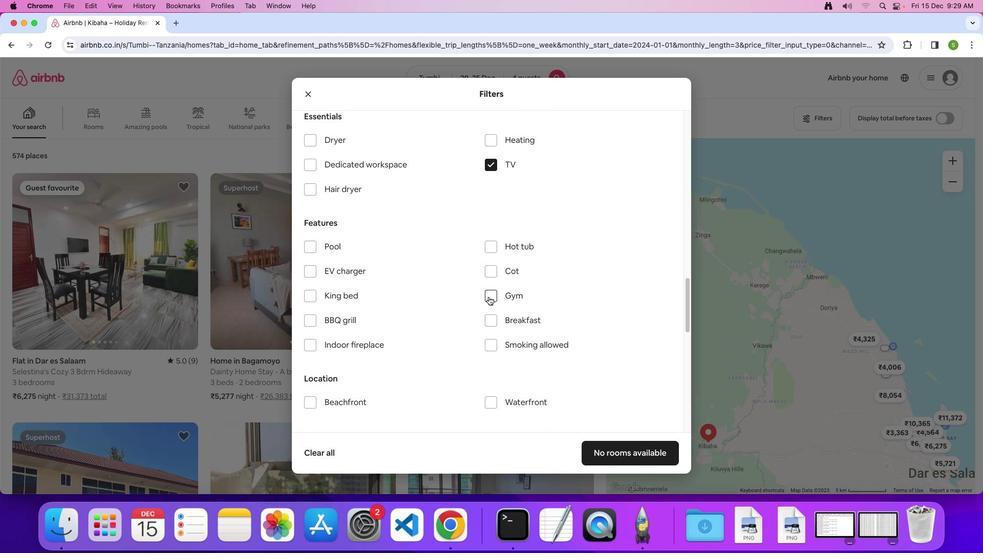 
Action: Mouse pressed left at (488, 297)
Screenshot: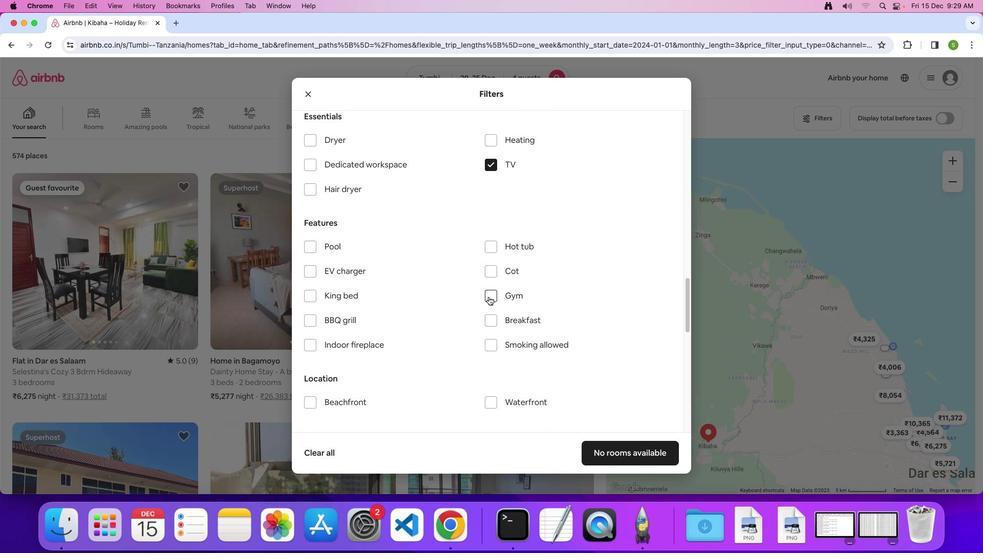 
Action: Mouse moved to (488, 317)
Screenshot: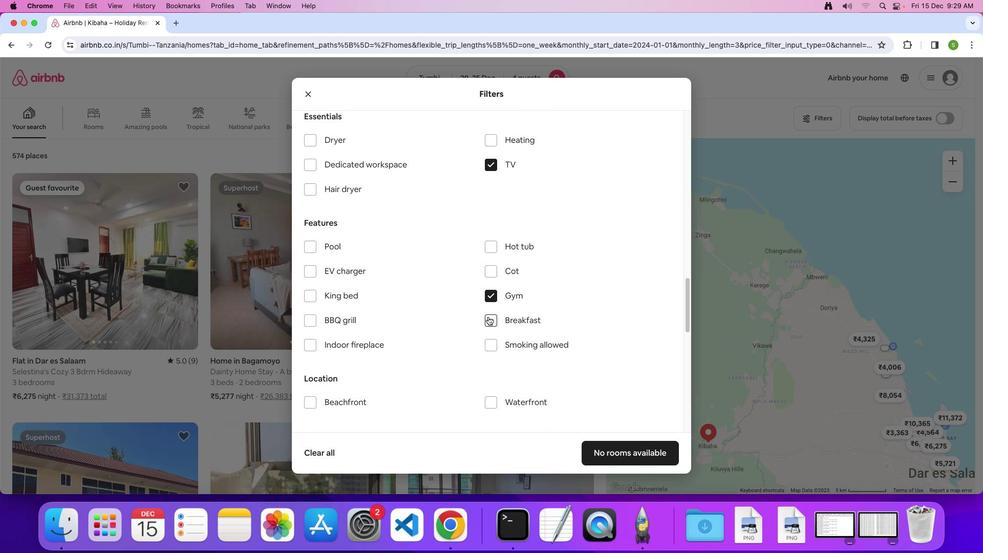 
Action: Mouse pressed left at (488, 317)
Screenshot: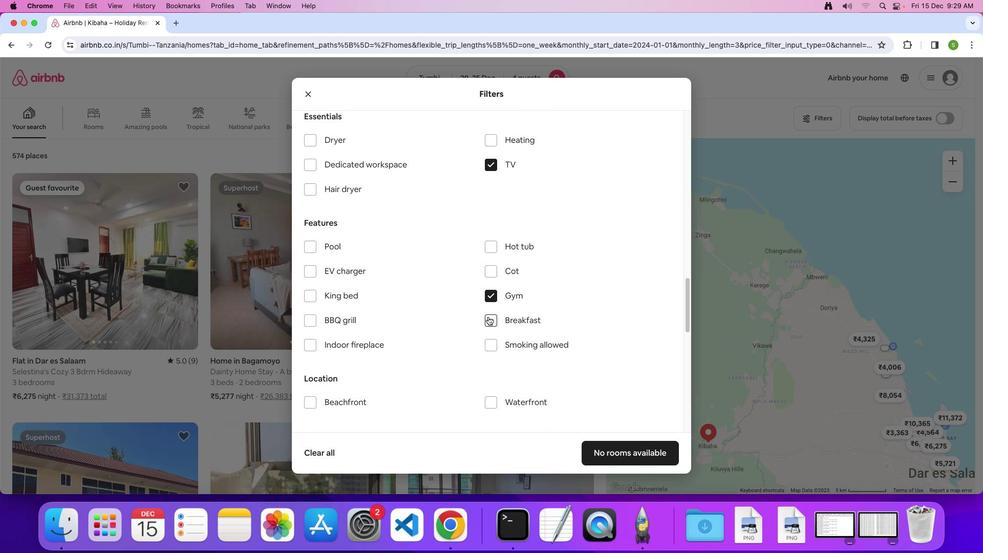 
Action: Mouse moved to (442, 321)
Screenshot: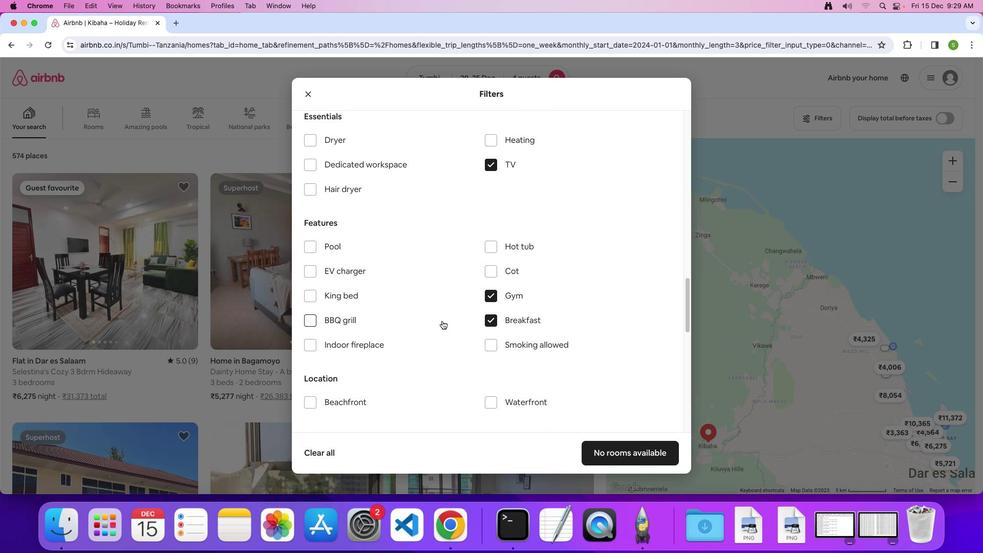 
Action: Mouse scrolled (442, 321) with delta (0, 0)
Screenshot: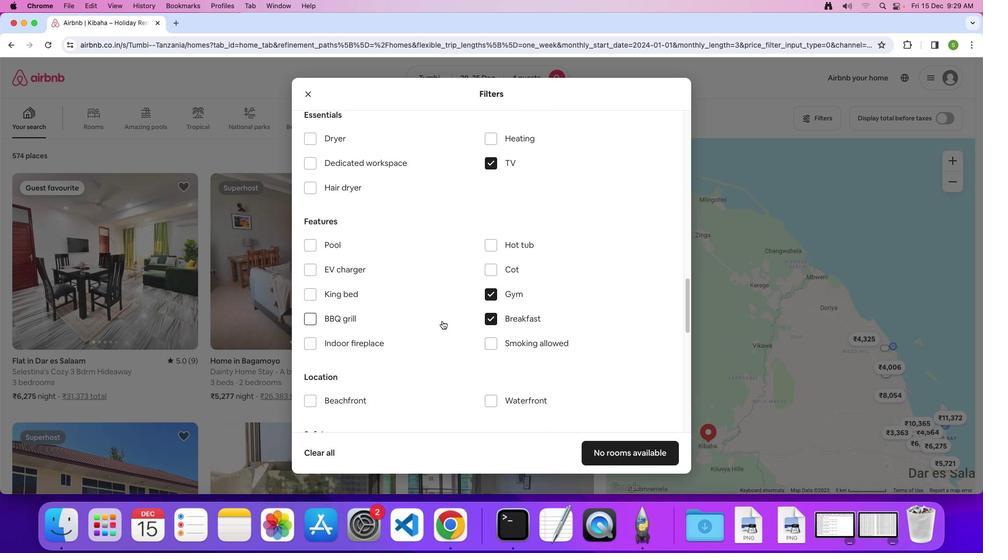 
Action: Mouse scrolled (442, 321) with delta (0, 0)
Screenshot: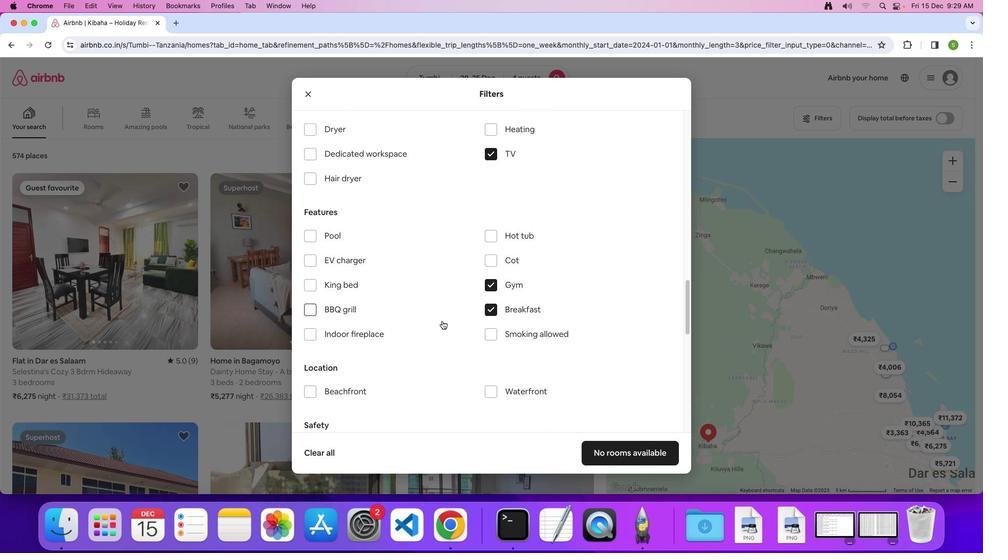 
Action: Mouse scrolled (442, 321) with delta (0, -1)
Screenshot: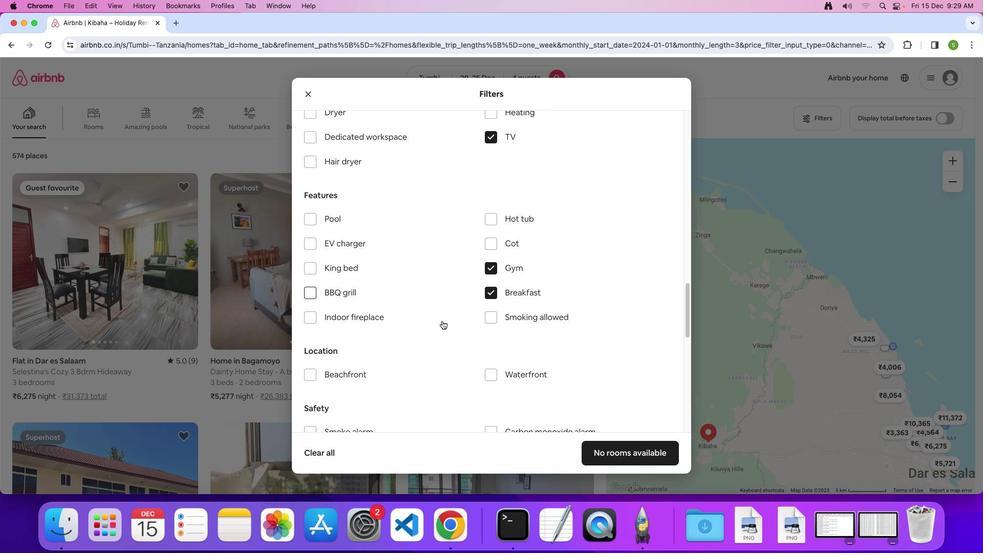 
Action: Mouse scrolled (442, 321) with delta (0, 0)
Screenshot: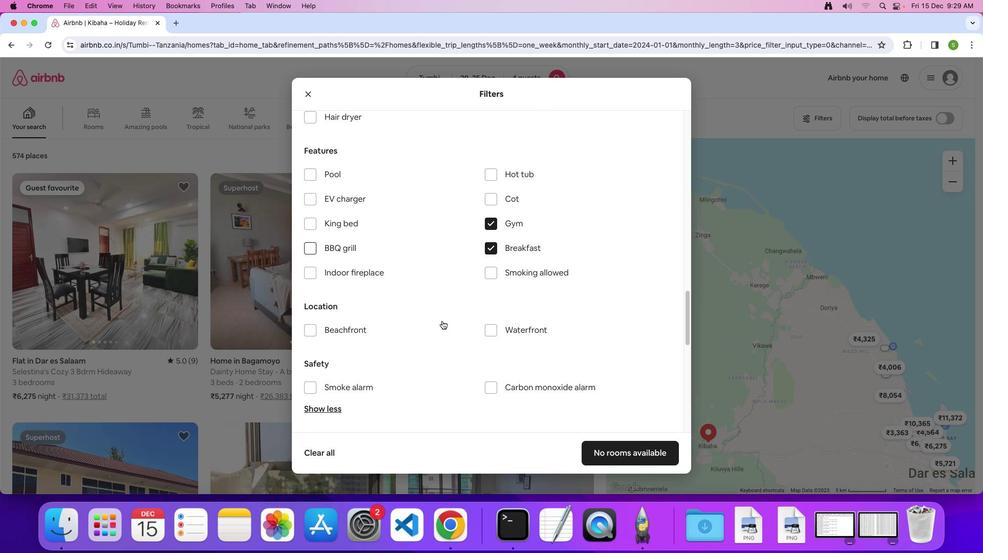 
Action: Mouse scrolled (442, 321) with delta (0, 0)
Screenshot: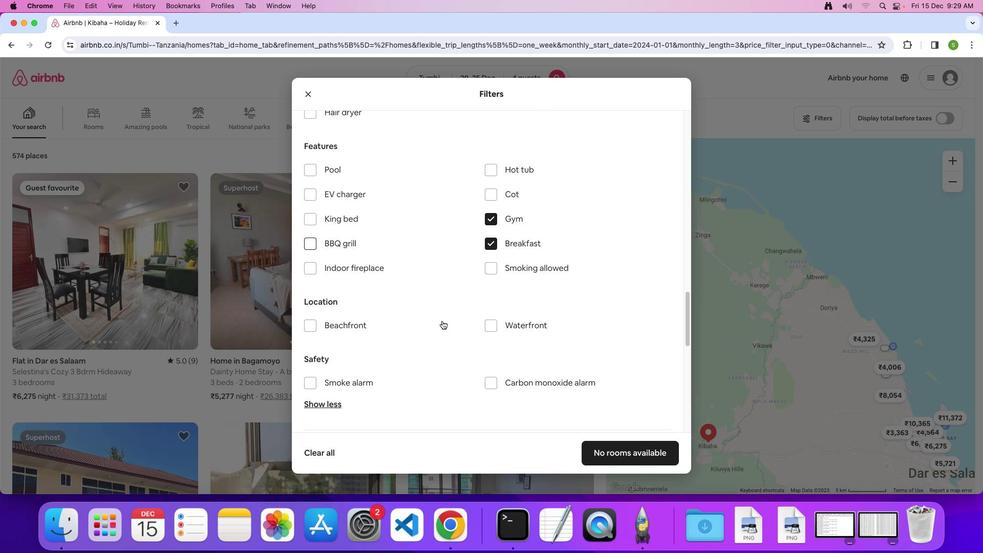 
Action: Mouse scrolled (442, 321) with delta (0, 0)
Screenshot: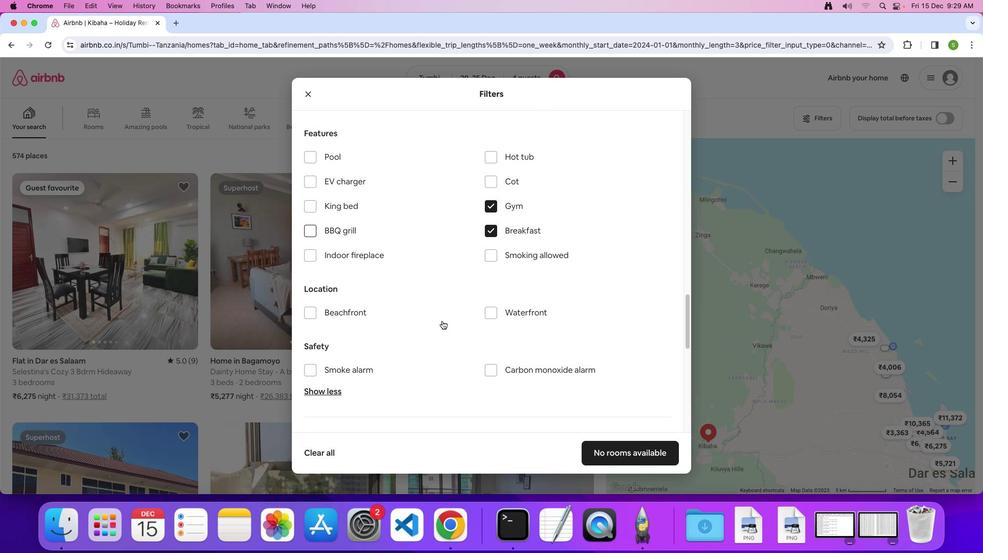 
Action: Mouse scrolled (442, 321) with delta (0, 0)
Screenshot: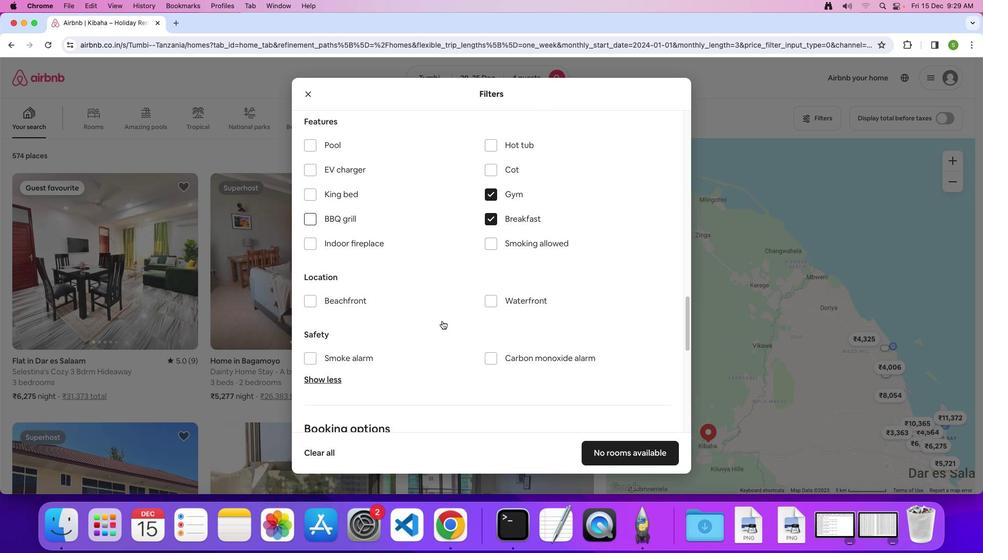 
Action: Mouse scrolled (442, 321) with delta (0, -1)
Screenshot: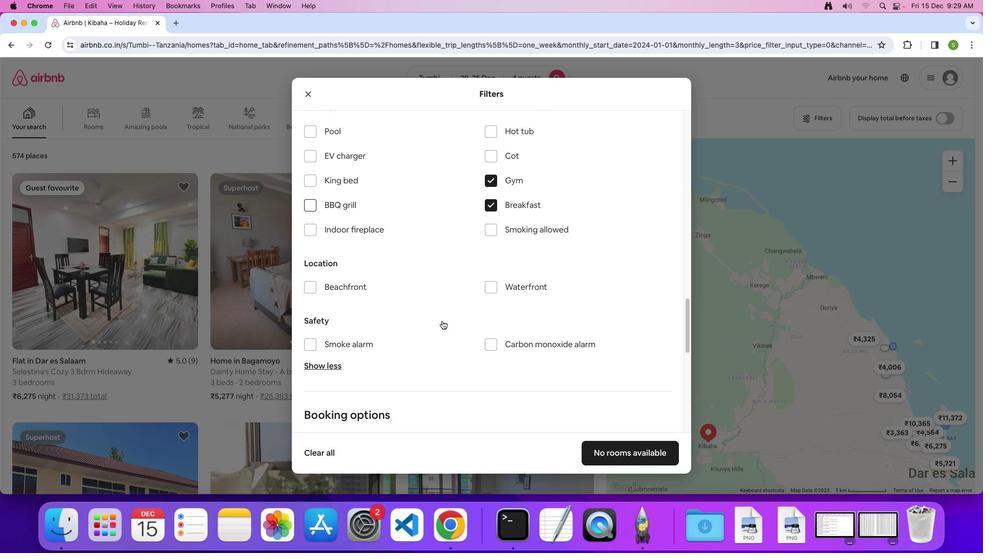 
Action: Mouse scrolled (442, 321) with delta (0, 0)
Screenshot: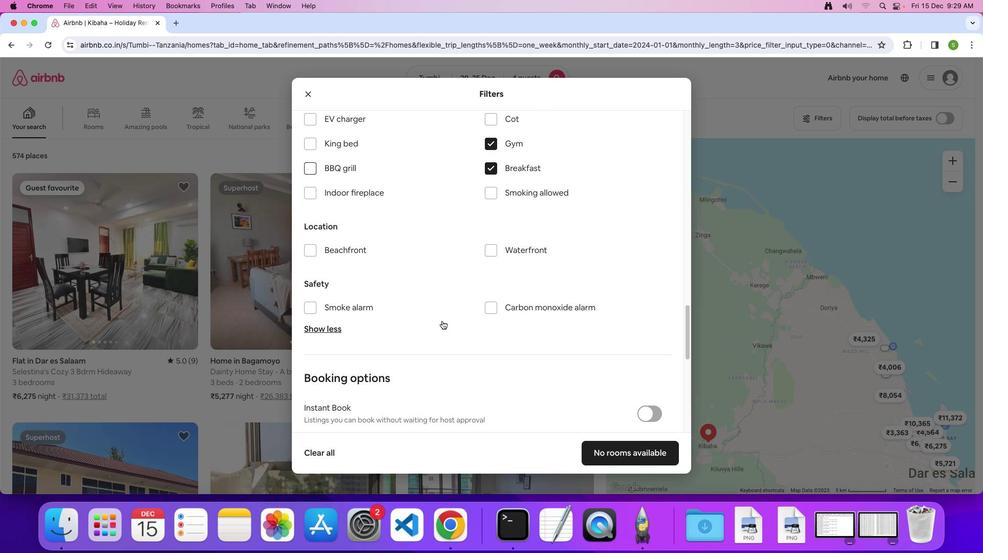 
Action: Mouse scrolled (442, 321) with delta (0, 0)
Screenshot: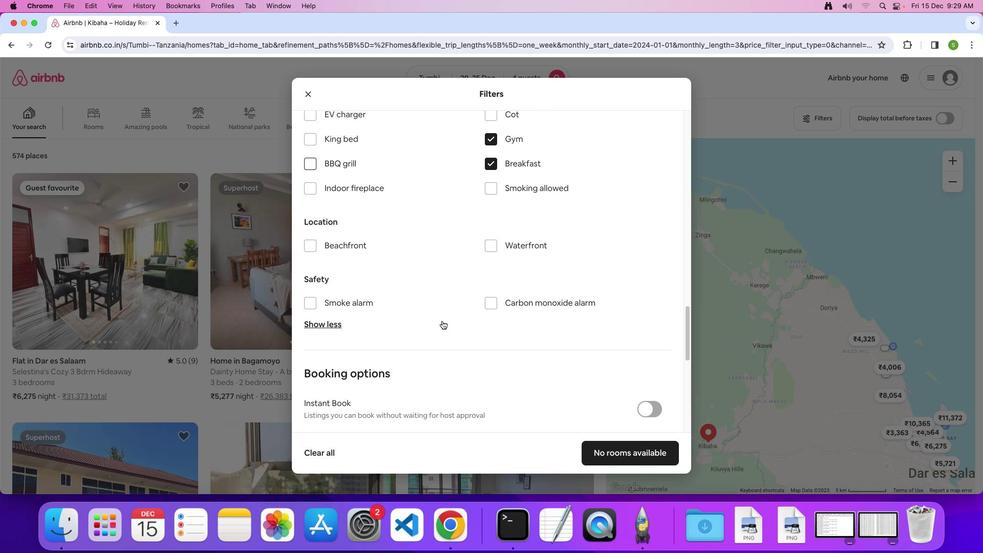 
Action: Mouse scrolled (442, 321) with delta (0, -1)
Screenshot: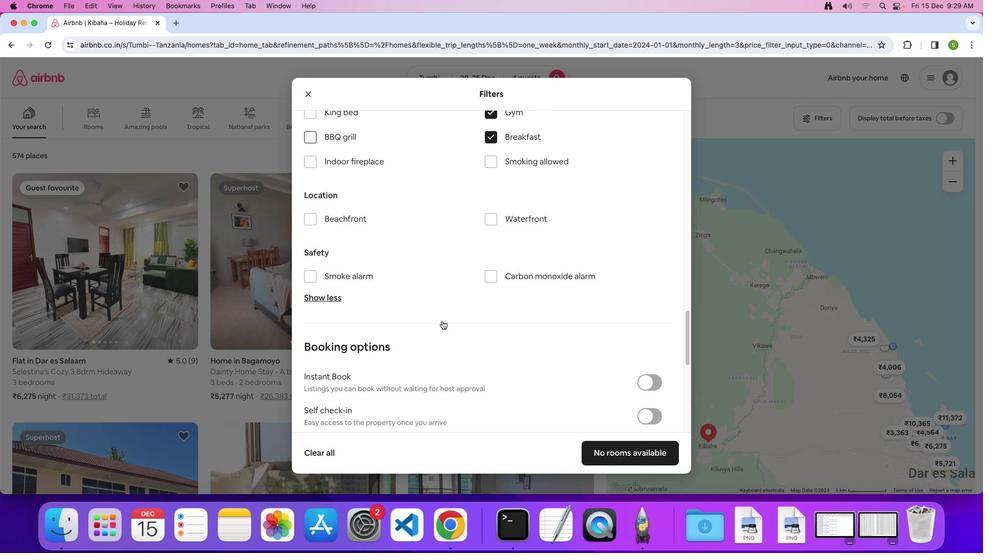 
Action: Mouse scrolled (442, 321) with delta (0, 0)
Screenshot: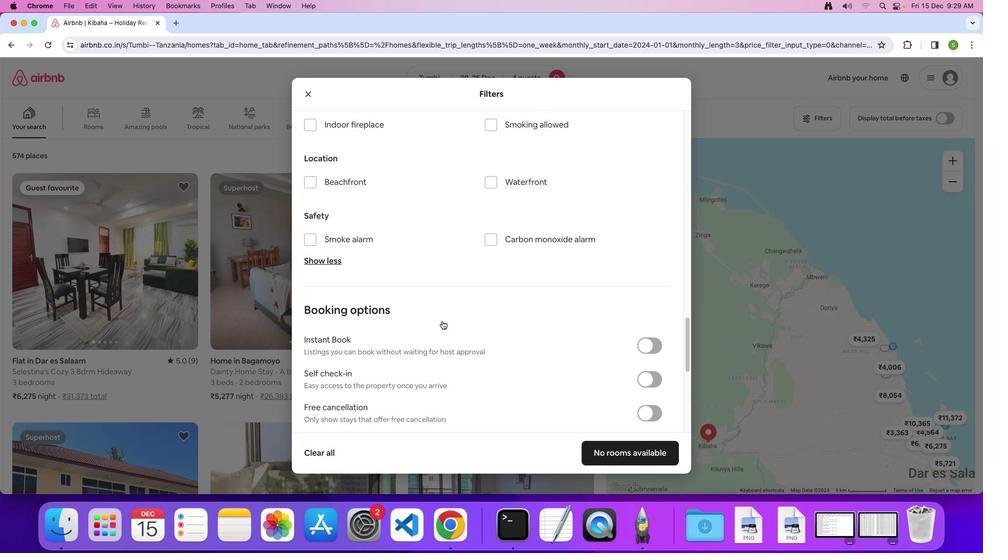 
Action: Mouse scrolled (442, 321) with delta (0, 0)
Screenshot: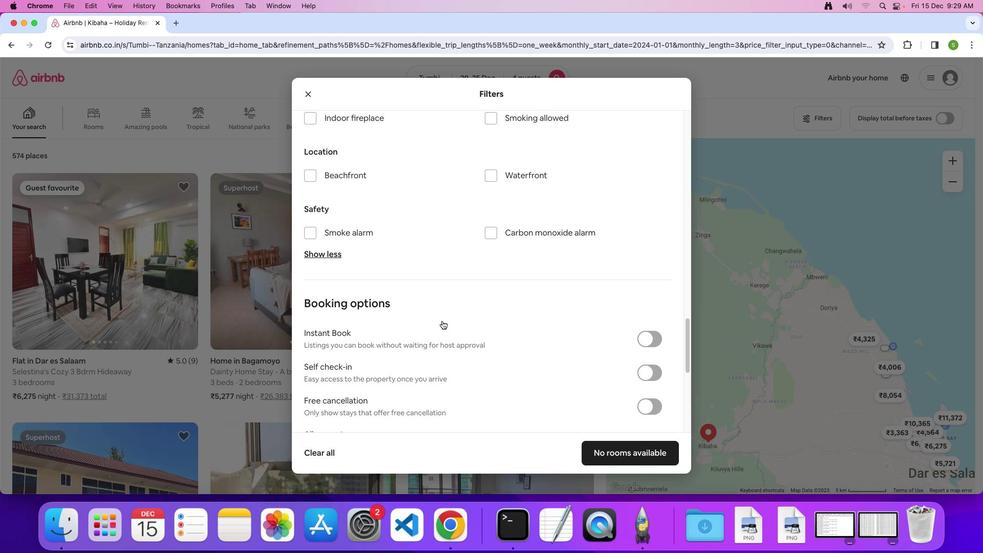 
Action: Mouse scrolled (442, 321) with delta (0, 0)
Screenshot: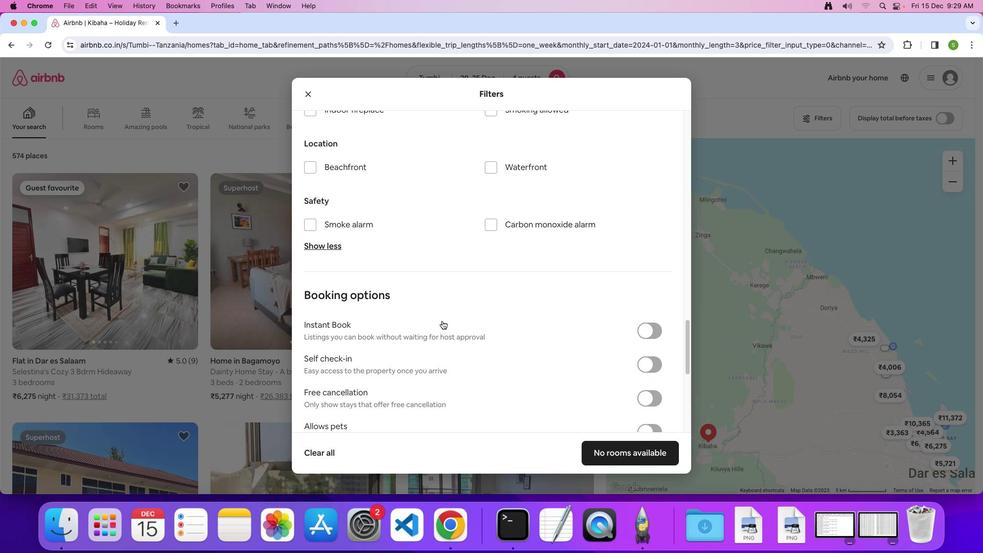 
Action: Mouse scrolled (442, 321) with delta (0, 0)
Screenshot: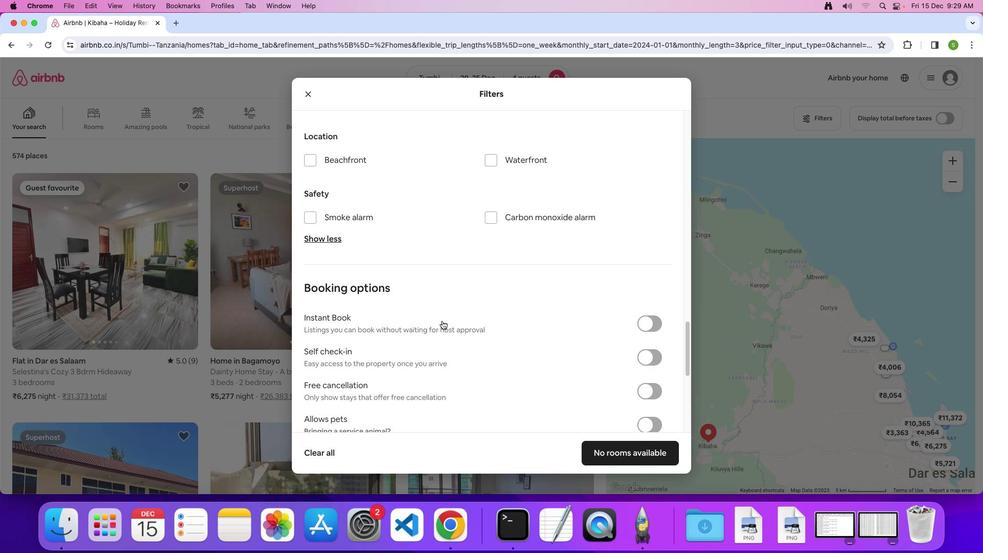 
Action: Mouse scrolled (442, 321) with delta (0, 0)
Screenshot: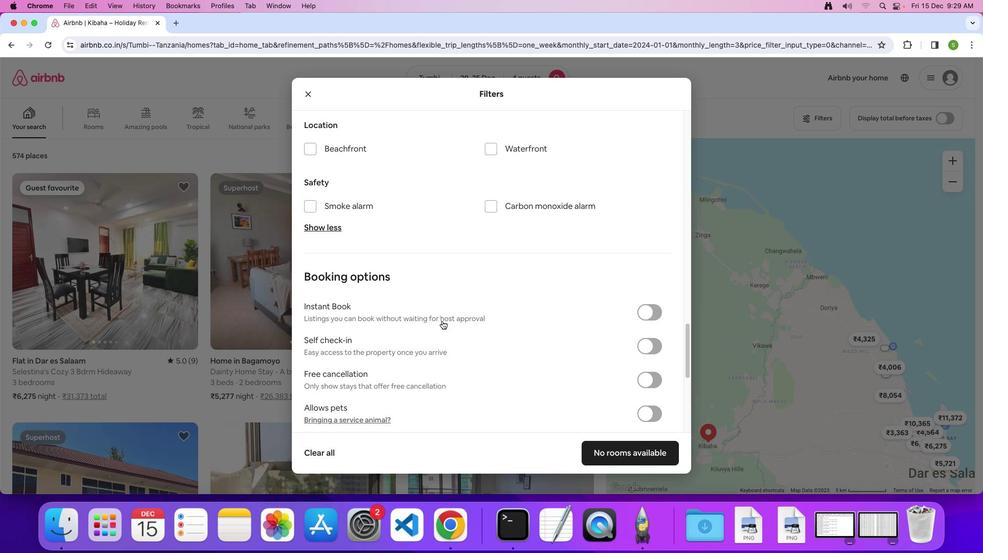 
Action: Mouse scrolled (442, 321) with delta (0, 0)
Screenshot: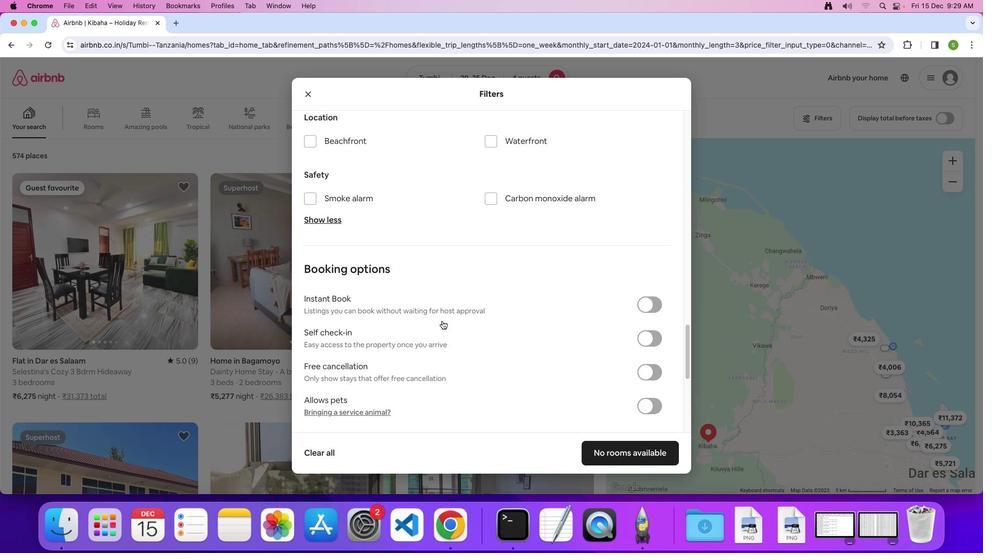 
Action: Mouse scrolled (442, 321) with delta (0, 0)
Screenshot: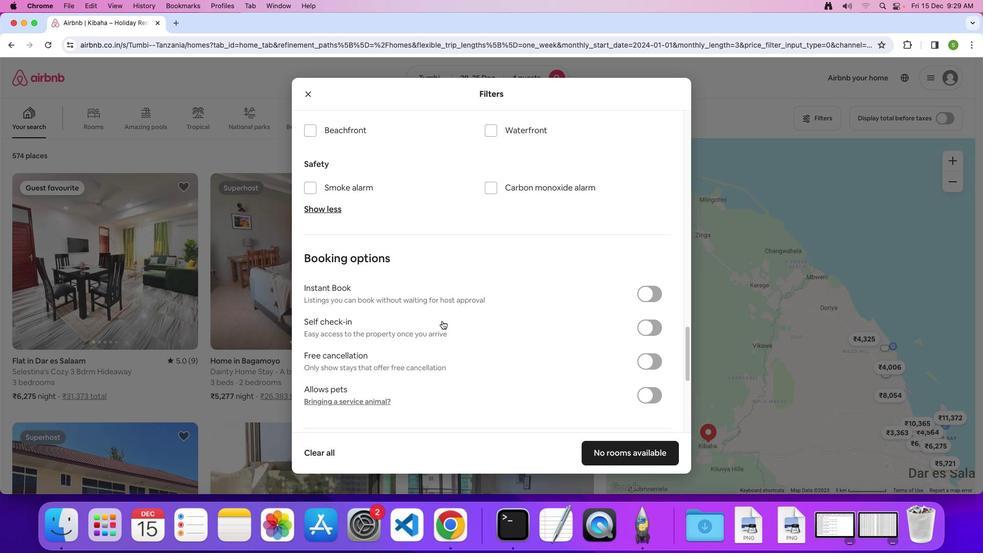 
Action: Mouse scrolled (442, 321) with delta (0, 0)
Screenshot: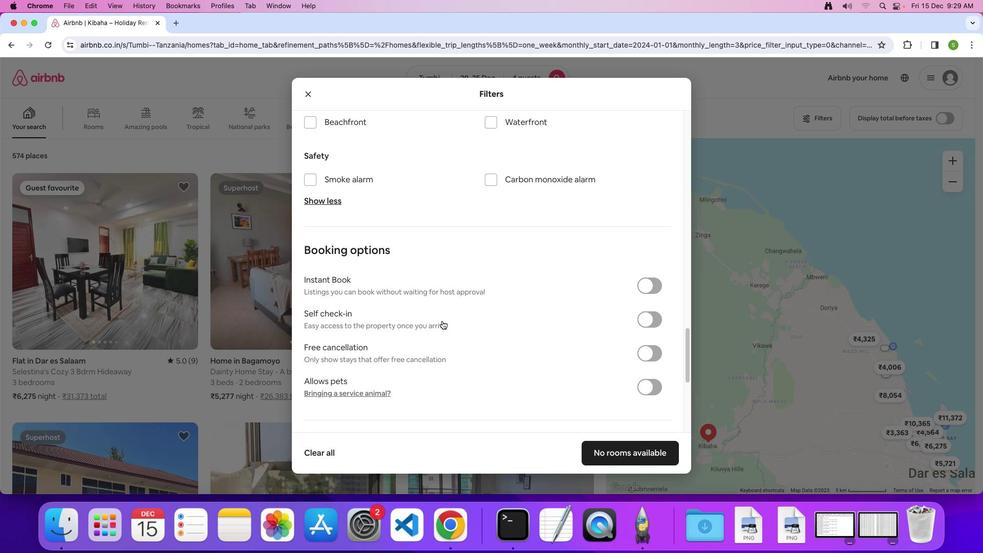 
Action: Mouse scrolled (442, 321) with delta (0, 0)
Screenshot: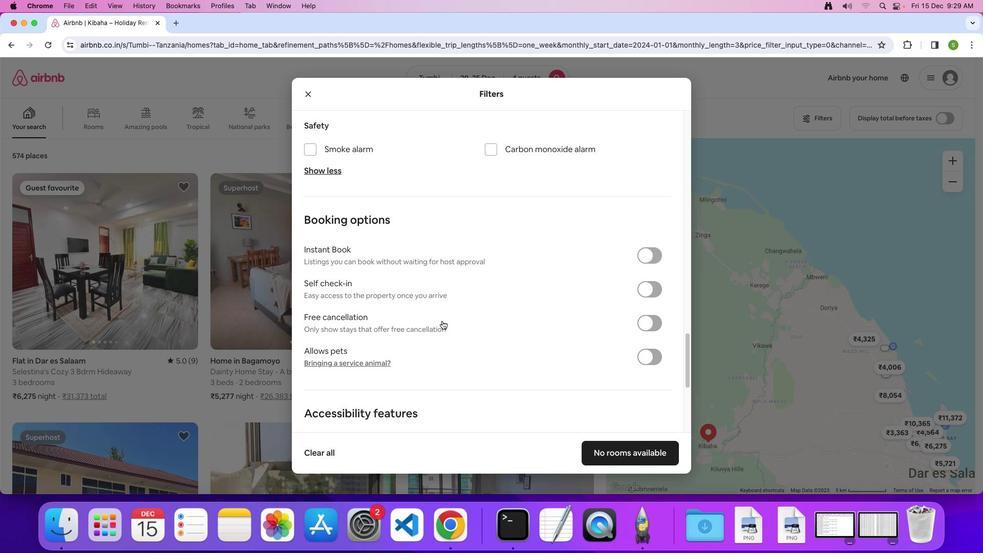 
Action: Mouse scrolled (442, 321) with delta (0, 0)
Screenshot: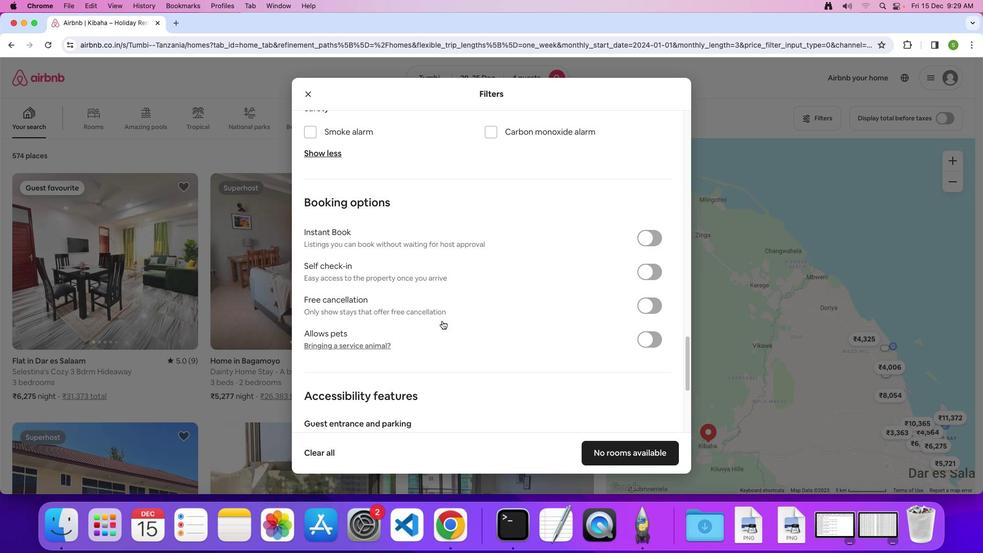 
Action: Mouse scrolled (442, 321) with delta (0, 0)
Screenshot: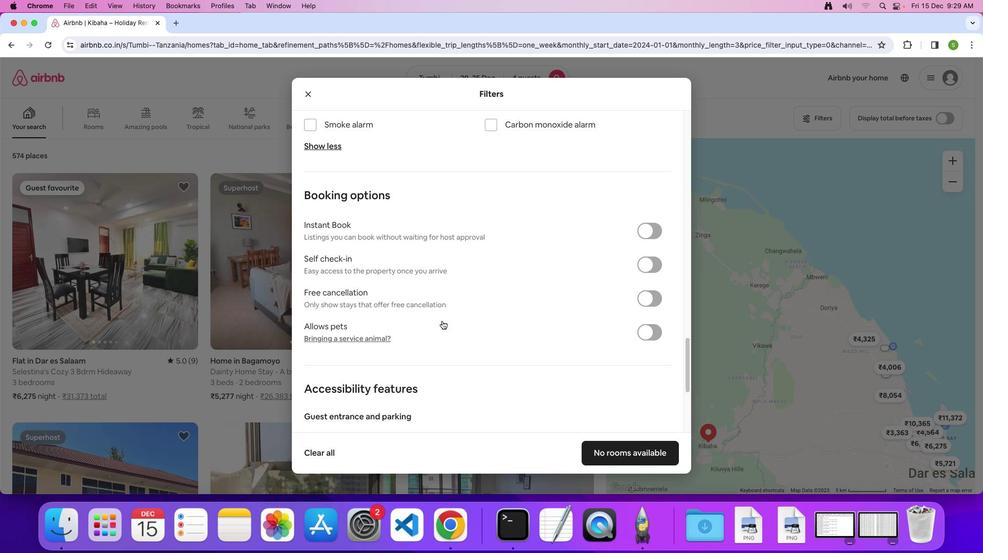 
Action: Mouse scrolled (442, 321) with delta (0, 0)
Screenshot: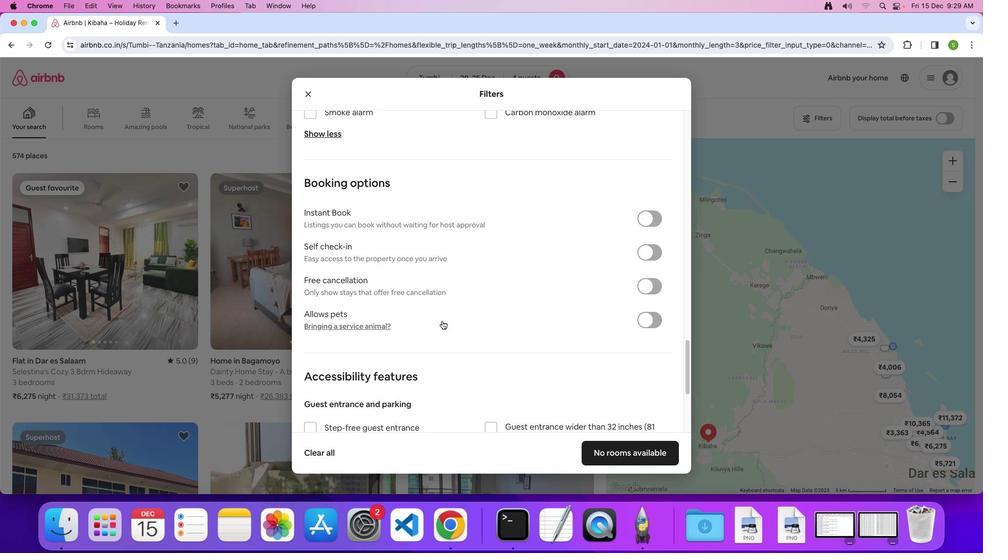 
Action: Mouse scrolled (442, 321) with delta (0, 0)
Screenshot: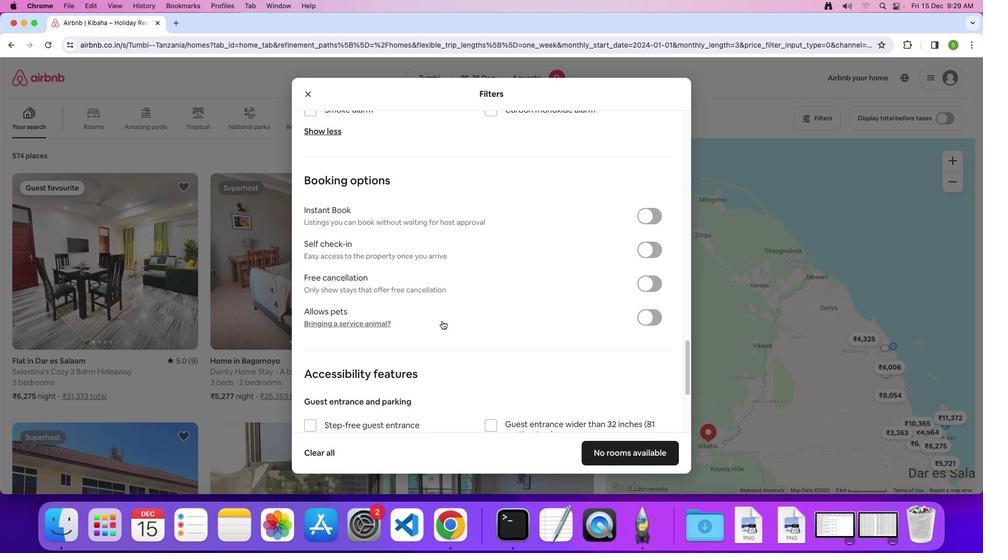 
Action: Mouse scrolled (442, 321) with delta (0, -1)
Screenshot: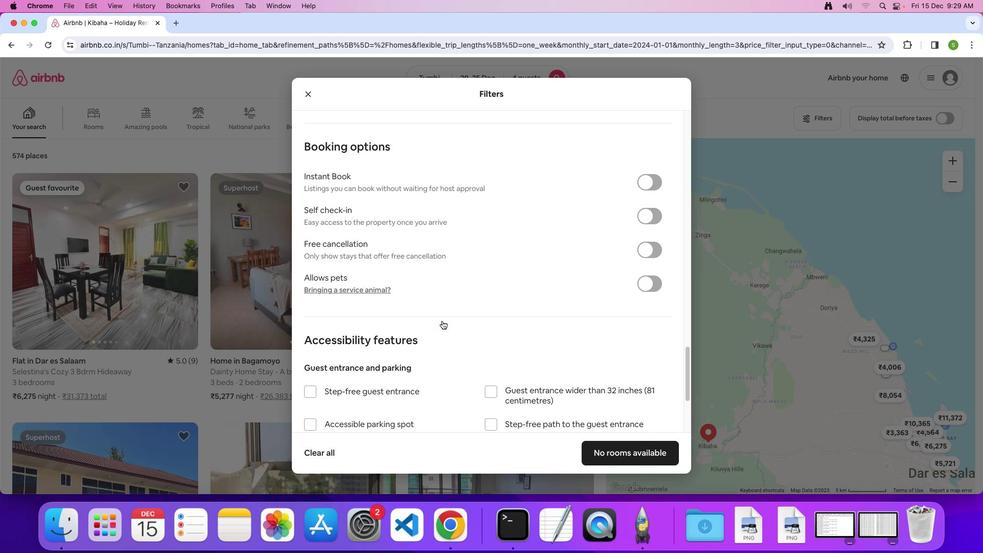
Action: Mouse scrolled (442, 321) with delta (0, 0)
Screenshot: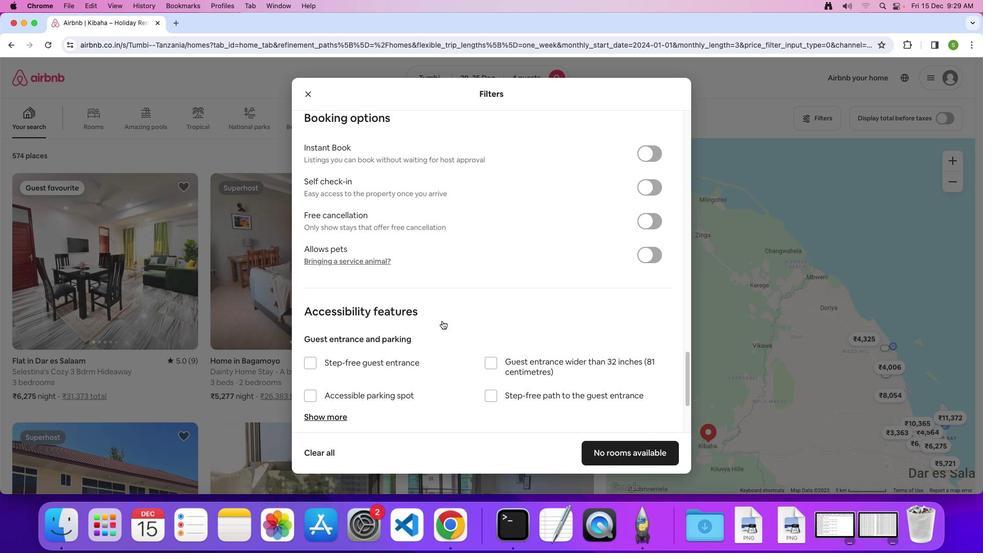 
Action: Mouse scrolled (442, 321) with delta (0, 0)
Screenshot: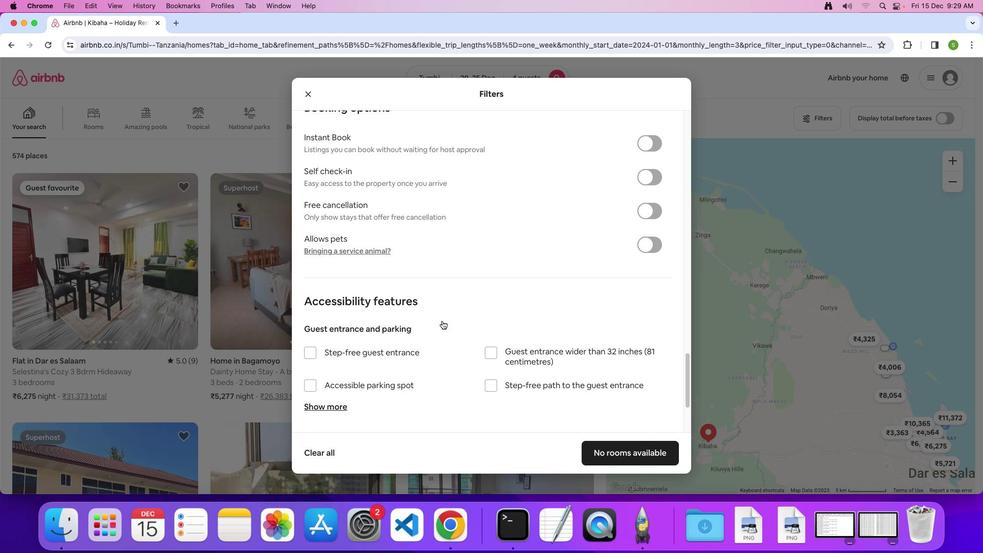 
Action: Mouse scrolled (442, 321) with delta (0, 0)
Screenshot: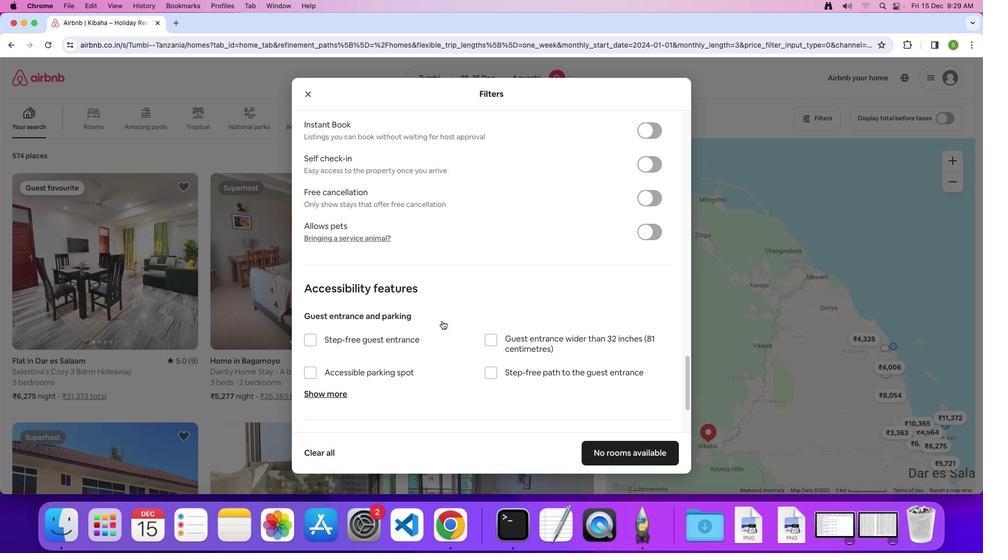 
Action: Mouse scrolled (442, 321) with delta (0, 0)
Screenshot: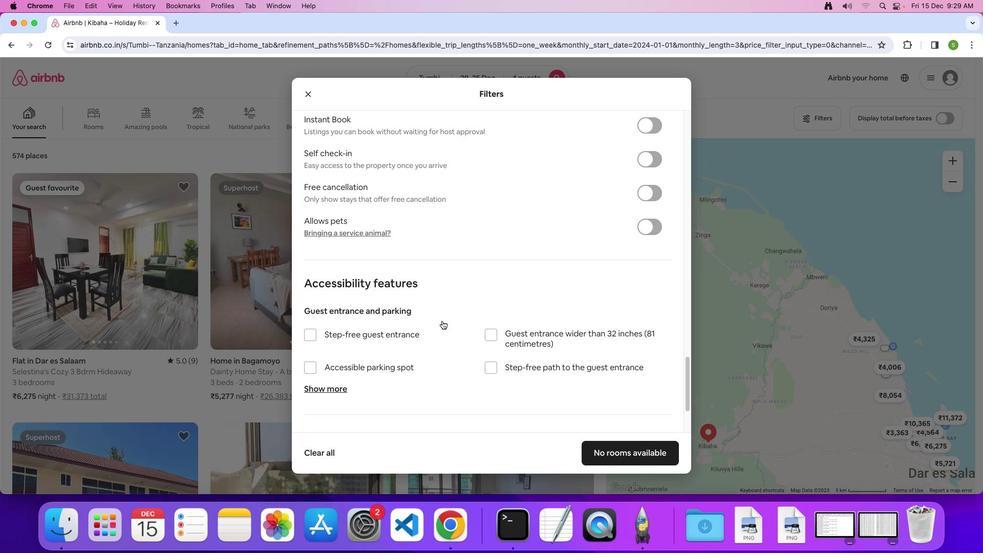 
Action: Mouse scrolled (442, 321) with delta (0, 0)
Screenshot: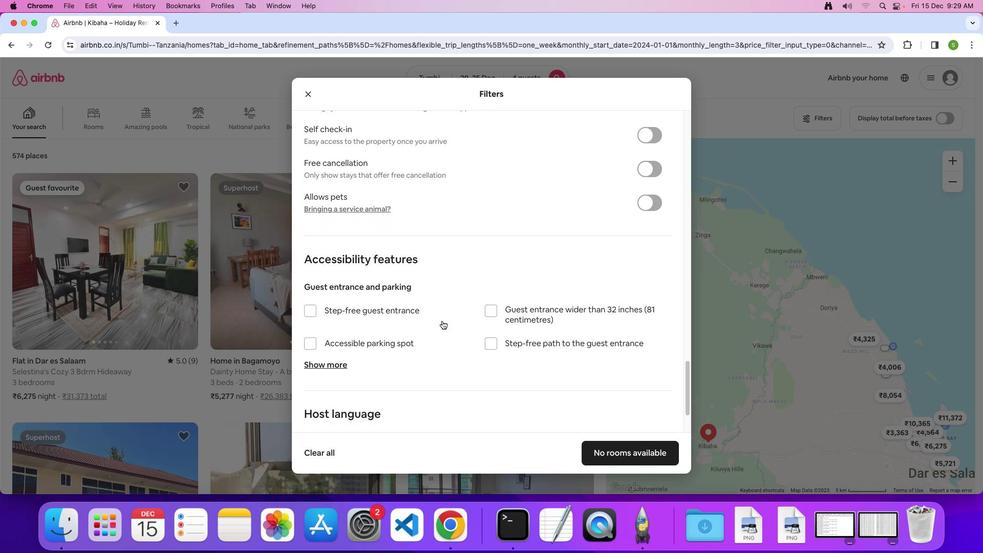 
Action: Mouse scrolled (442, 321) with delta (0, 0)
Screenshot: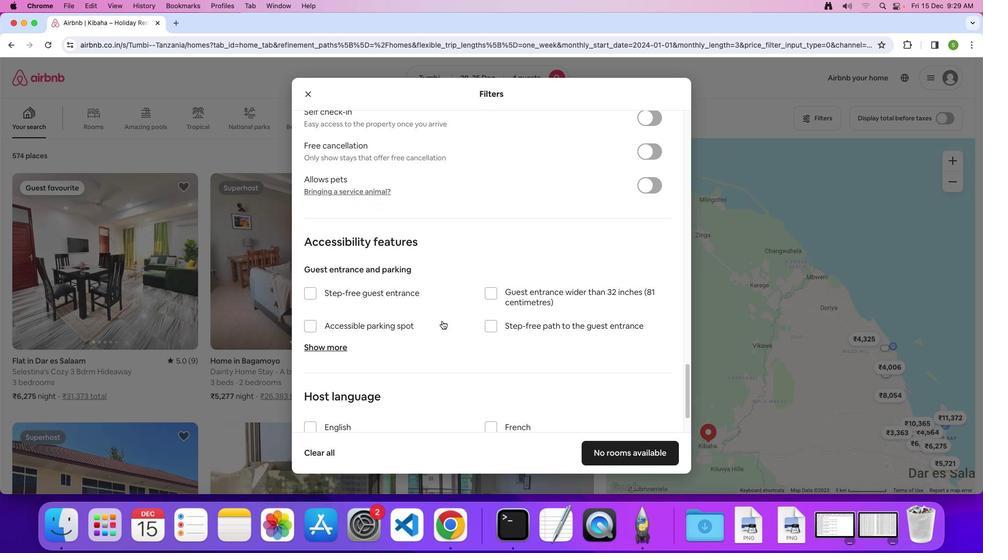 
Action: Mouse scrolled (442, 321) with delta (0, 0)
Screenshot: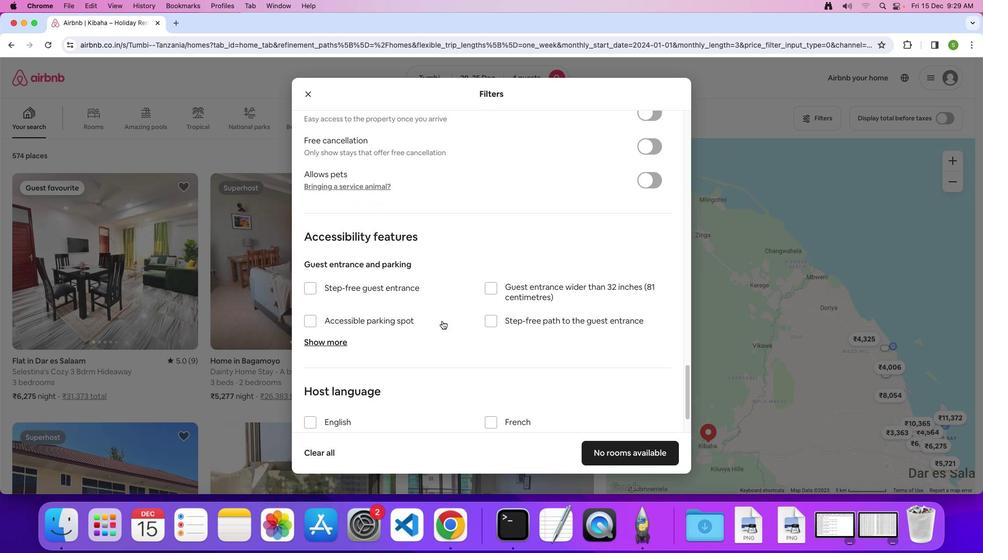 
Action: Mouse scrolled (442, 321) with delta (0, 0)
Screenshot: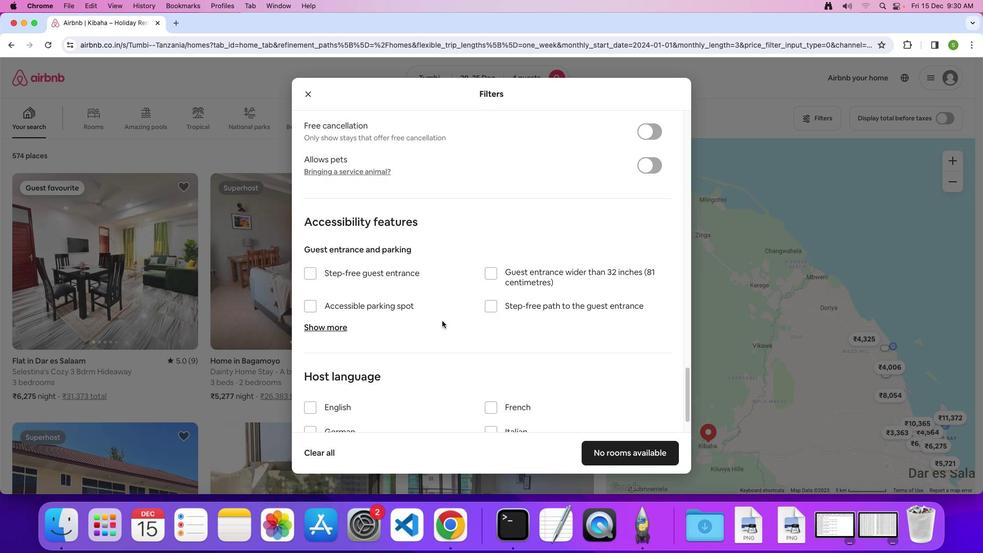 
Action: Mouse scrolled (442, 321) with delta (0, 0)
Screenshot: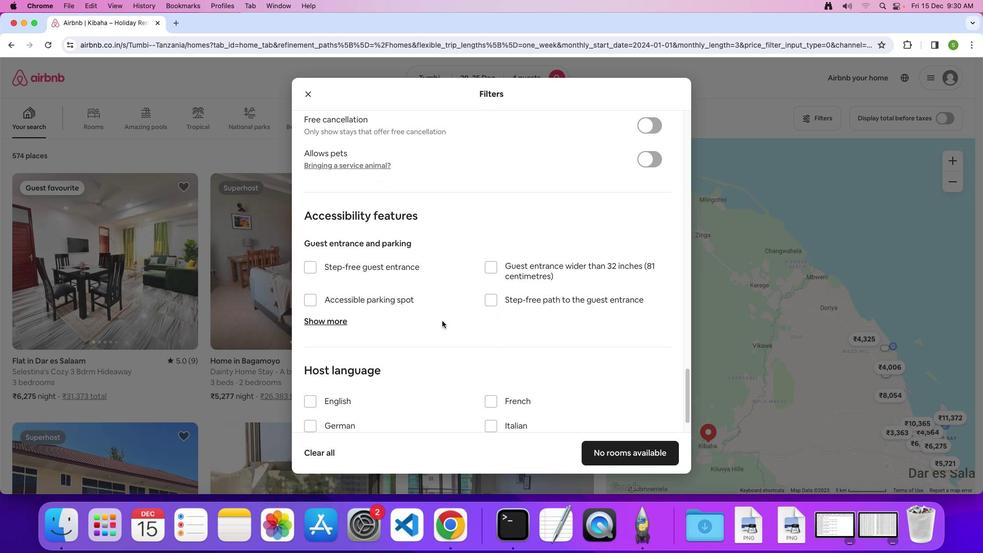 
Action: Mouse moved to (442, 321)
Screenshot: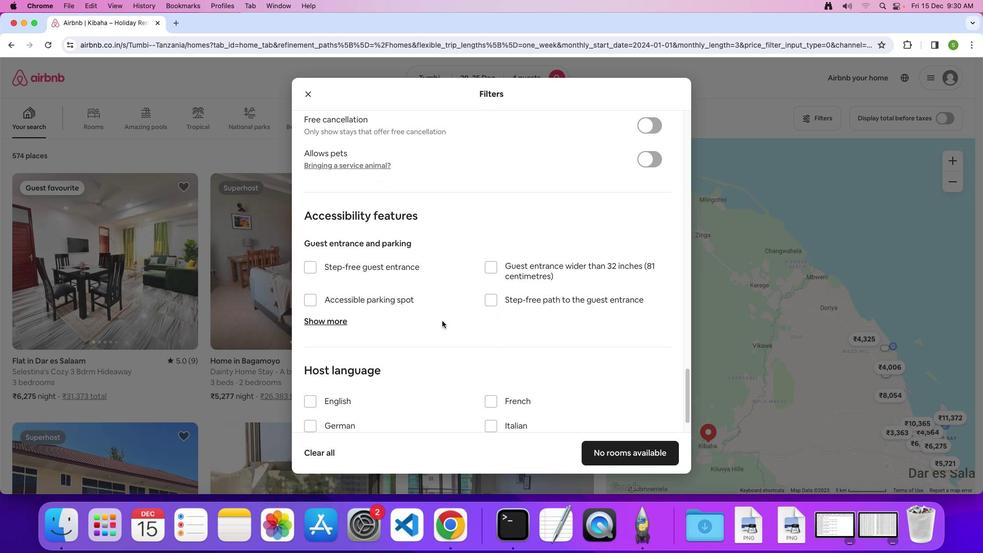 
Action: Mouse scrolled (442, 321) with delta (0, -1)
Screenshot: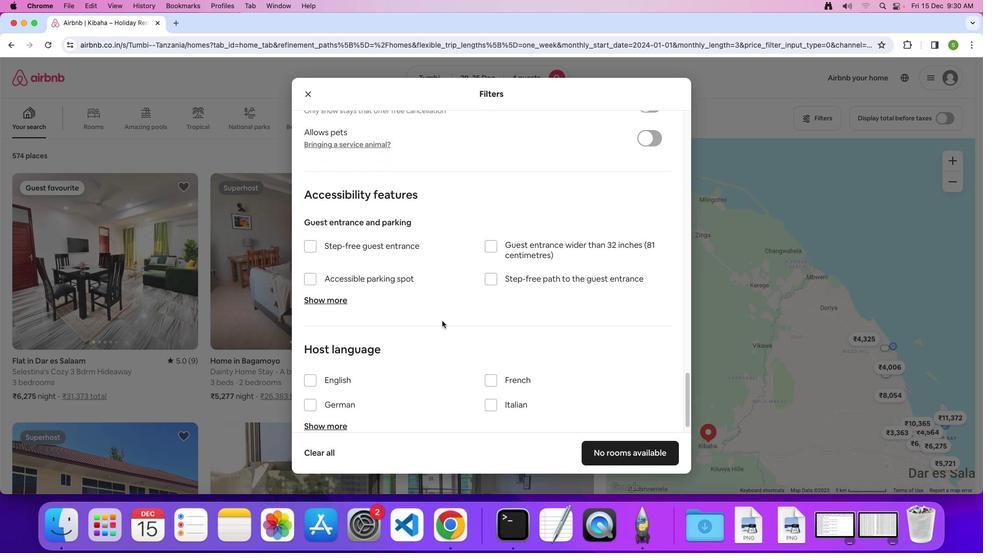 
Action: Mouse scrolled (442, 321) with delta (0, 0)
Screenshot: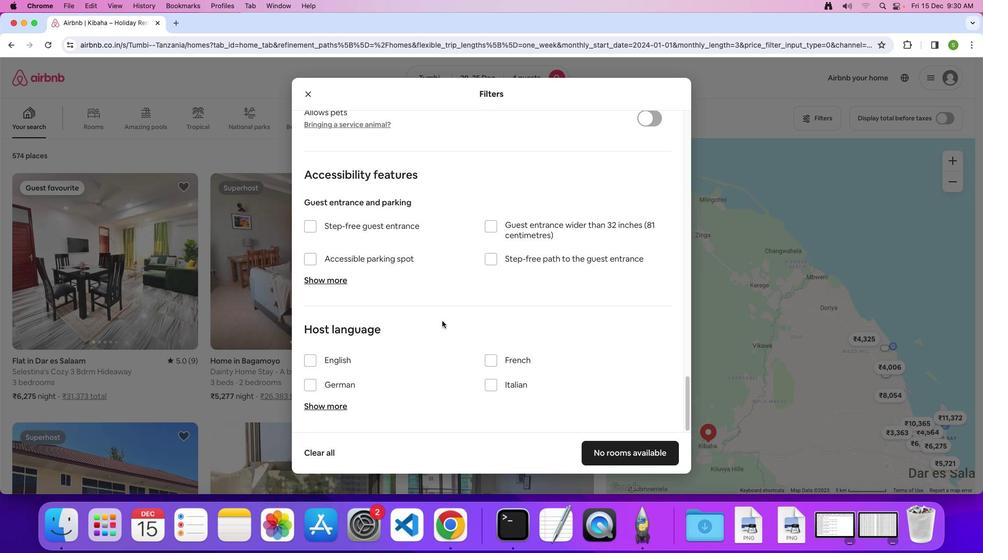 
Action: Mouse scrolled (442, 321) with delta (0, 0)
Screenshot: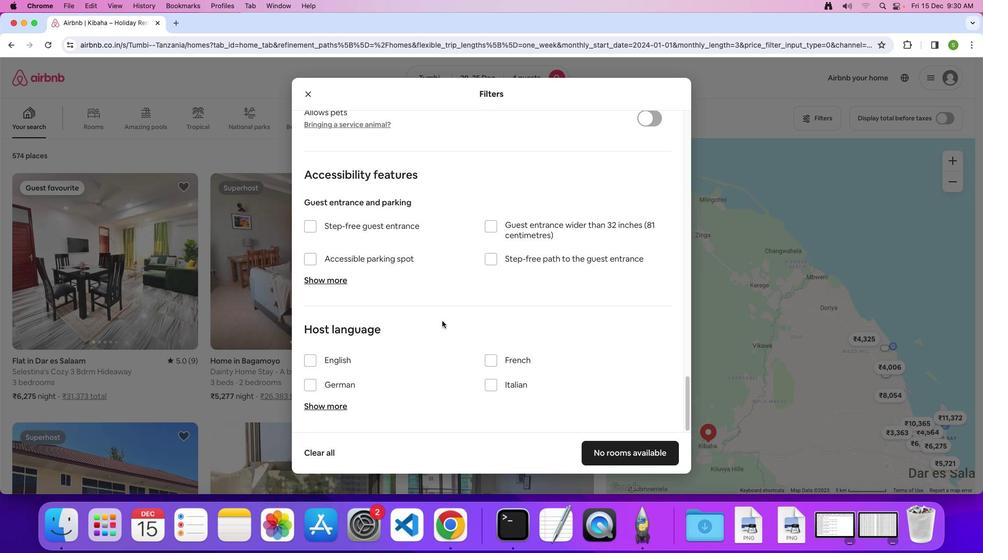 
Action: Mouse scrolled (442, 321) with delta (0, -1)
Screenshot: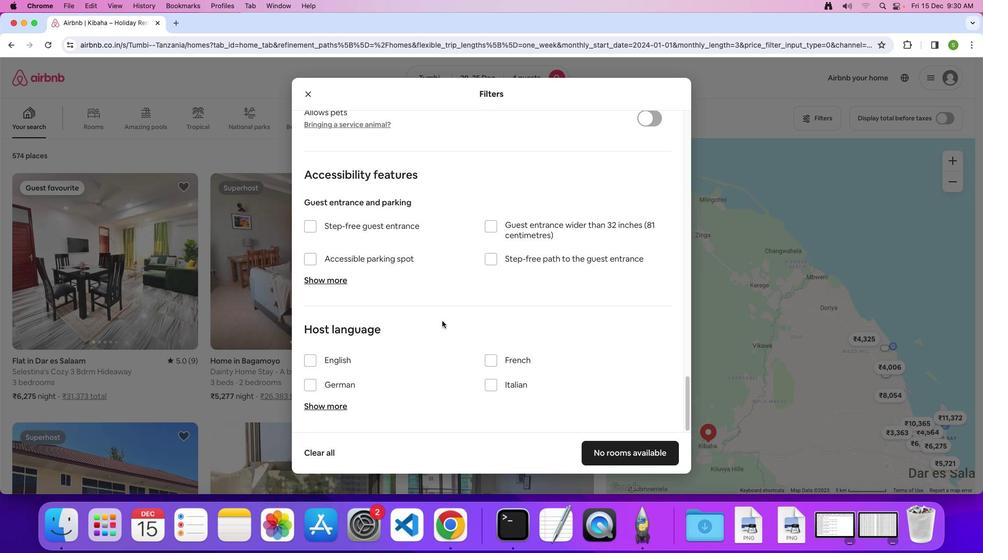 
Action: Mouse moved to (614, 444)
Screenshot: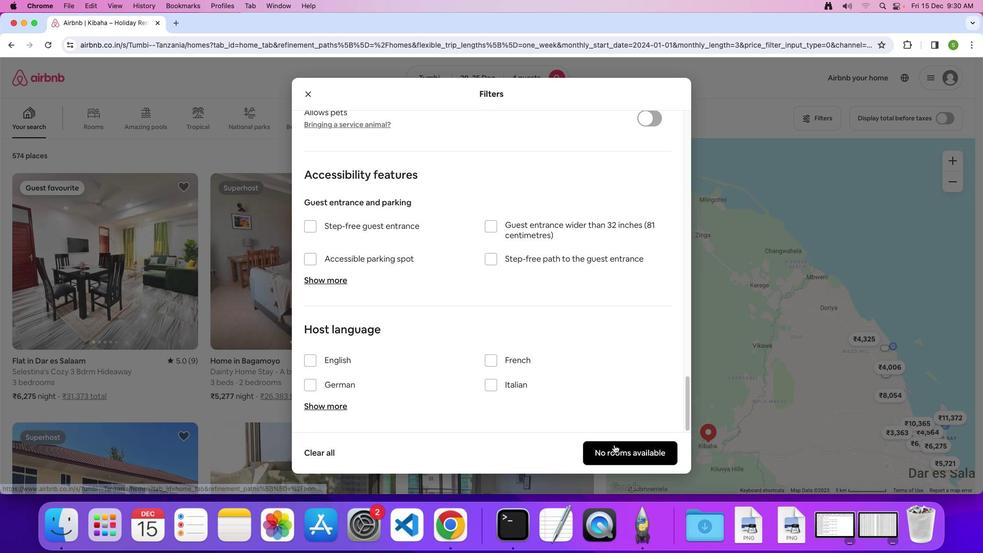 
Action: Mouse pressed left at (614, 444)
Screenshot: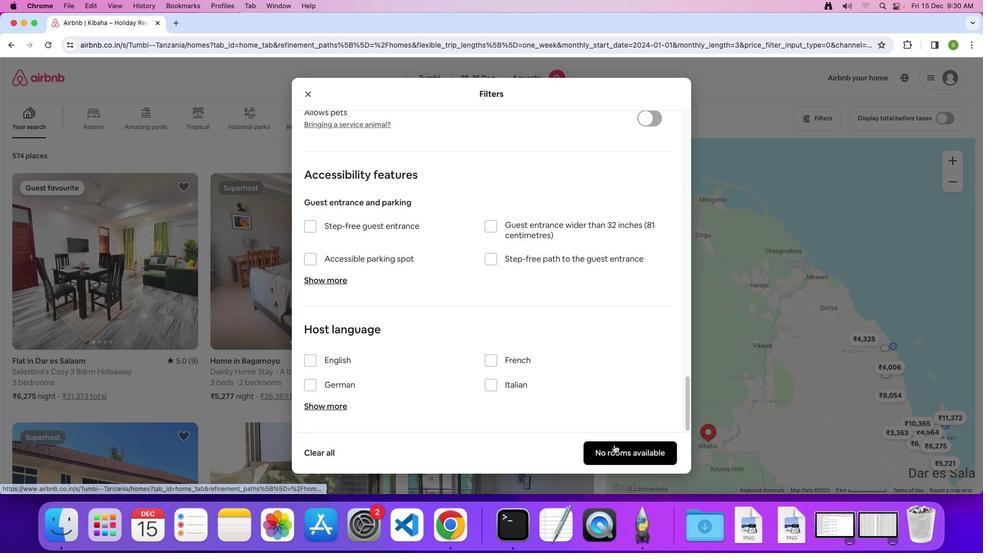 
Action: Mouse moved to (408, 226)
Screenshot: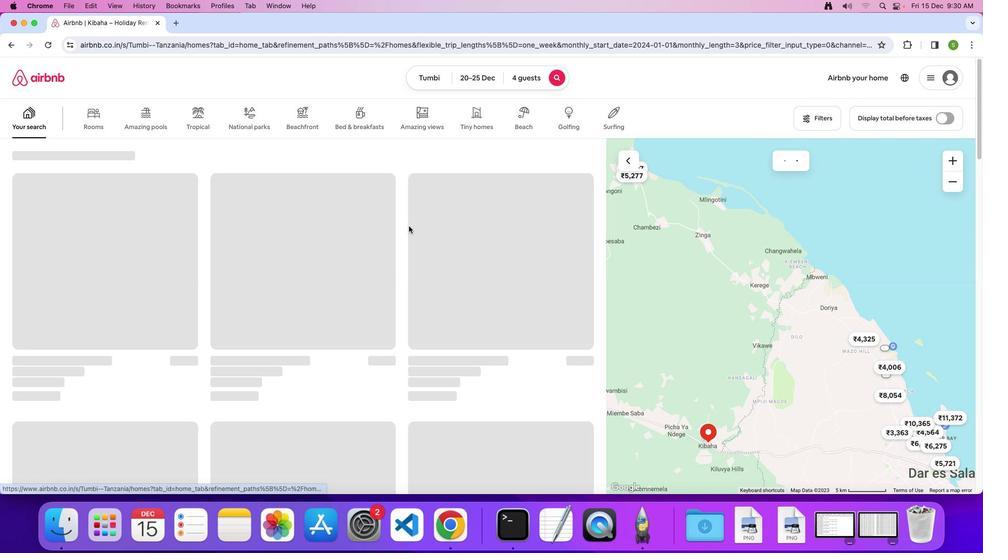 
